 Task: Look for space in Maposeni, Tanzania from 10th July, 2023 to 15th July, 2023 for 7 adults in price range Rs.10000 to Rs.15000. Place can be entire place or shared room with 4 bedrooms having 7 beds and 4 bathrooms. Property type can be house, flat, guest house. Amenities needed are: wifi, TV, free parkinig on premises, gym, breakfast. Booking option can be shelf check-in. Required host language is English.
Action: Mouse moved to (591, 124)
Screenshot: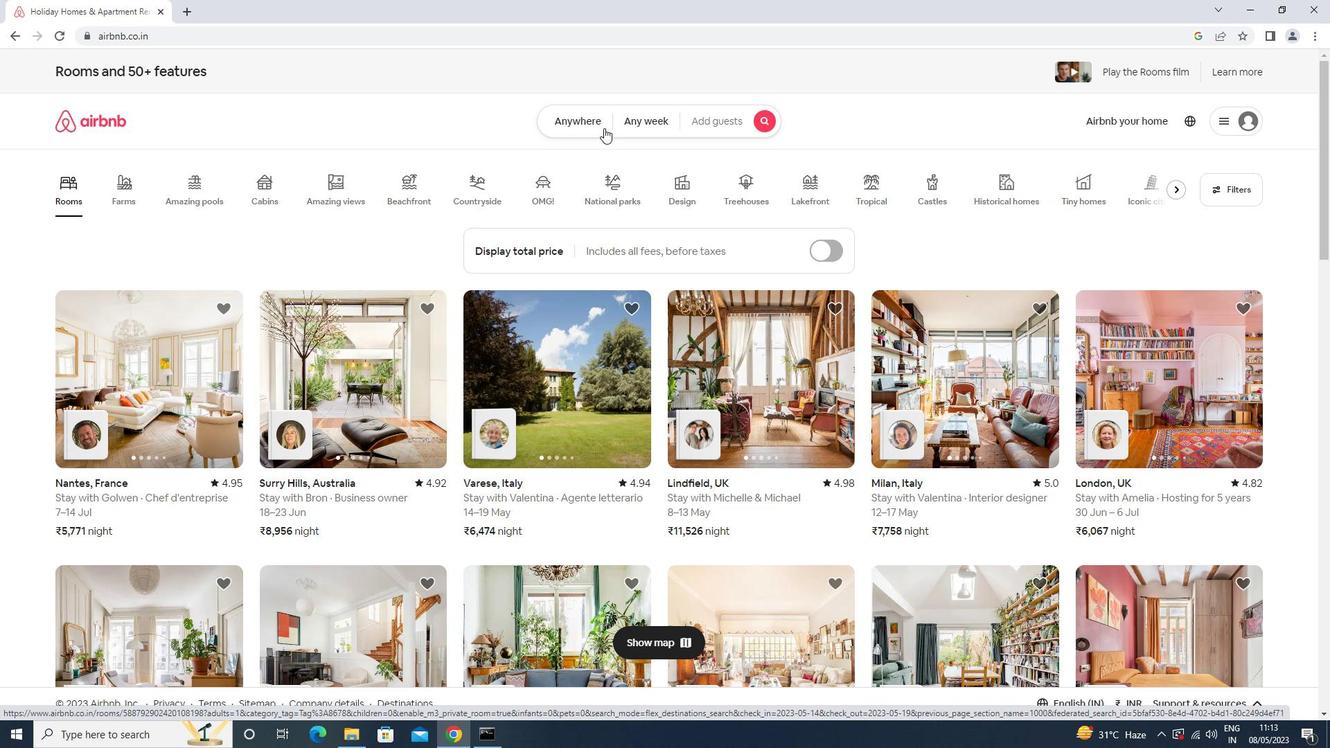 
Action: Mouse pressed left at (591, 124)
Screenshot: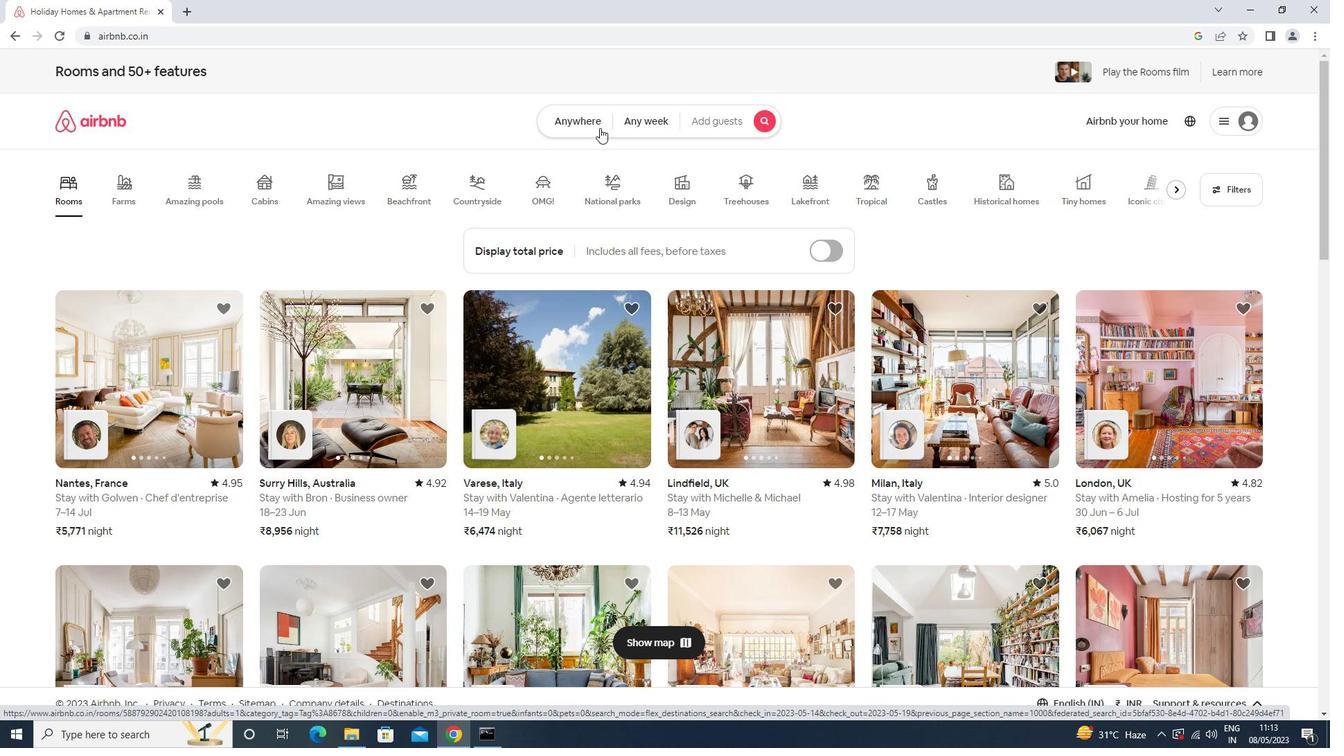 
Action: Mouse moved to (490, 178)
Screenshot: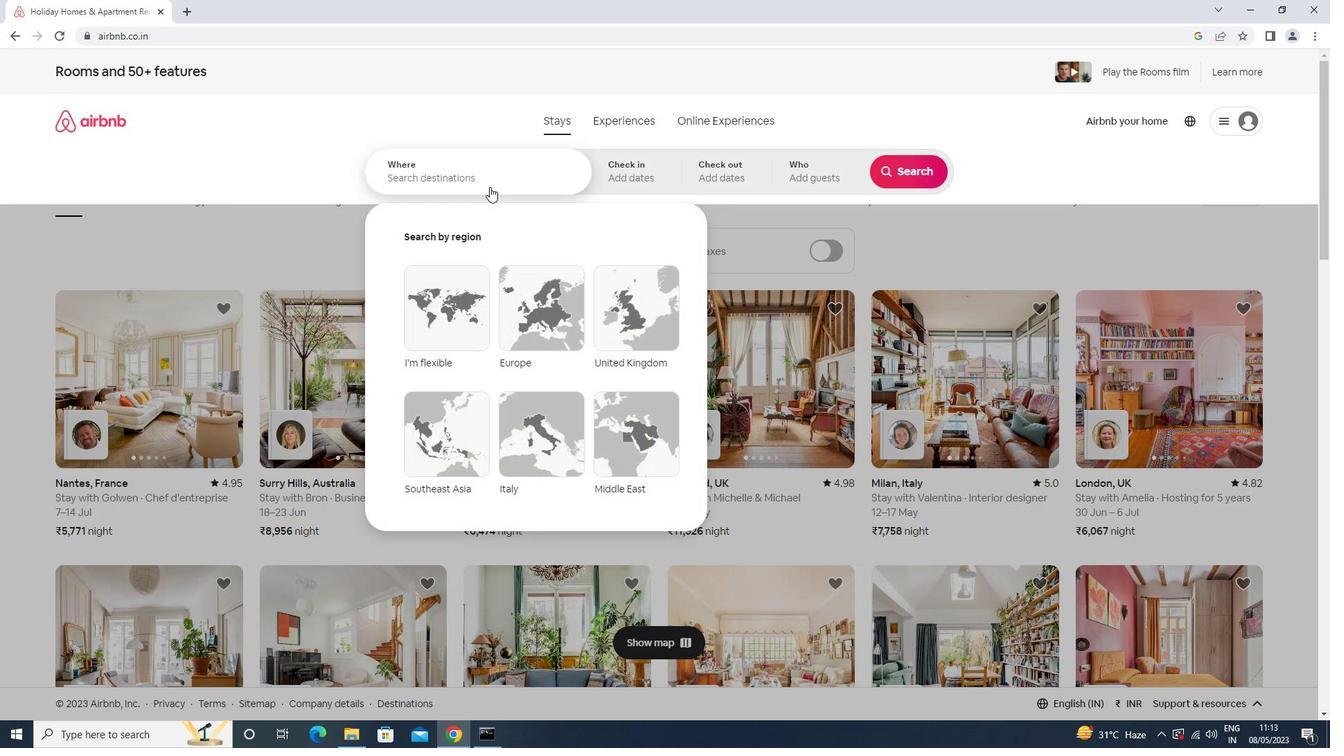 
Action: Mouse pressed left at (490, 178)
Screenshot: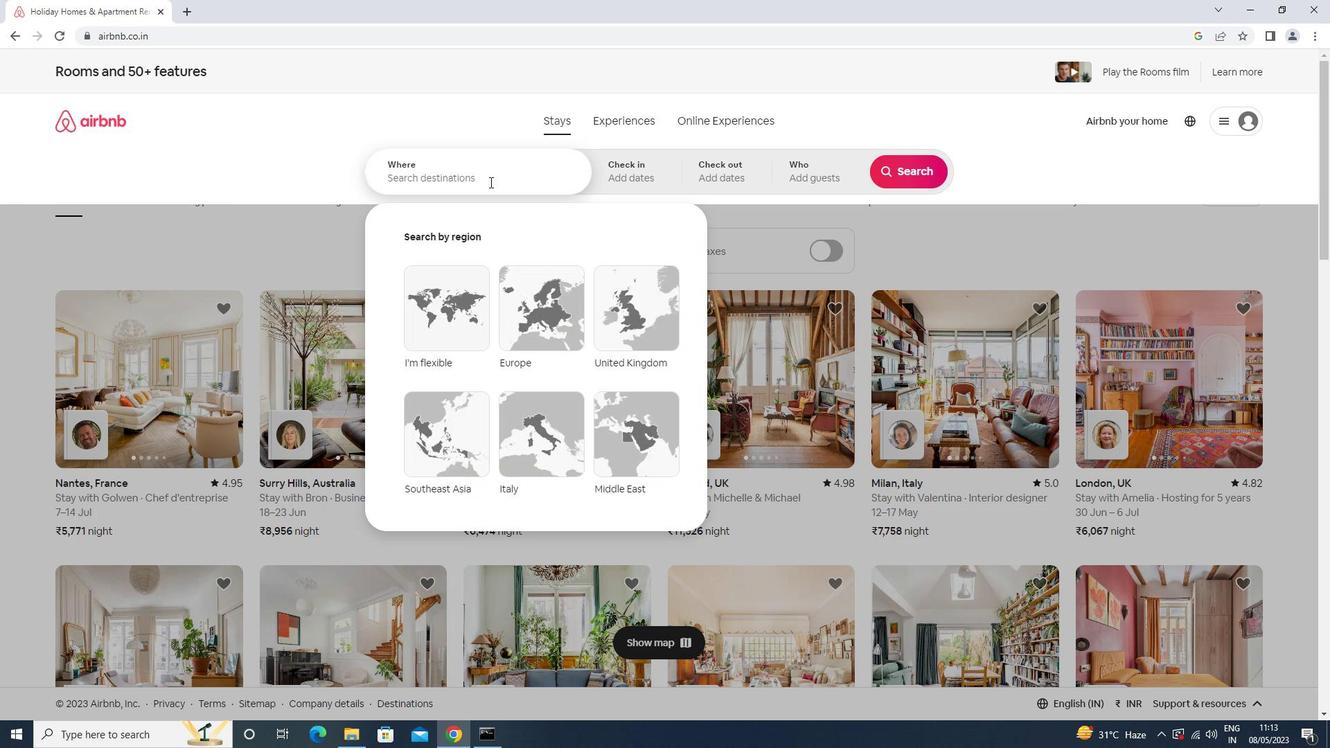 
Action: Key pressed <Key.shift>MAPOSENI<Key.down><Key.enter>
Screenshot: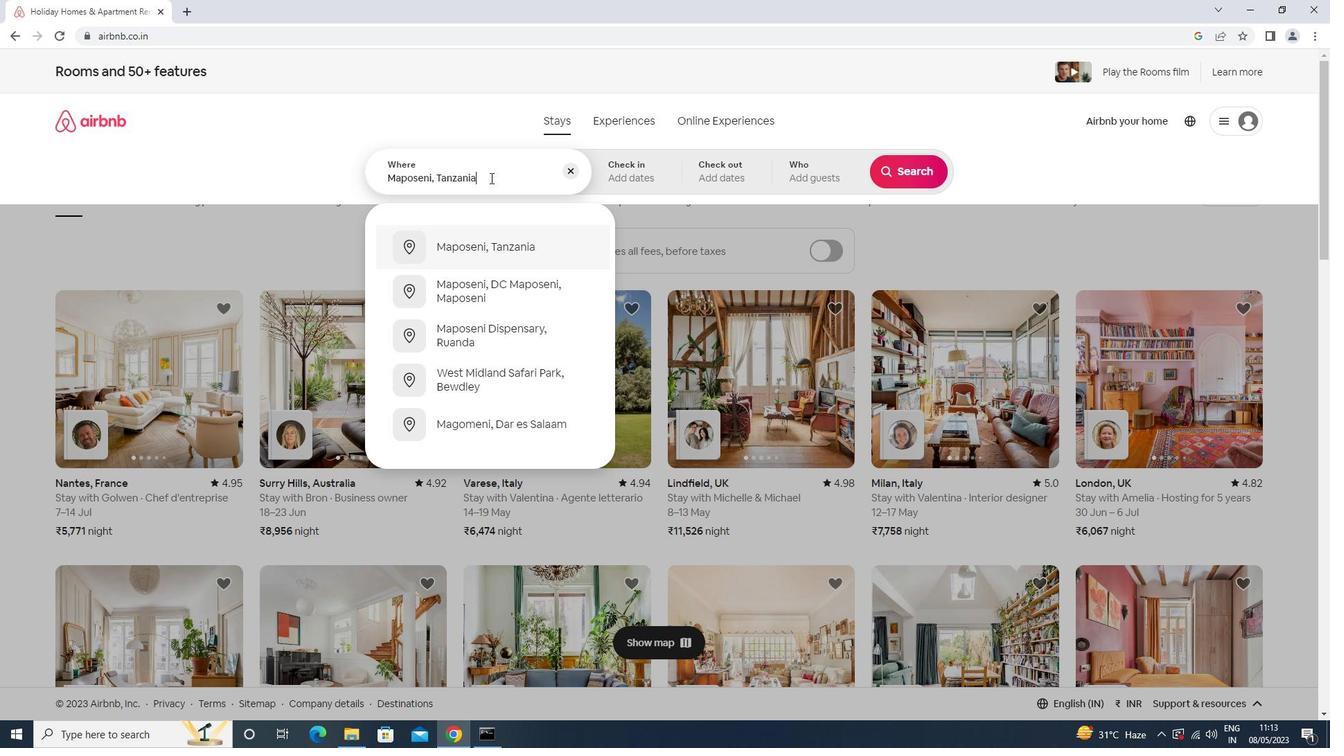 
Action: Mouse moved to (900, 280)
Screenshot: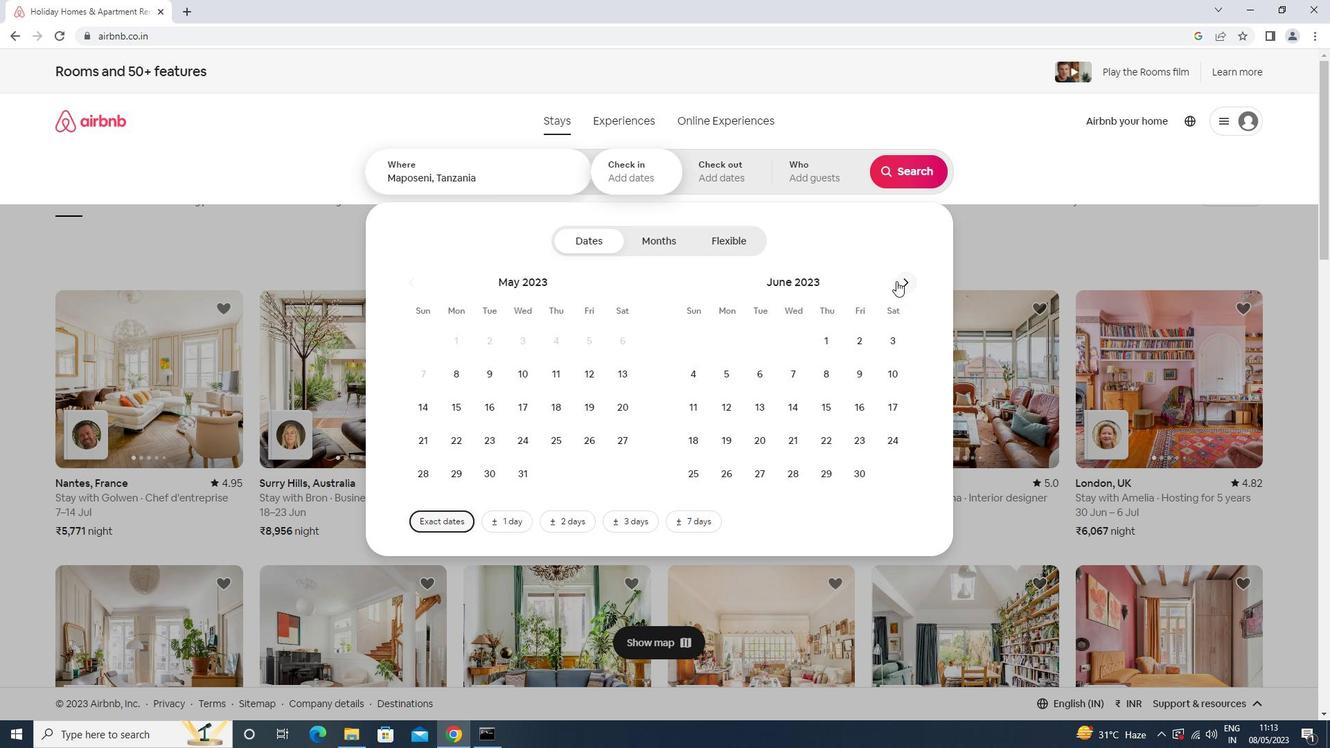 
Action: Mouse pressed left at (900, 280)
Screenshot: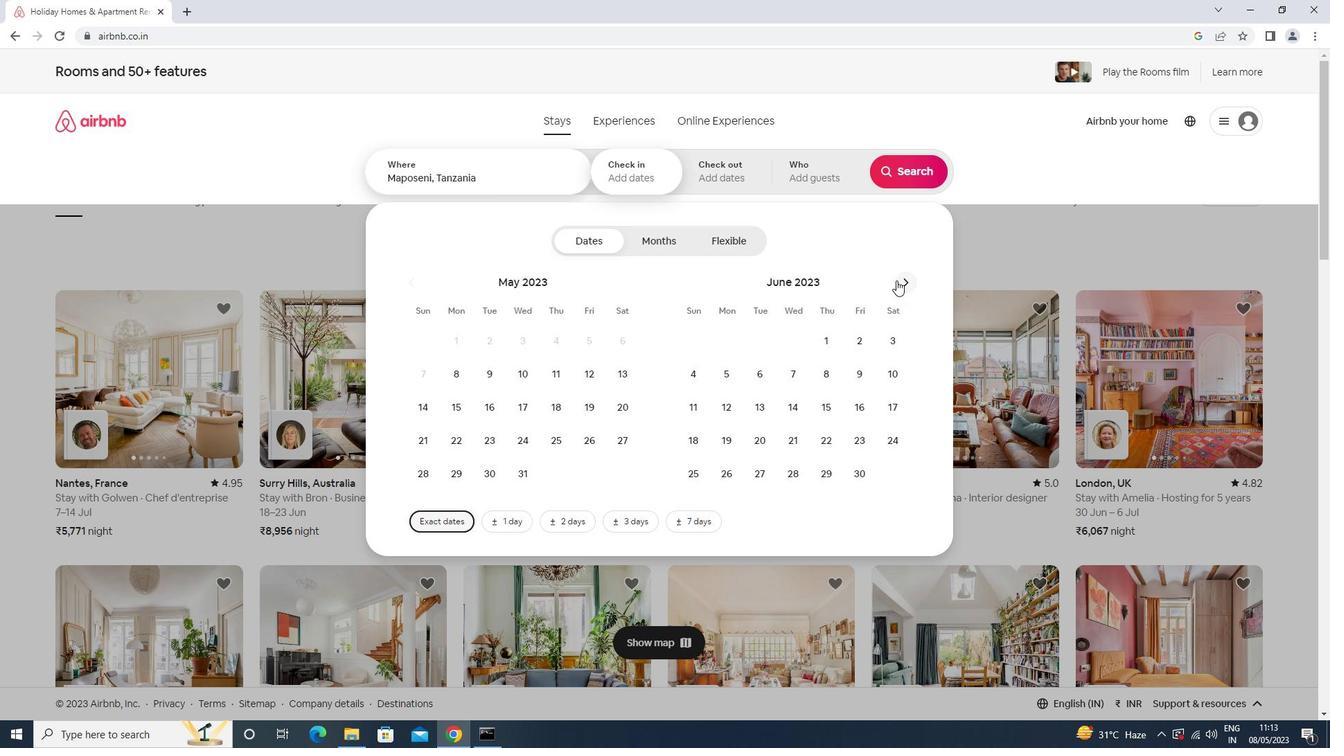 
Action: Mouse moved to (720, 407)
Screenshot: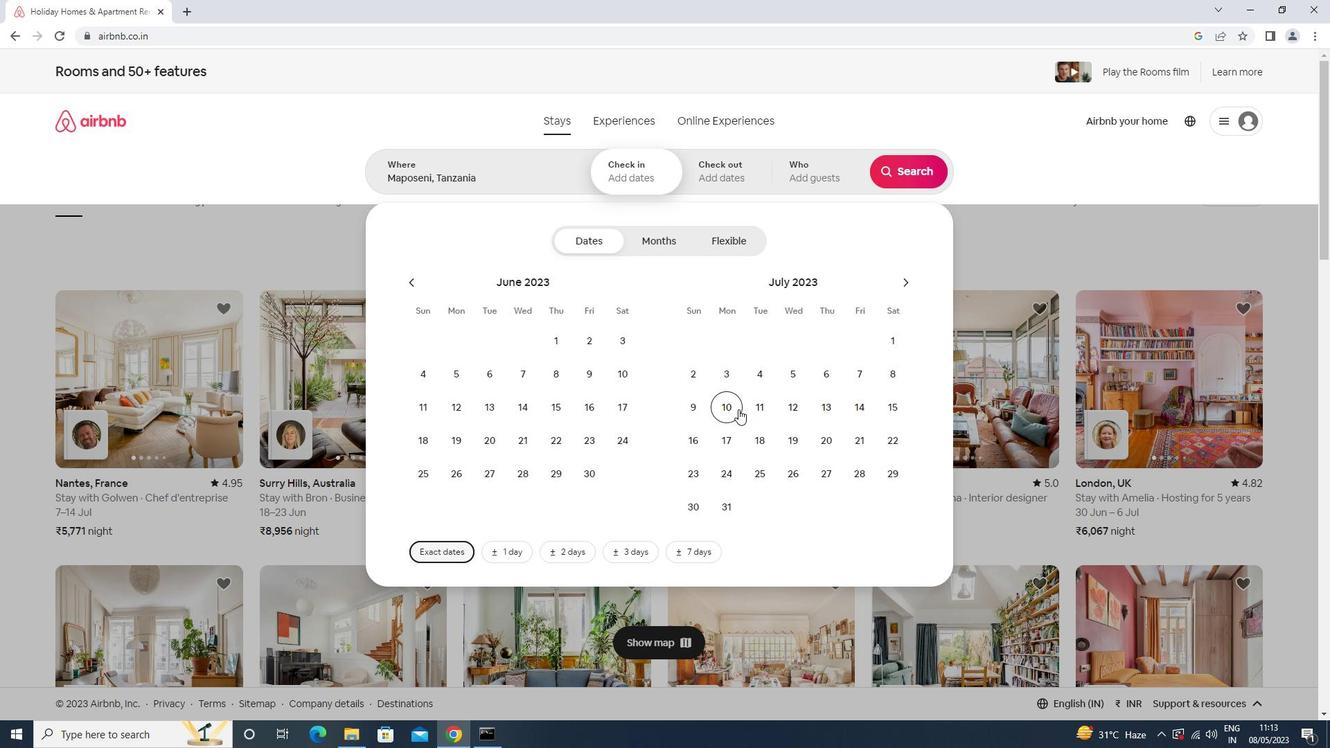 
Action: Mouse pressed left at (720, 407)
Screenshot: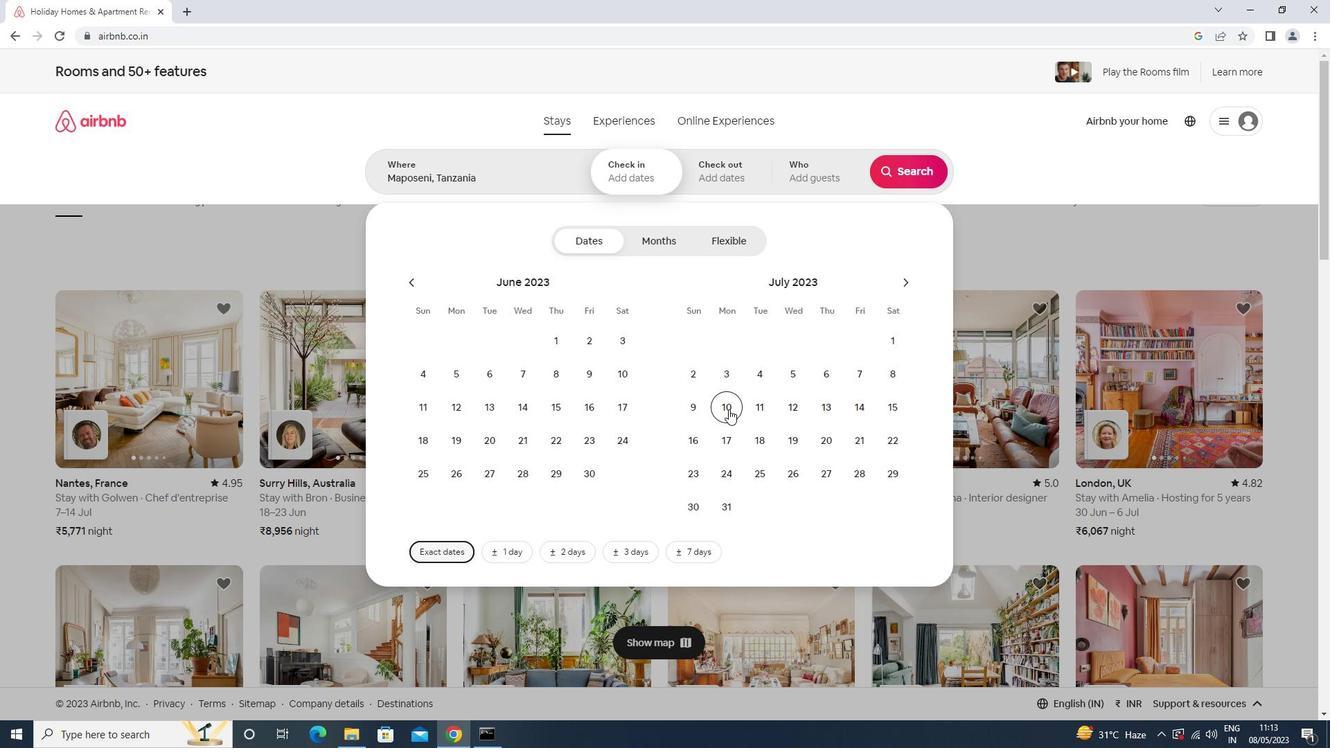
Action: Mouse moved to (882, 415)
Screenshot: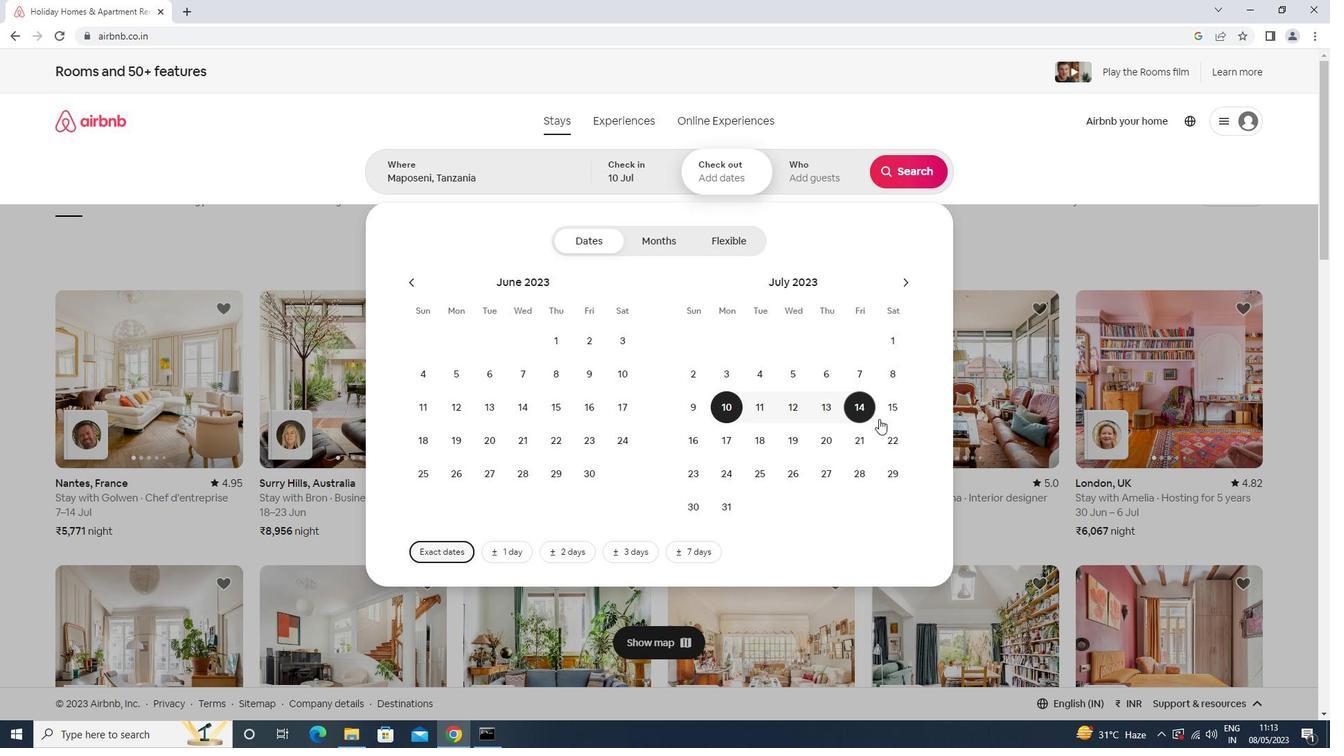 
Action: Mouse pressed left at (882, 415)
Screenshot: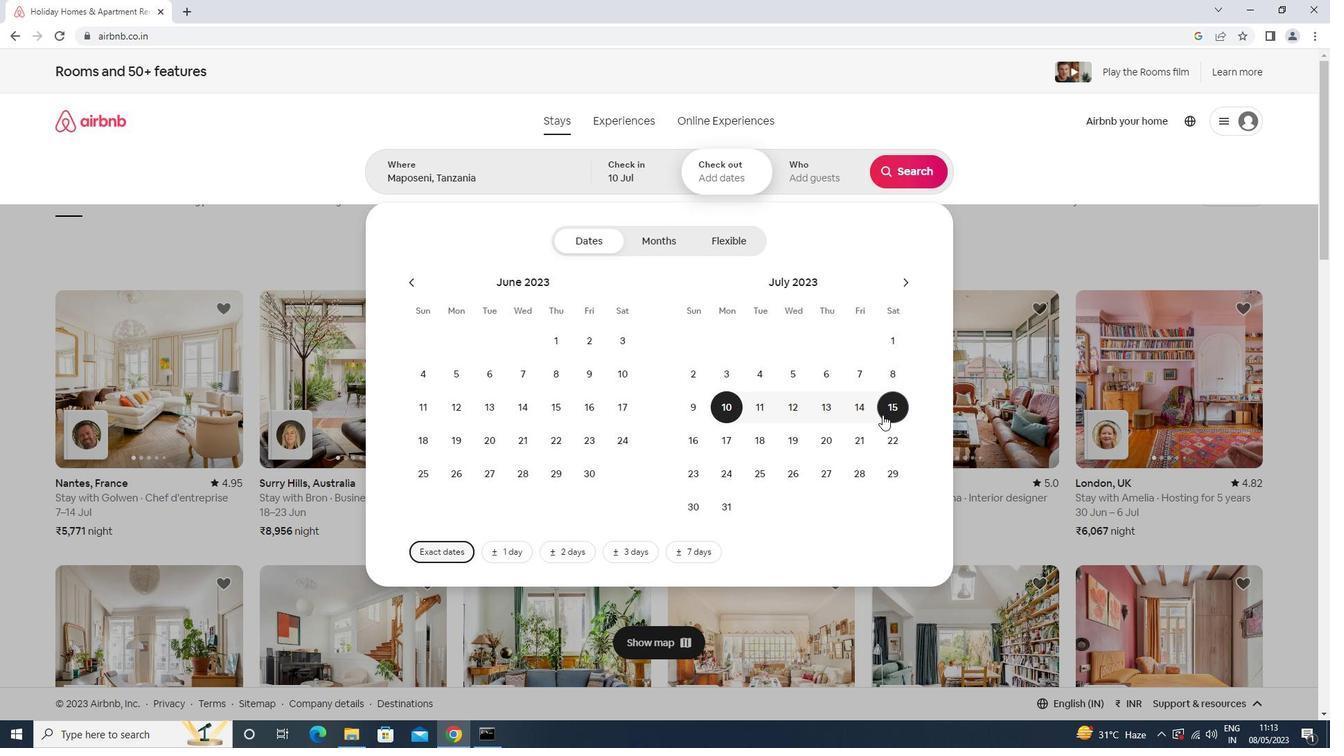 
Action: Mouse moved to (803, 179)
Screenshot: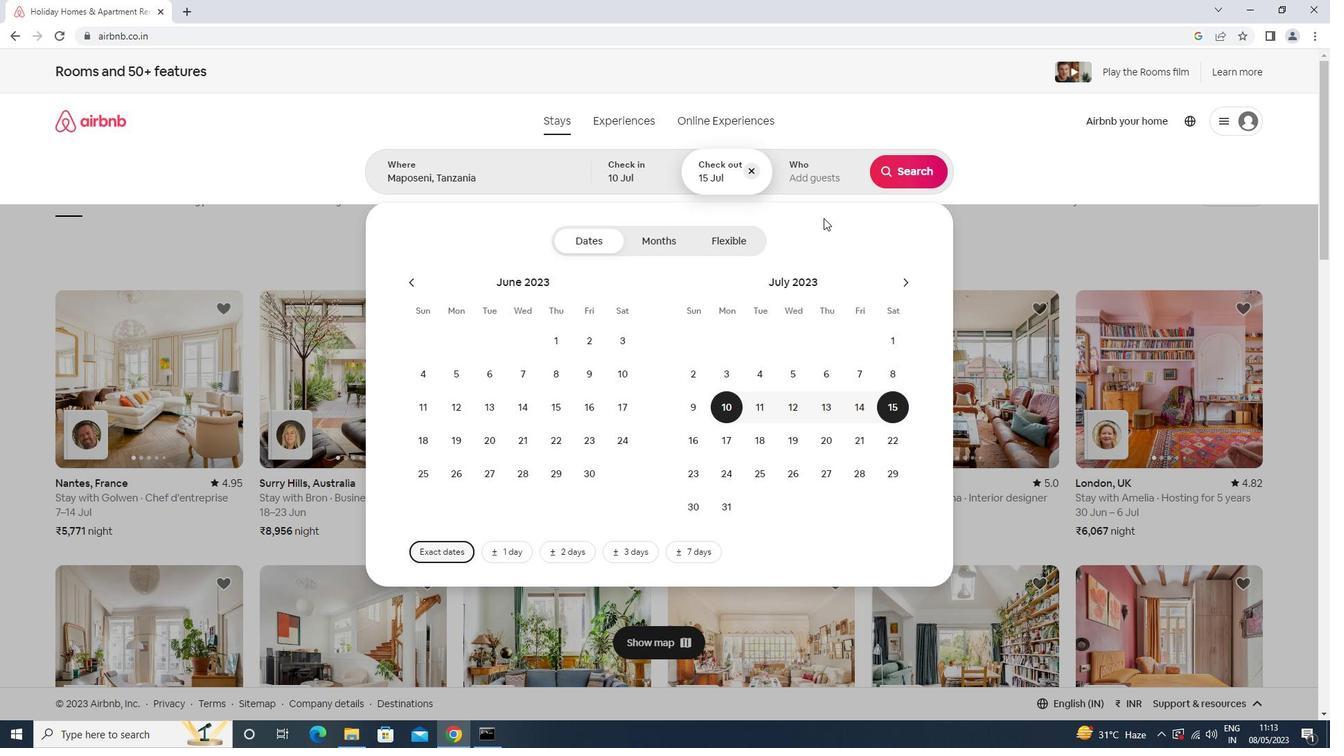 
Action: Mouse pressed left at (803, 179)
Screenshot: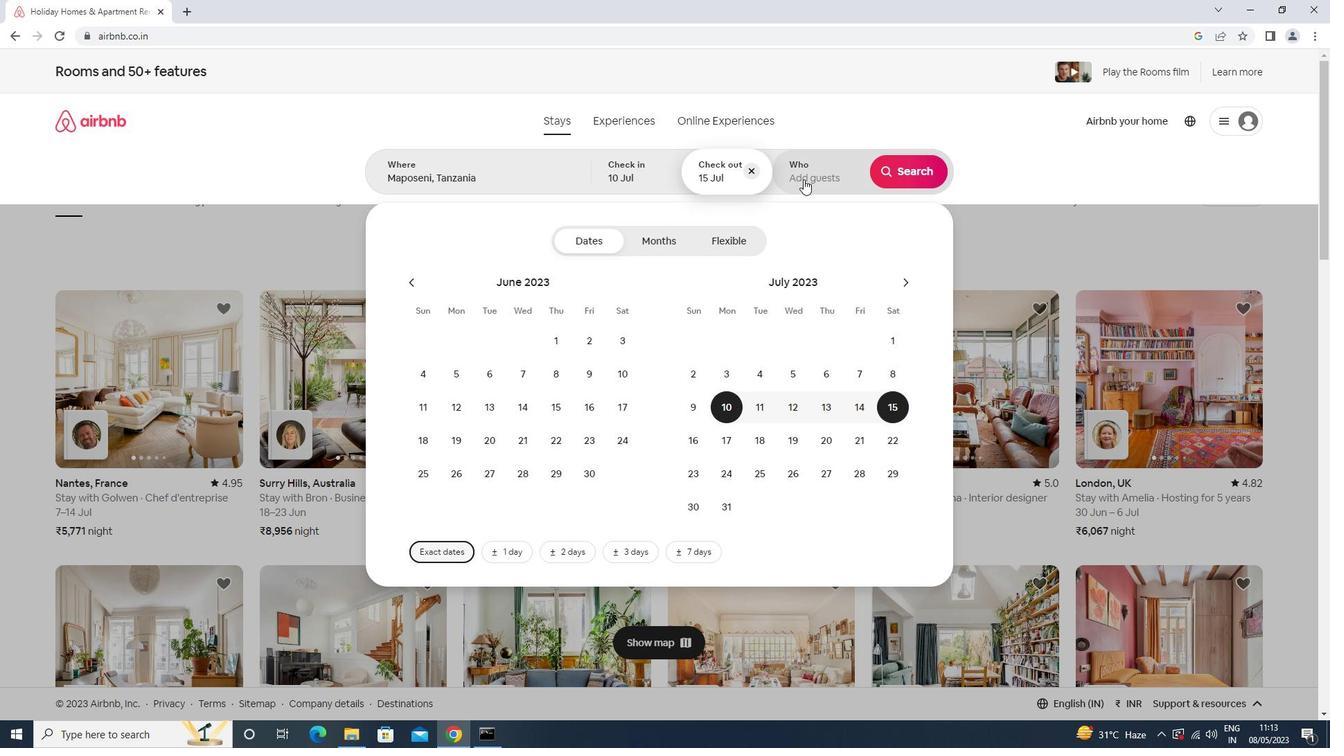 
Action: Mouse moved to (908, 246)
Screenshot: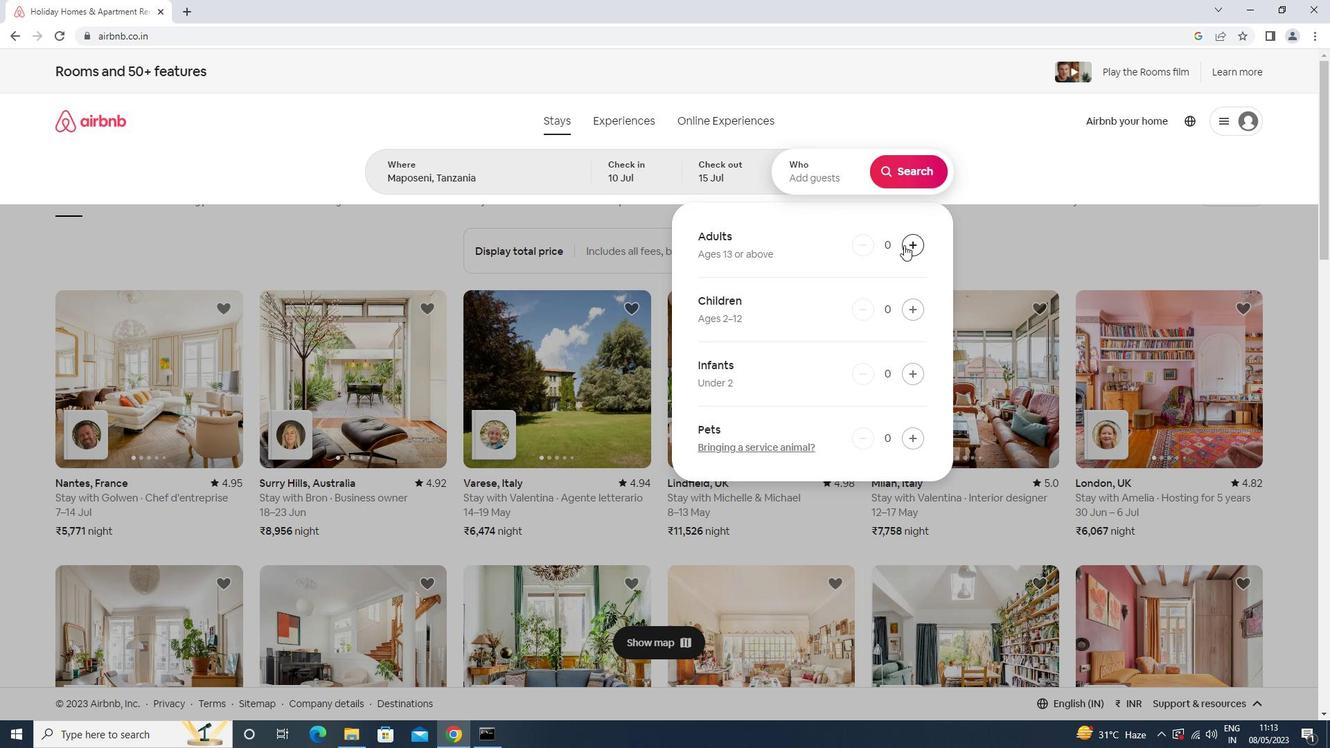 
Action: Mouse pressed left at (908, 246)
Screenshot: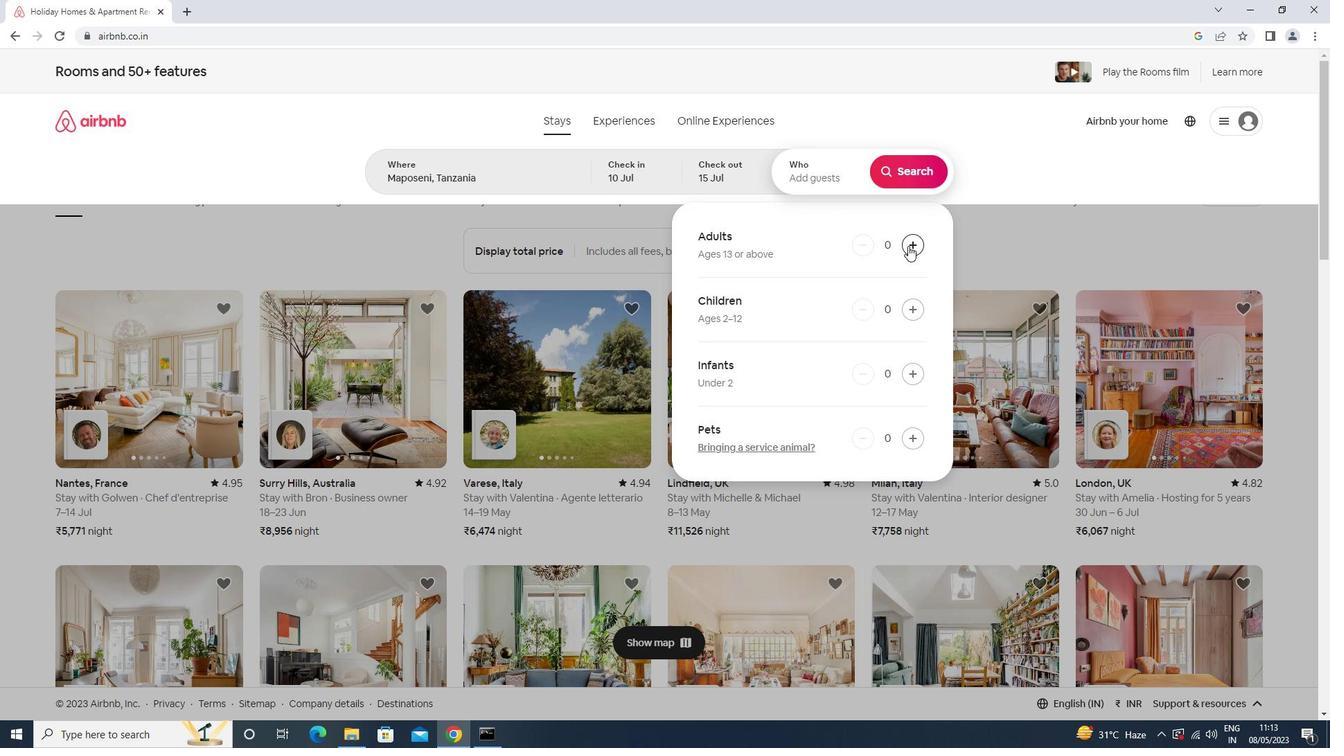 
Action: Mouse pressed left at (908, 246)
Screenshot: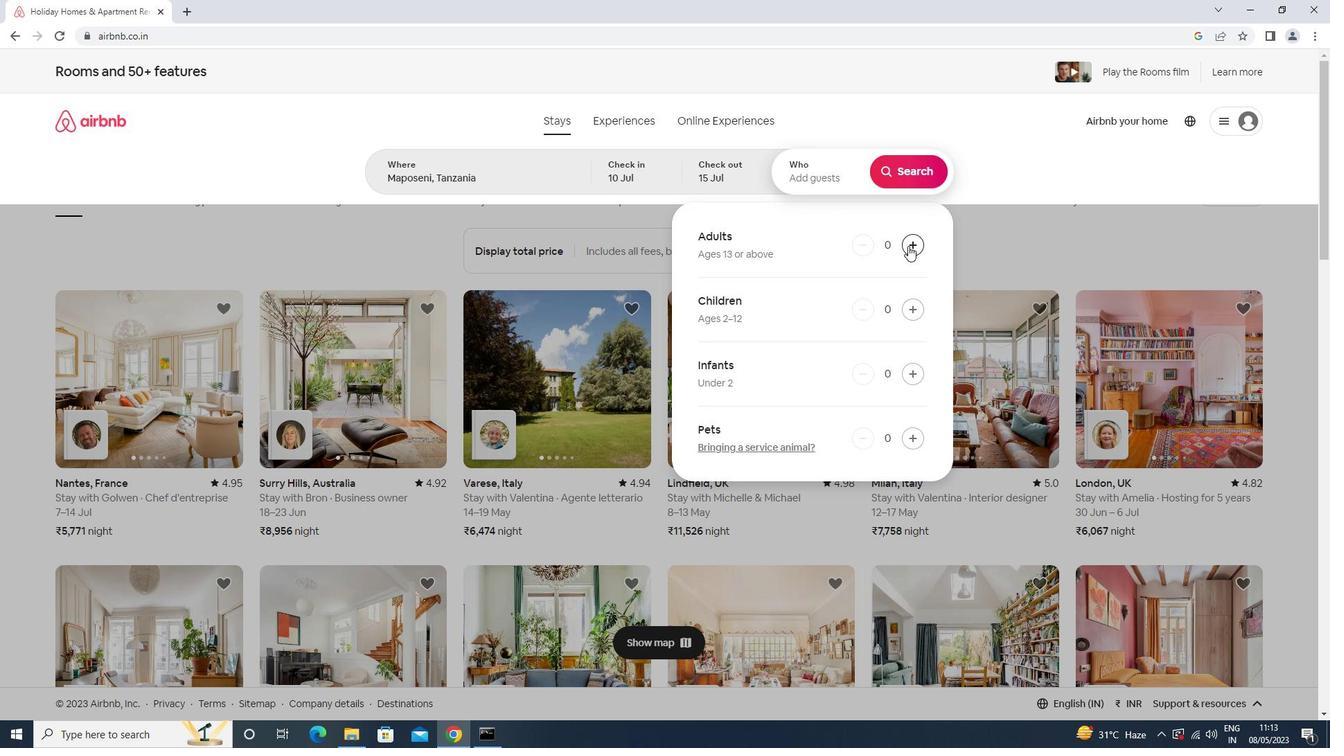
Action: Mouse pressed left at (908, 246)
Screenshot: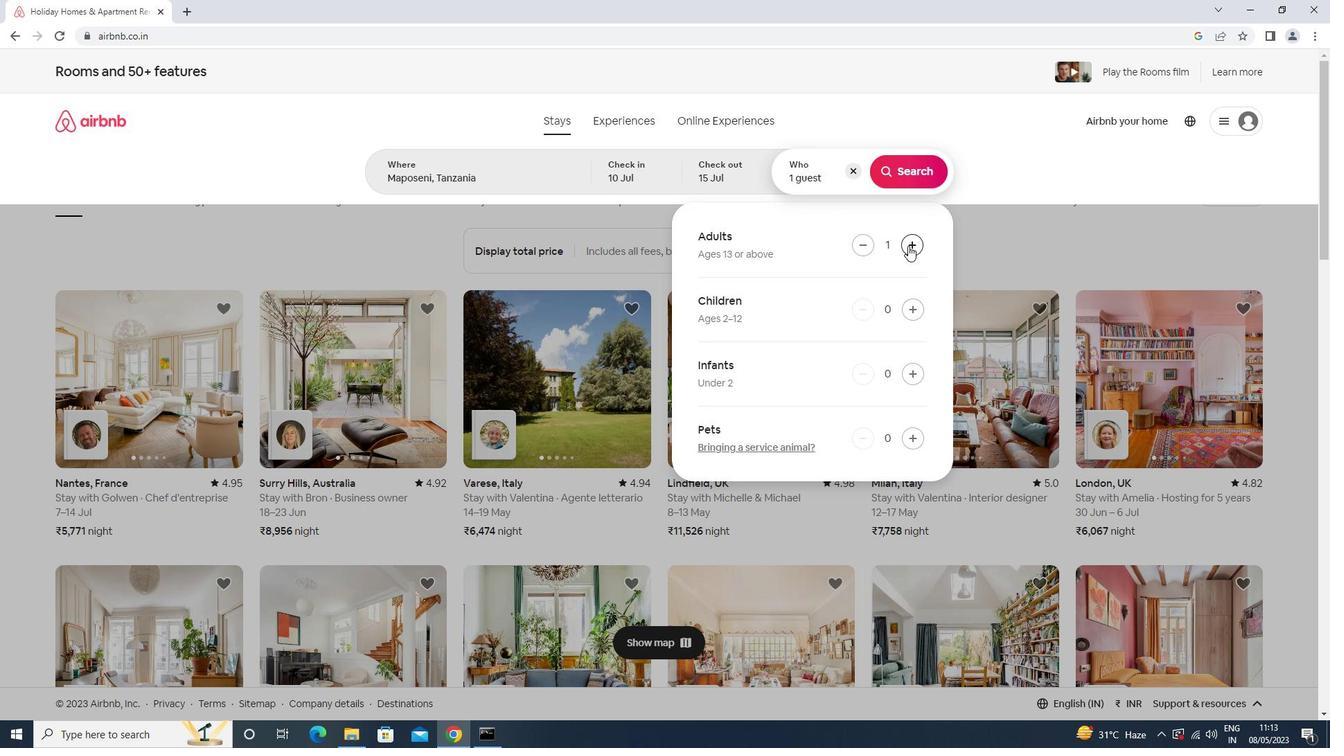 
Action: Mouse pressed left at (908, 246)
Screenshot: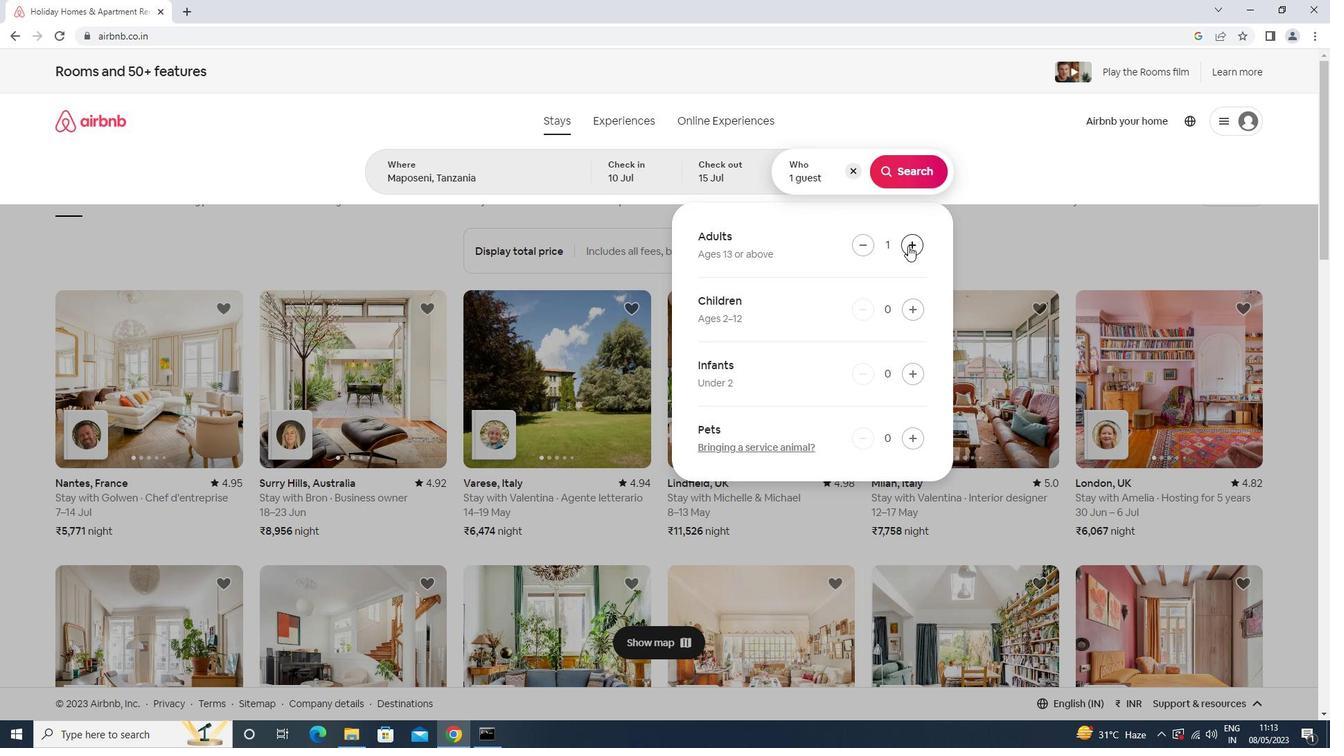 
Action: Mouse pressed left at (908, 246)
Screenshot: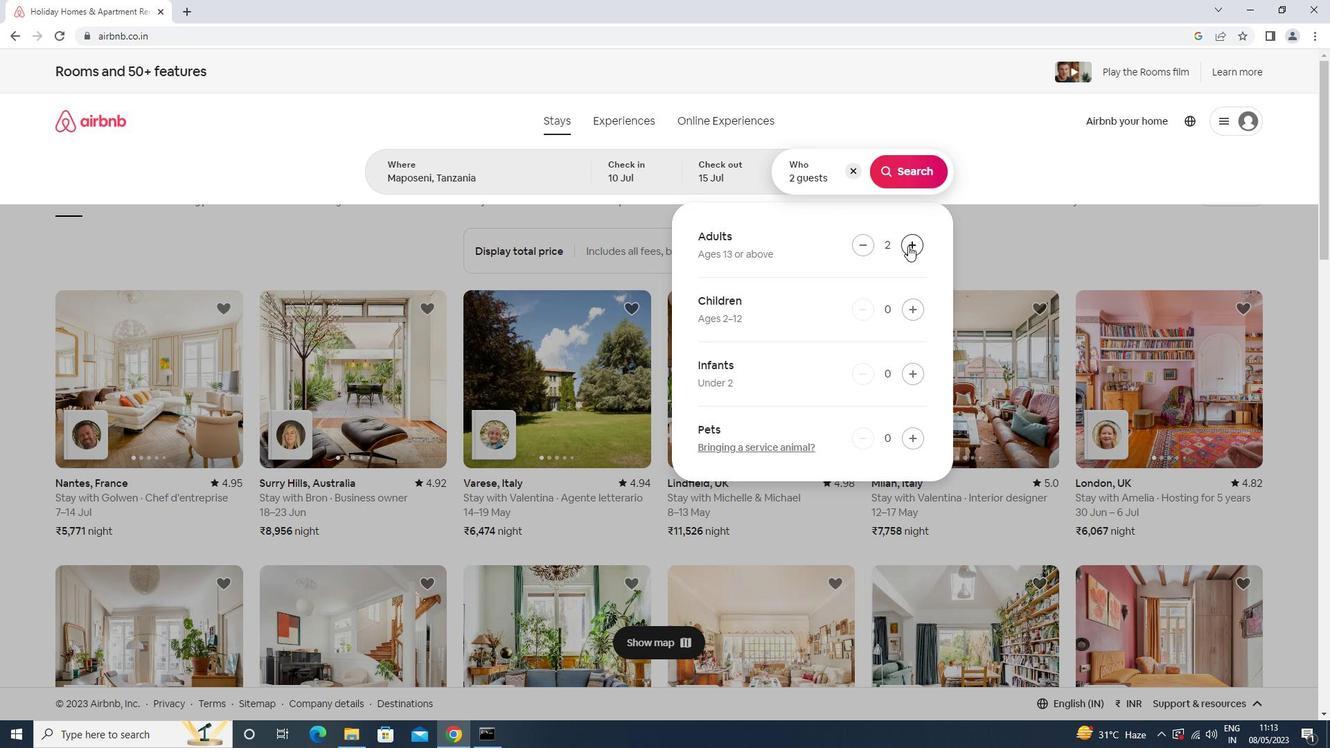 
Action: Mouse moved to (909, 246)
Screenshot: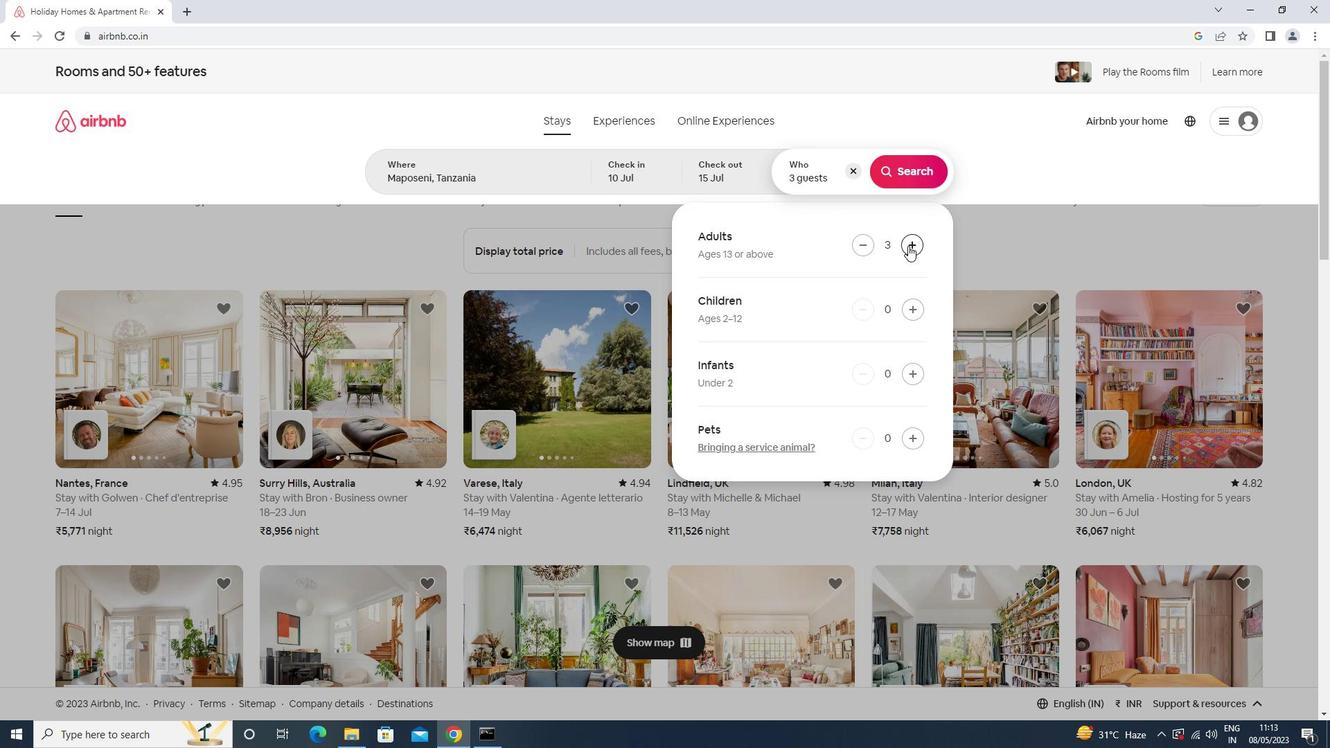 
Action: Mouse pressed left at (909, 246)
Screenshot: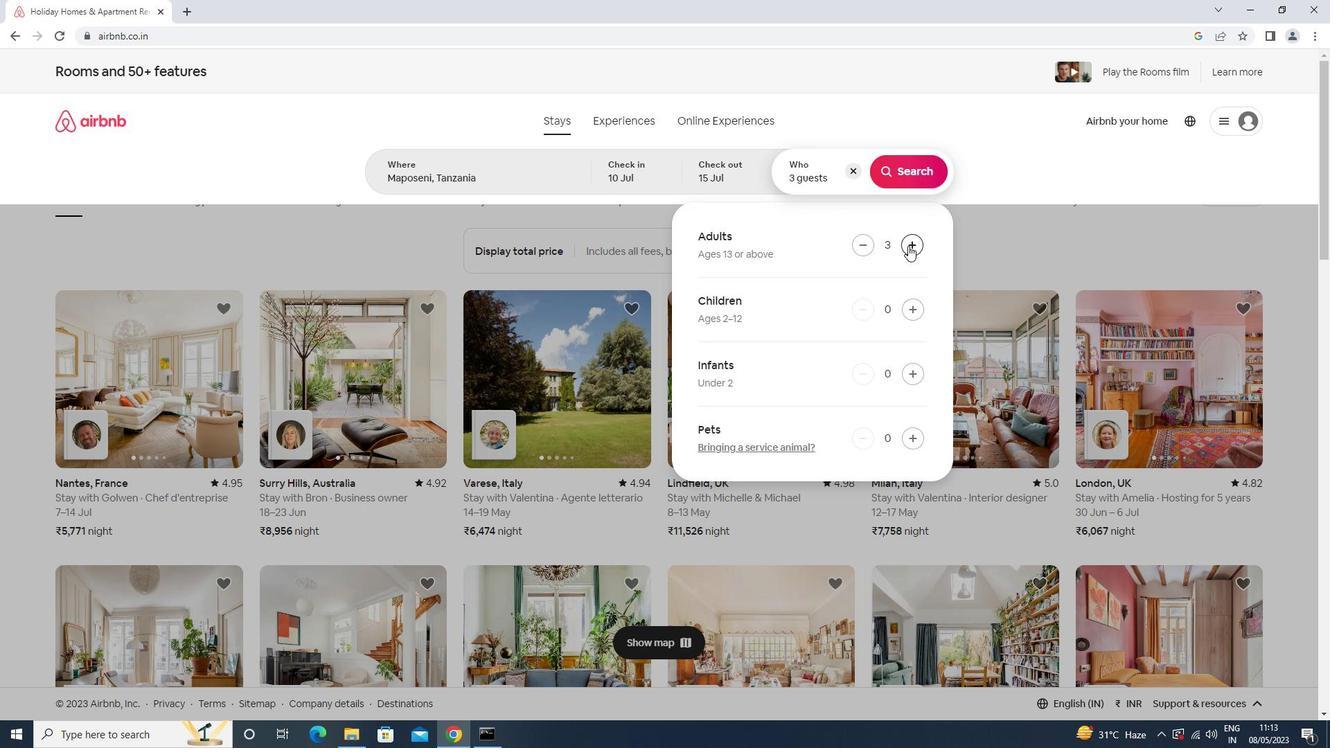 
Action: Mouse pressed left at (909, 246)
Screenshot: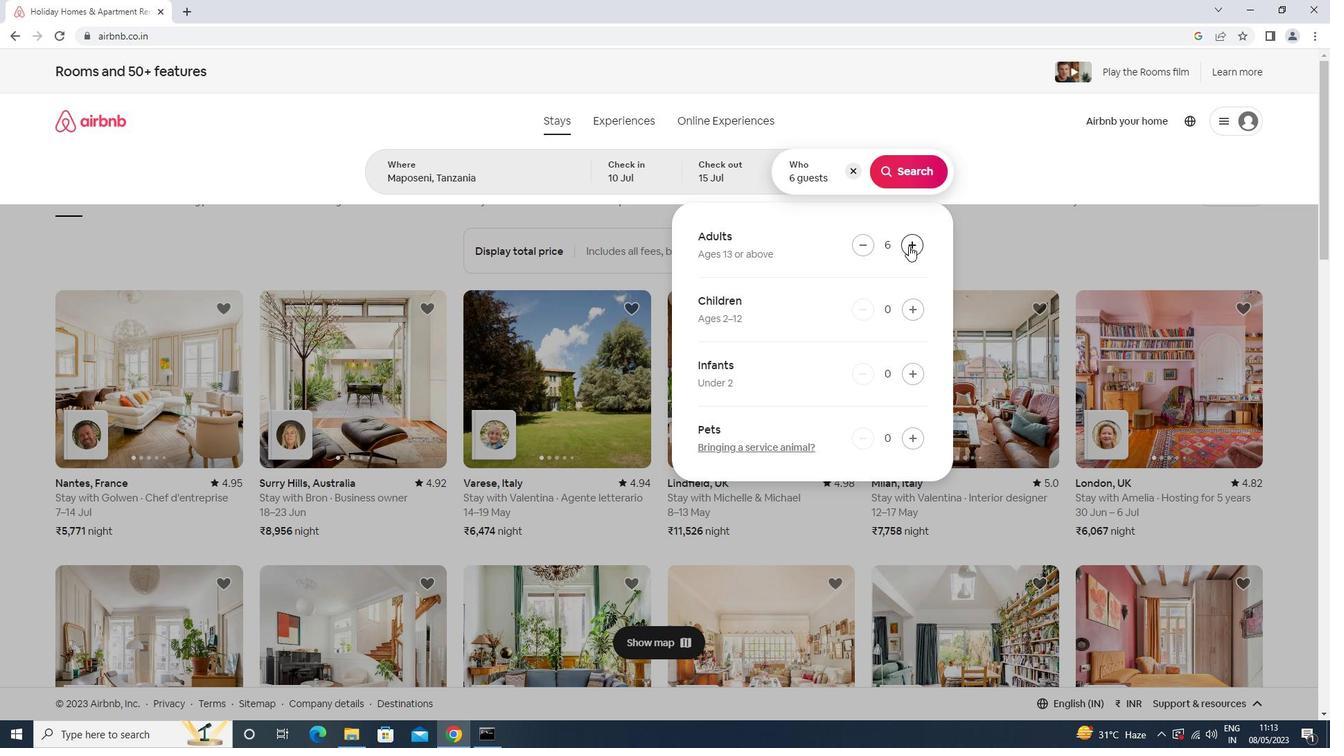 
Action: Mouse moved to (900, 164)
Screenshot: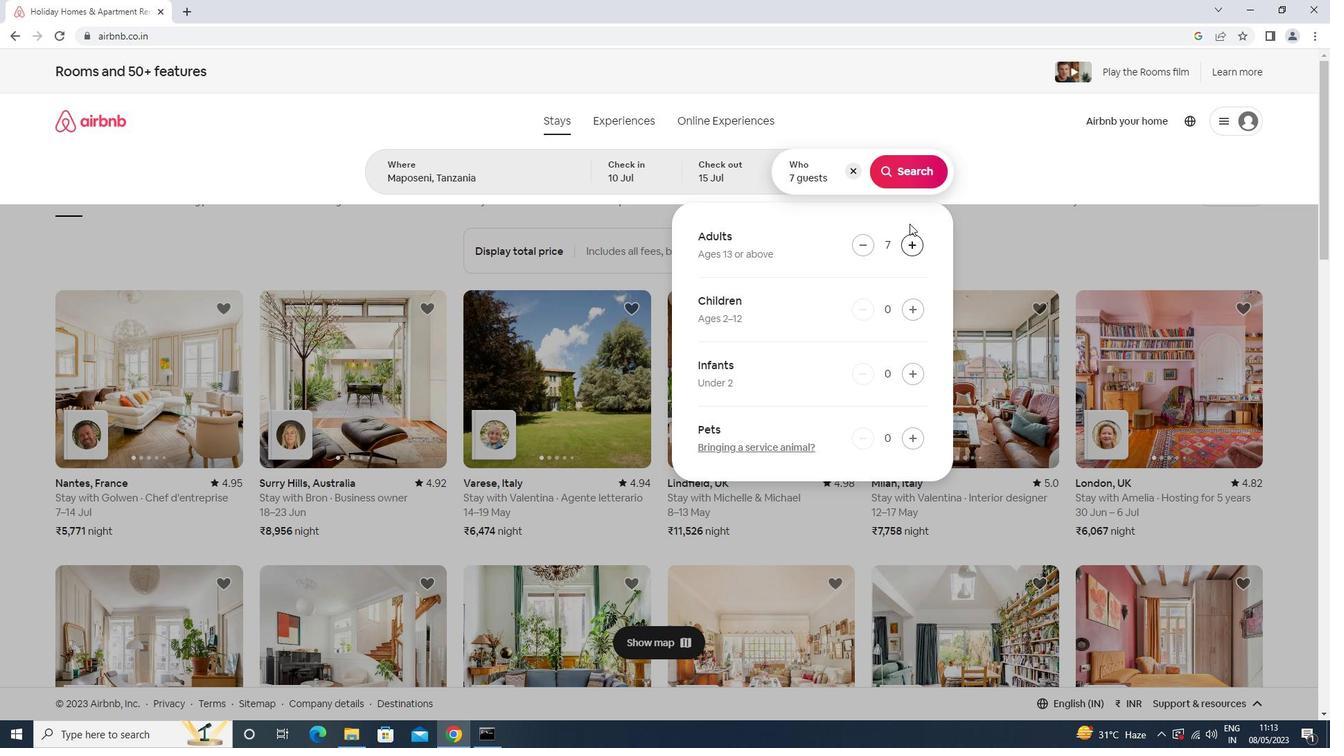 
Action: Mouse pressed left at (900, 164)
Screenshot: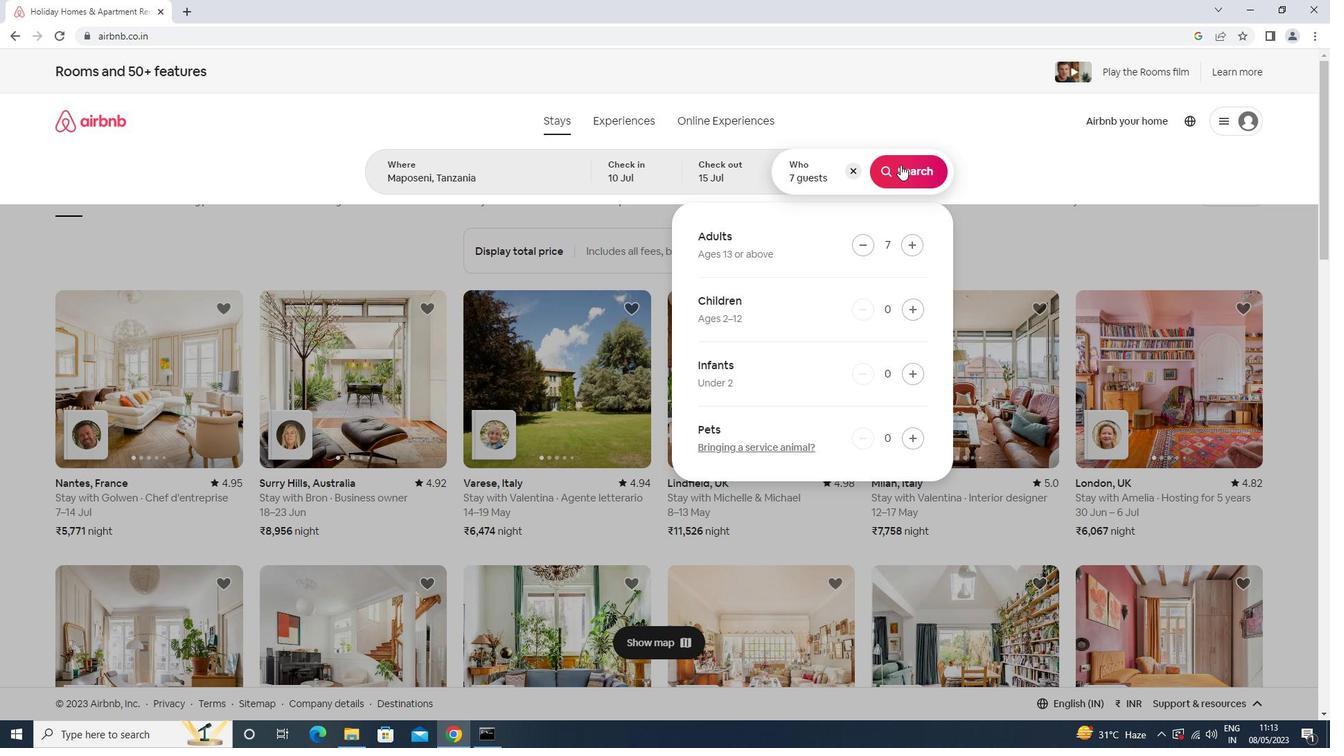 
Action: Mouse moved to (1273, 133)
Screenshot: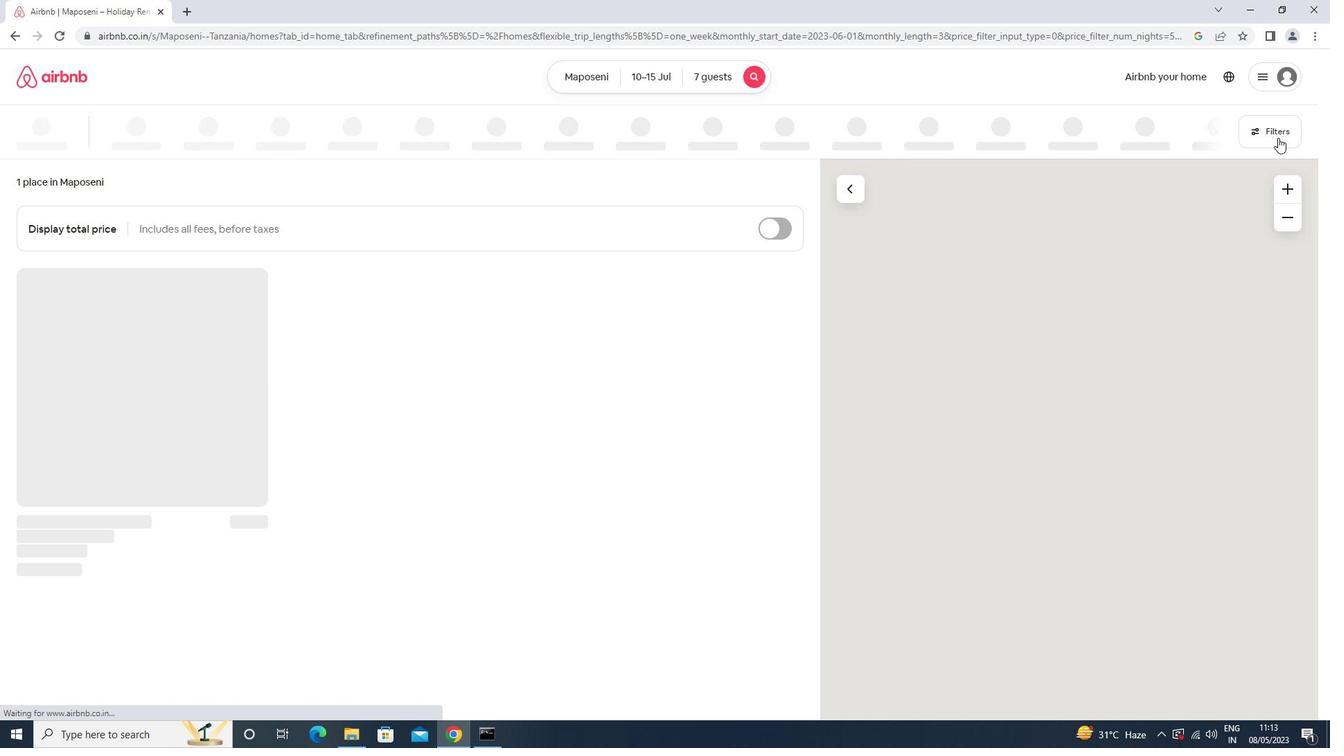 
Action: Mouse pressed left at (1273, 133)
Screenshot: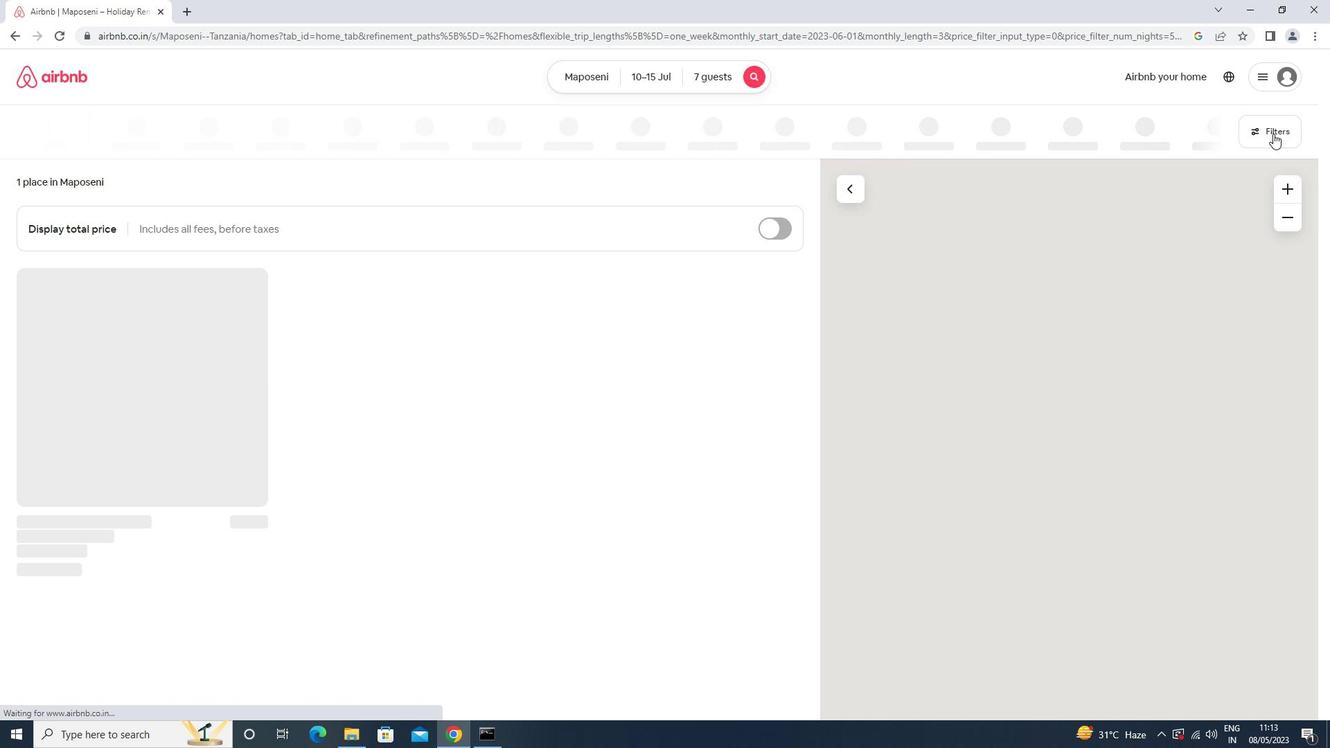 
Action: Mouse moved to (548, 461)
Screenshot: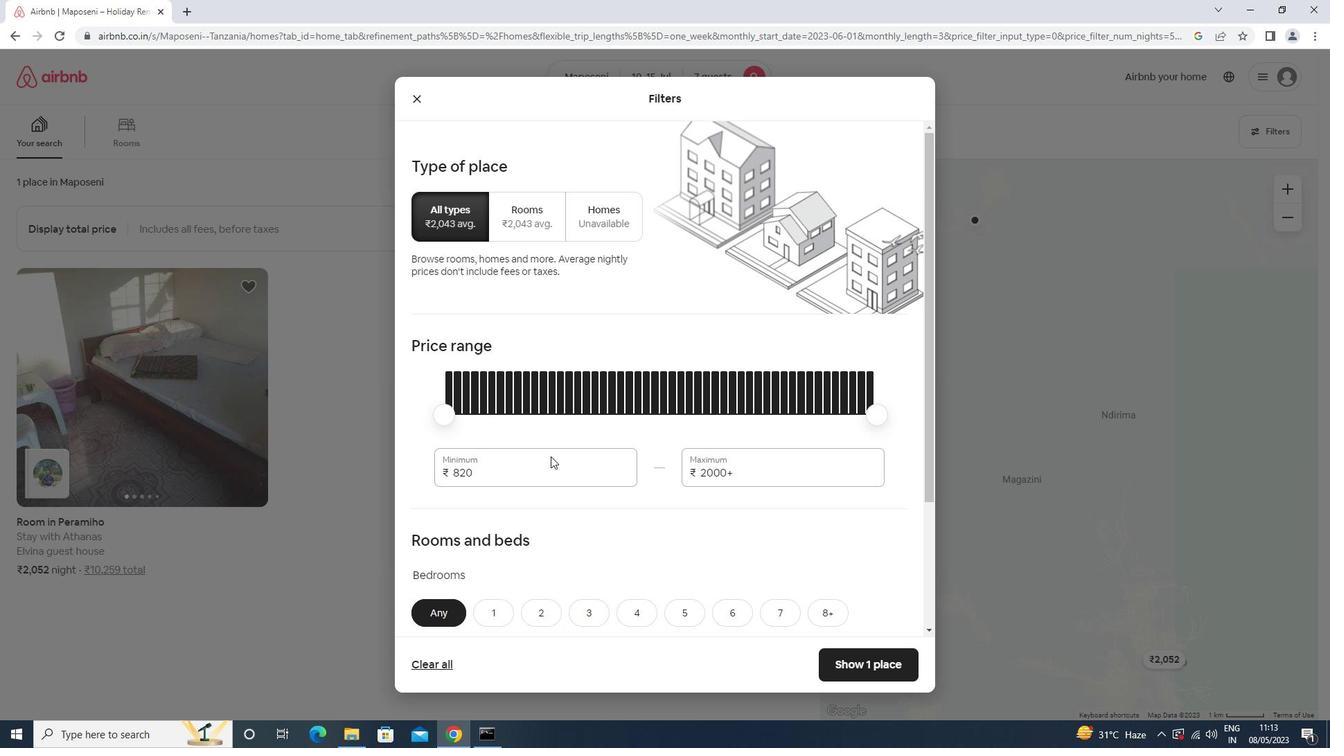 
Action: Mouse pressed left at (548, 461)
Screenshot: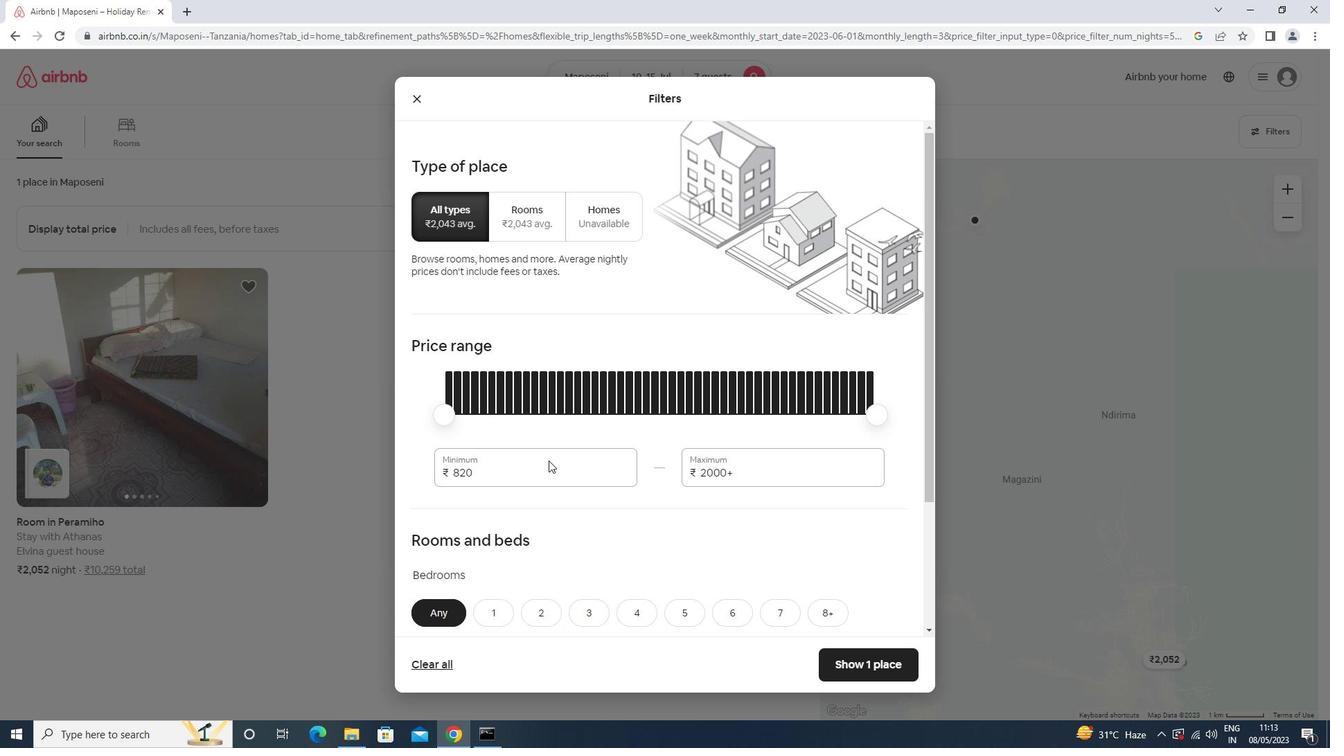 
Action: Mouse moved to (541, 456)
Screenshot: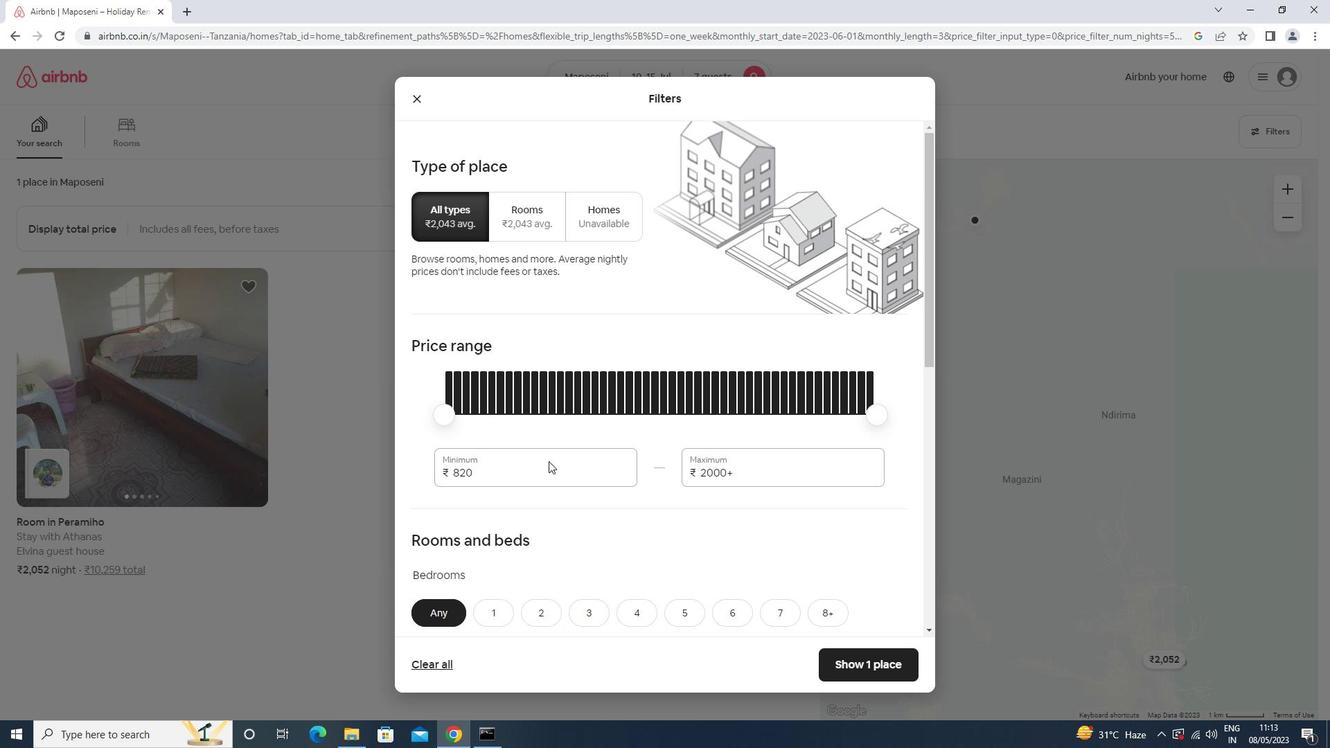 
Action: Key pressed <Key.backspace><Key.backspace><Key.backspace>10000<Key.tab>15000
Screenshot: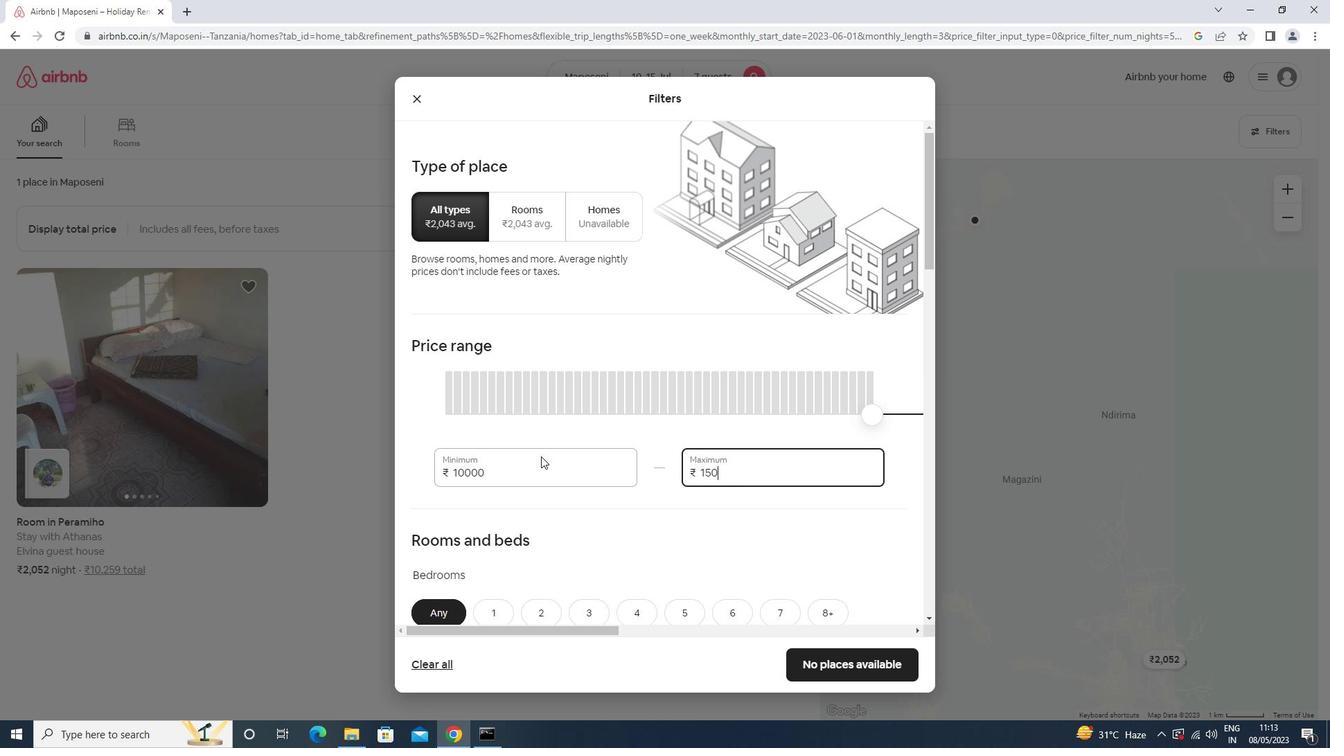 
Action: Mouse moved to (772, 348)
Screenshot: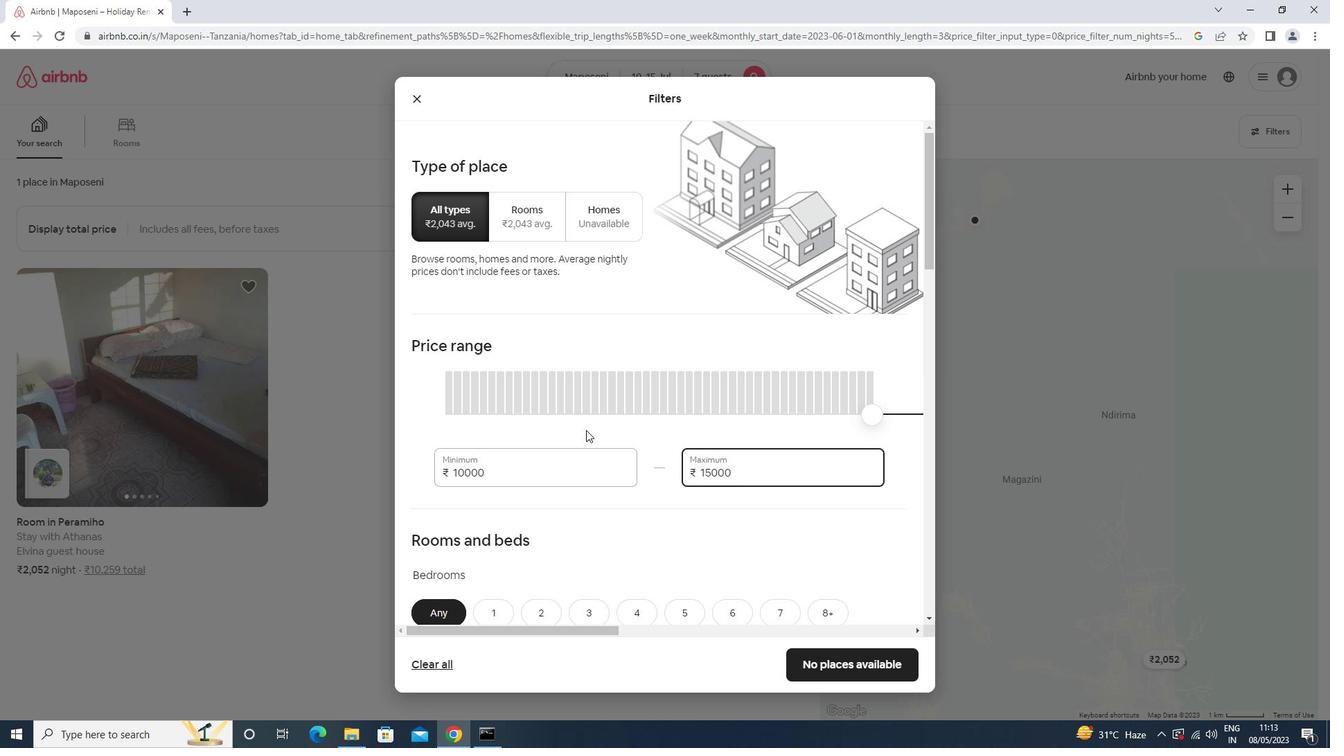 
Action: Mouse scrolled (772, 347) with delta (0, 0)
Screenshot: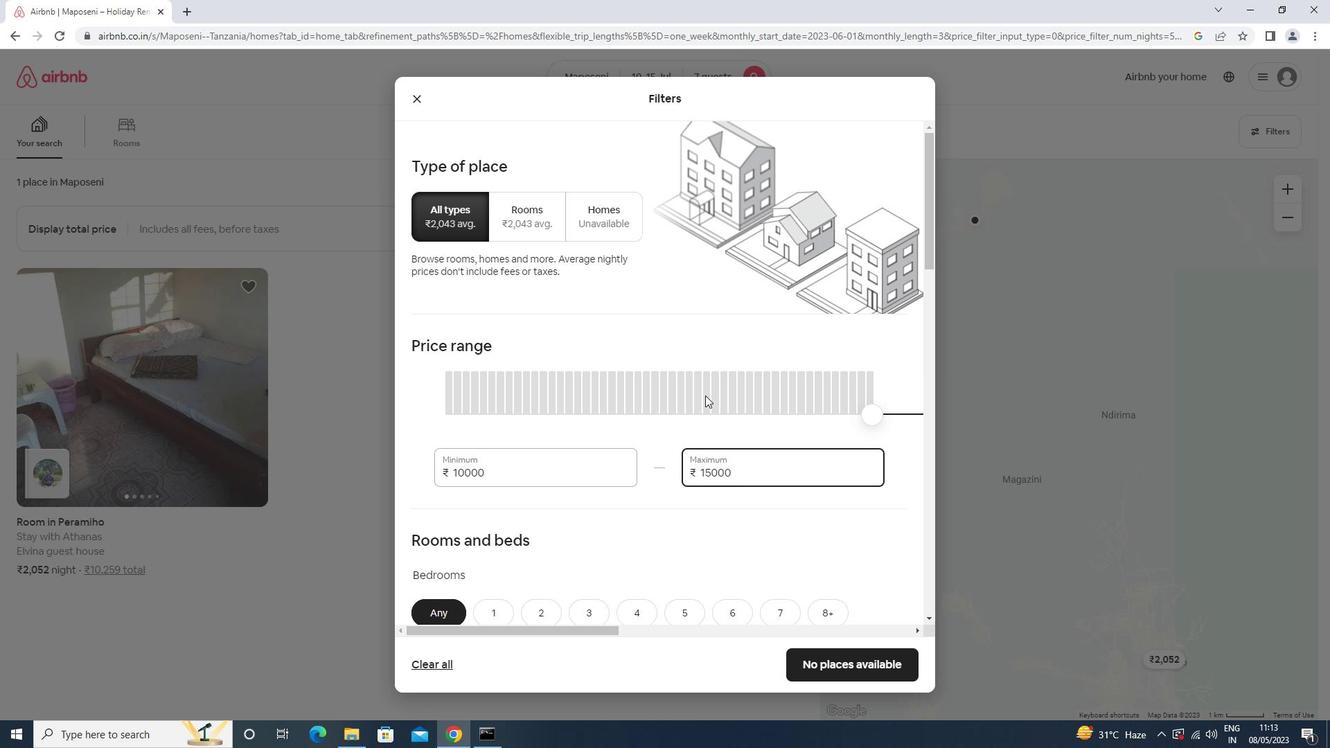 
Action: Mouse scrolled (772, 347) with delta (0, 0)
Screenshot: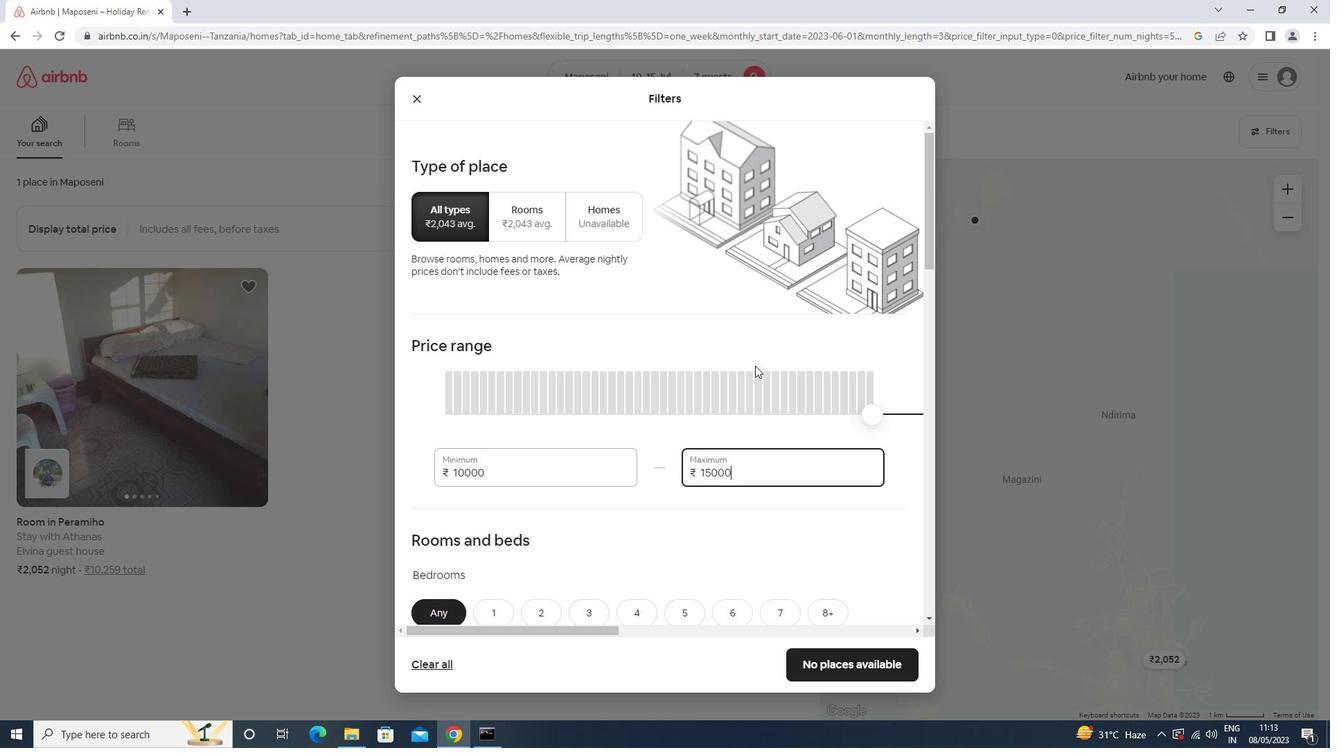 
Action: Mouse scrolled (772, 347) with delta (0, 0)
Screenshot: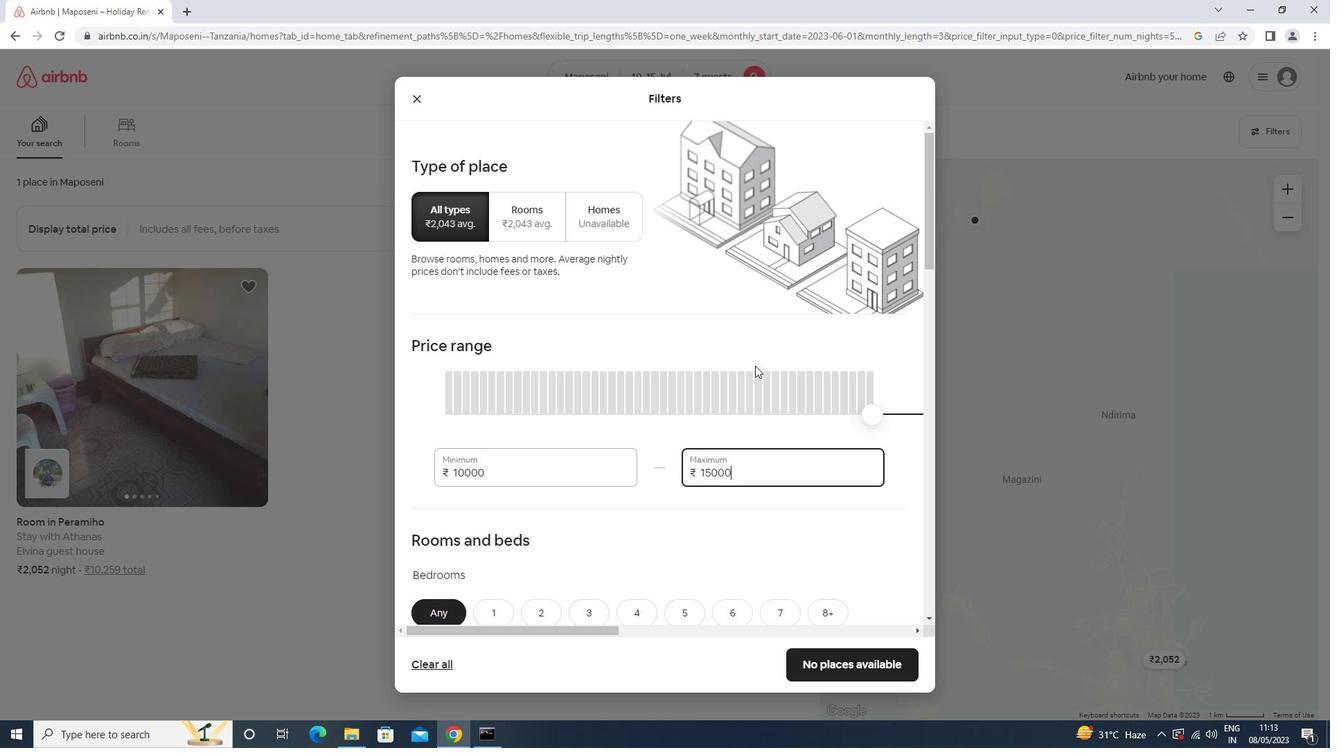 
Action: Mouse scrolled (772, 347) with delta (0, 0)
Screenshot: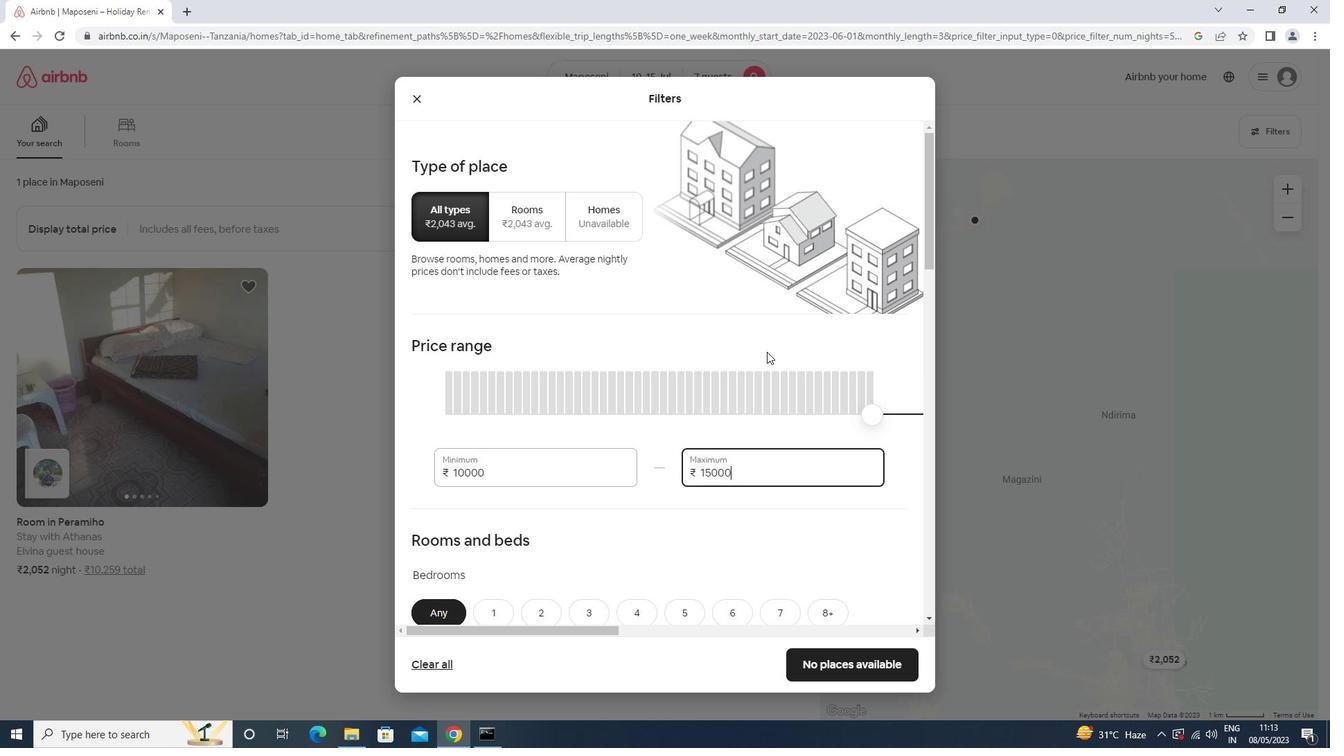 
Action: Mouse scrolled (772, 347) with delta (0, 0)
Screenshot: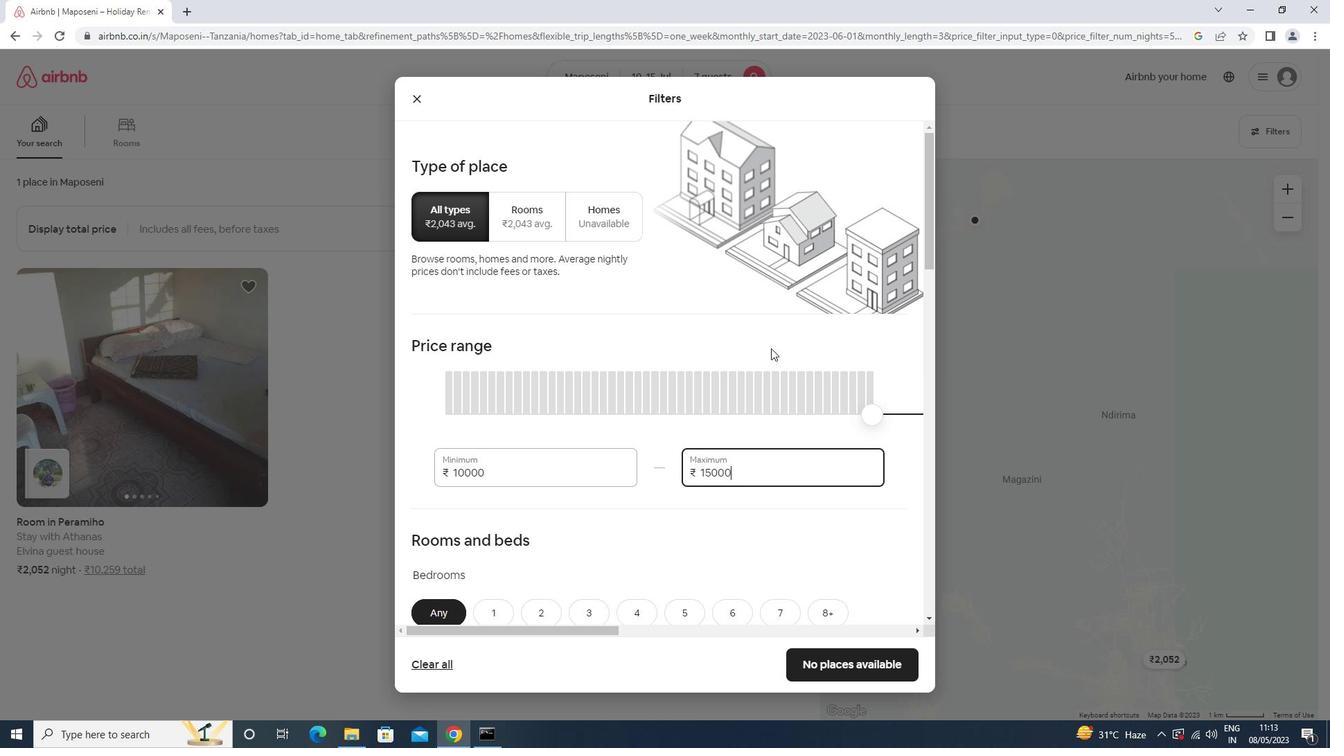 
Action: Mouse moved to (640, 273)
Screenshot: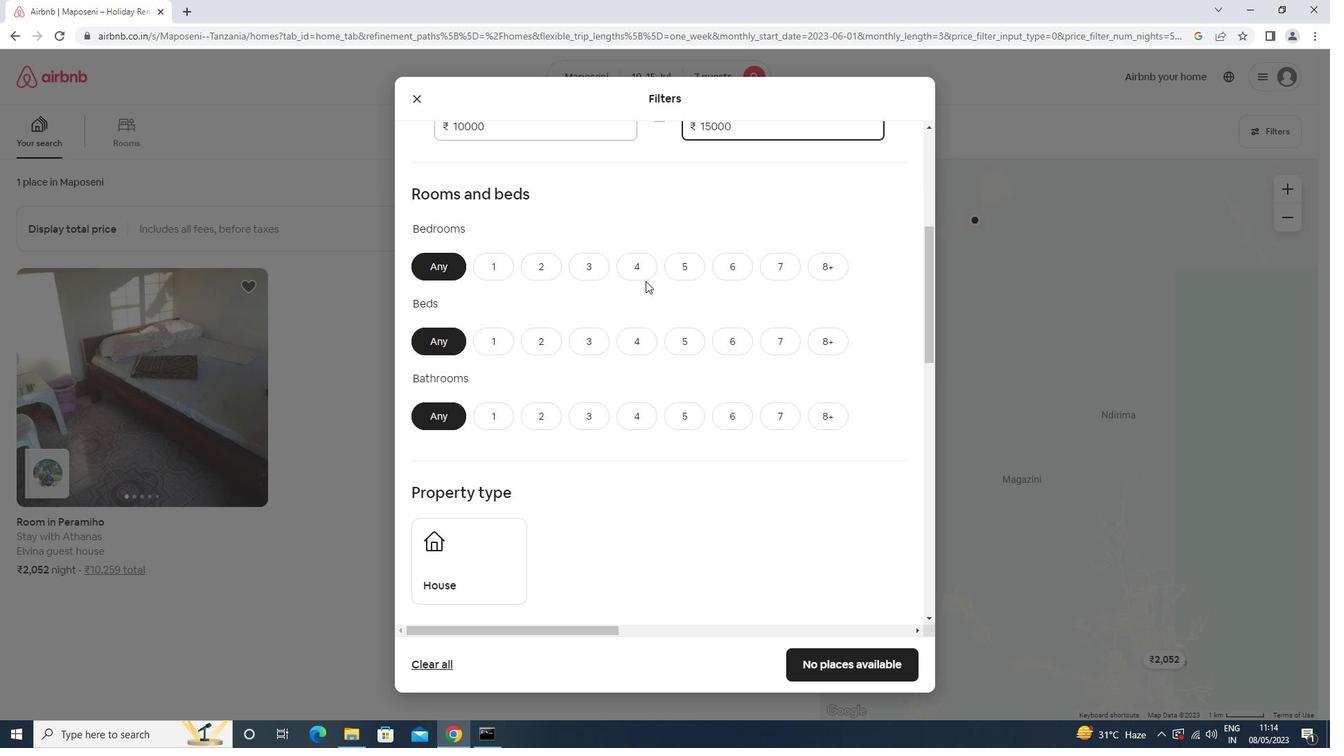 
Action: Mouse pressed left at (640, 273)
Screenshot: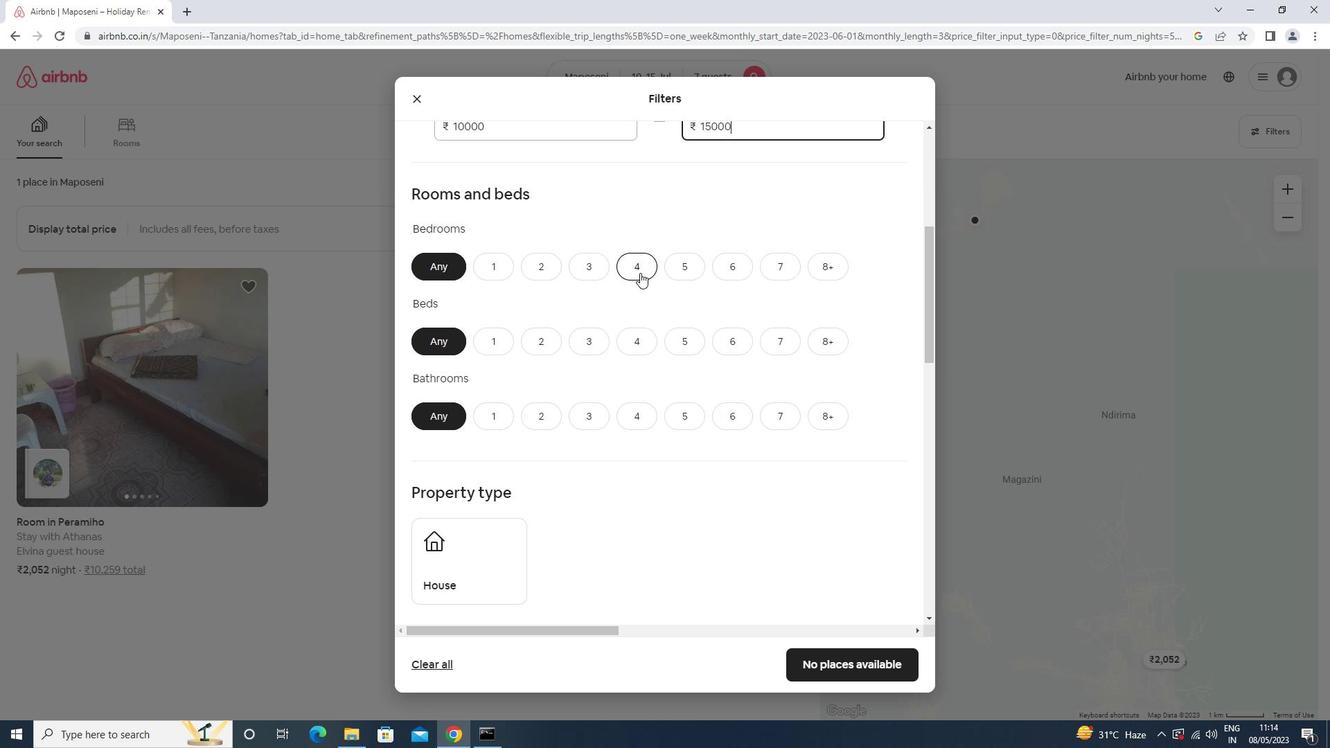 
Action: Mouse moved to (784, 336)
Screenshot: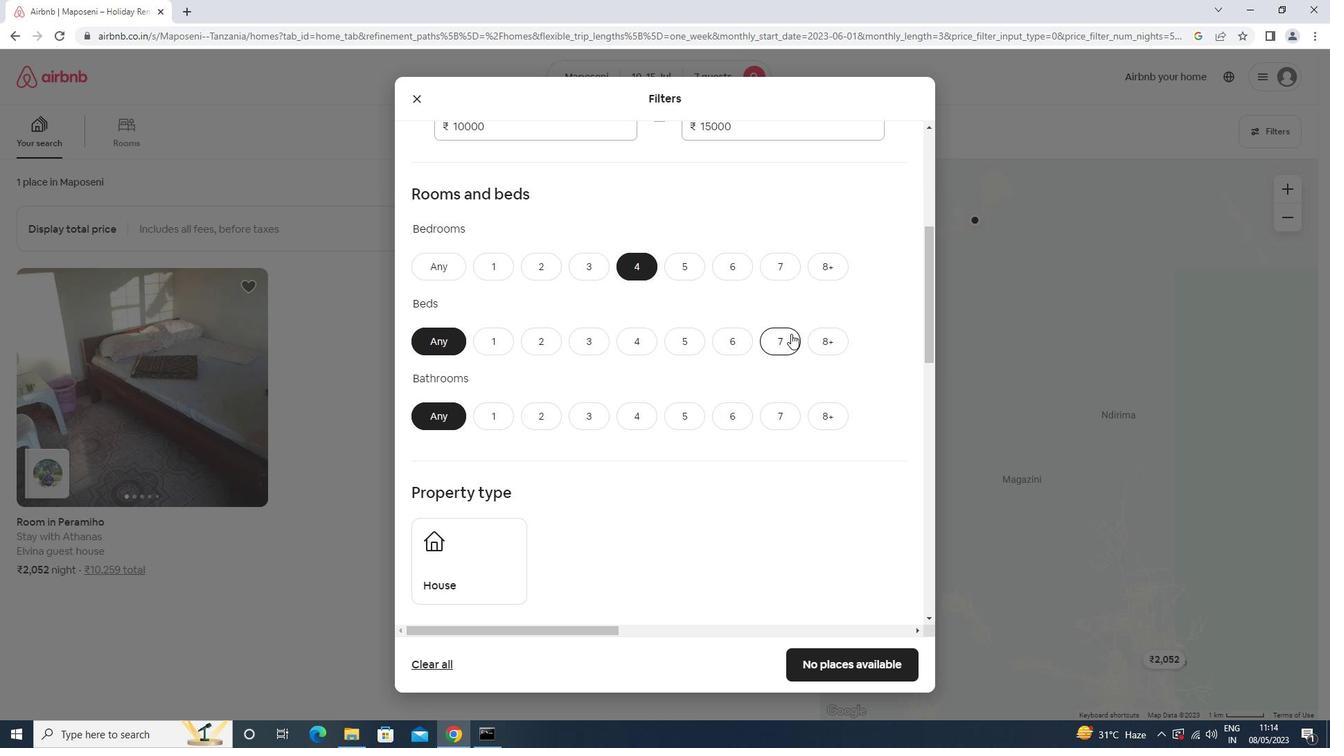 
Action: Mouse pressed left at (784, 336)
Screenshot: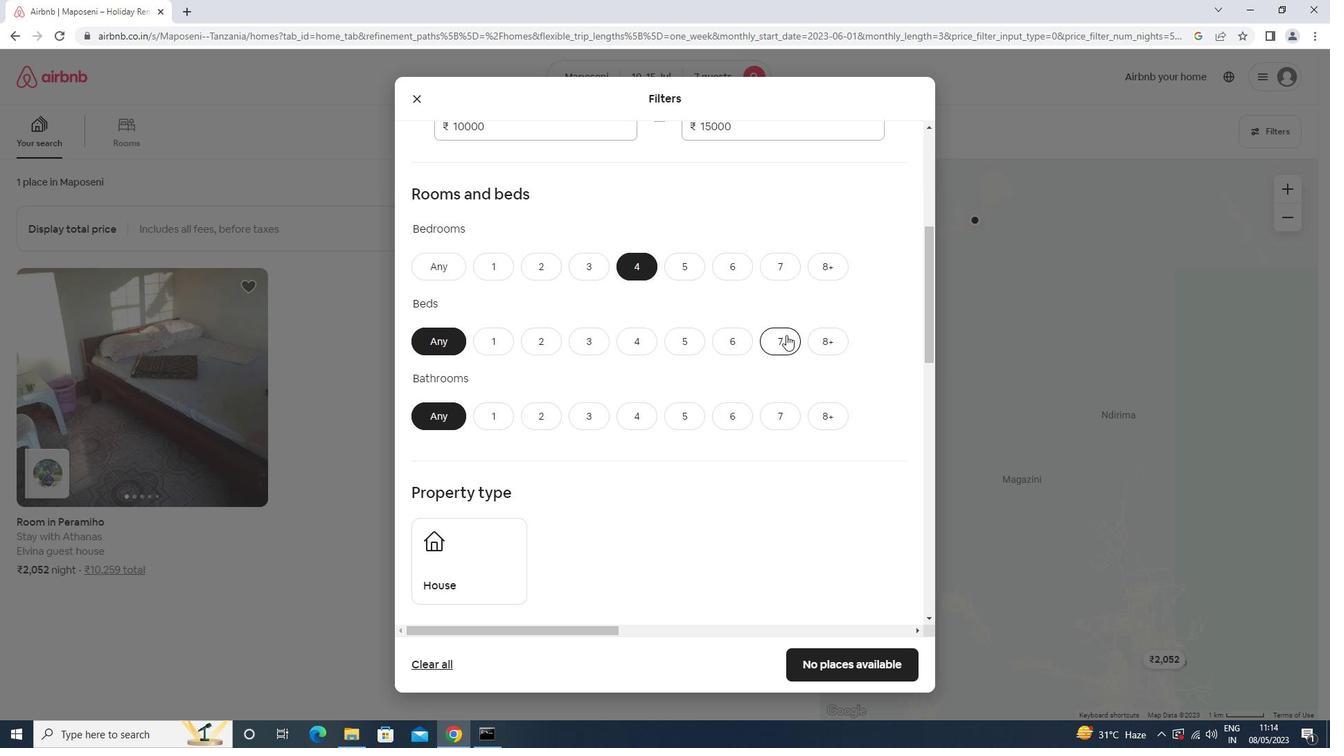 
Action: Mouse moved to (609, 409)
Screenshot: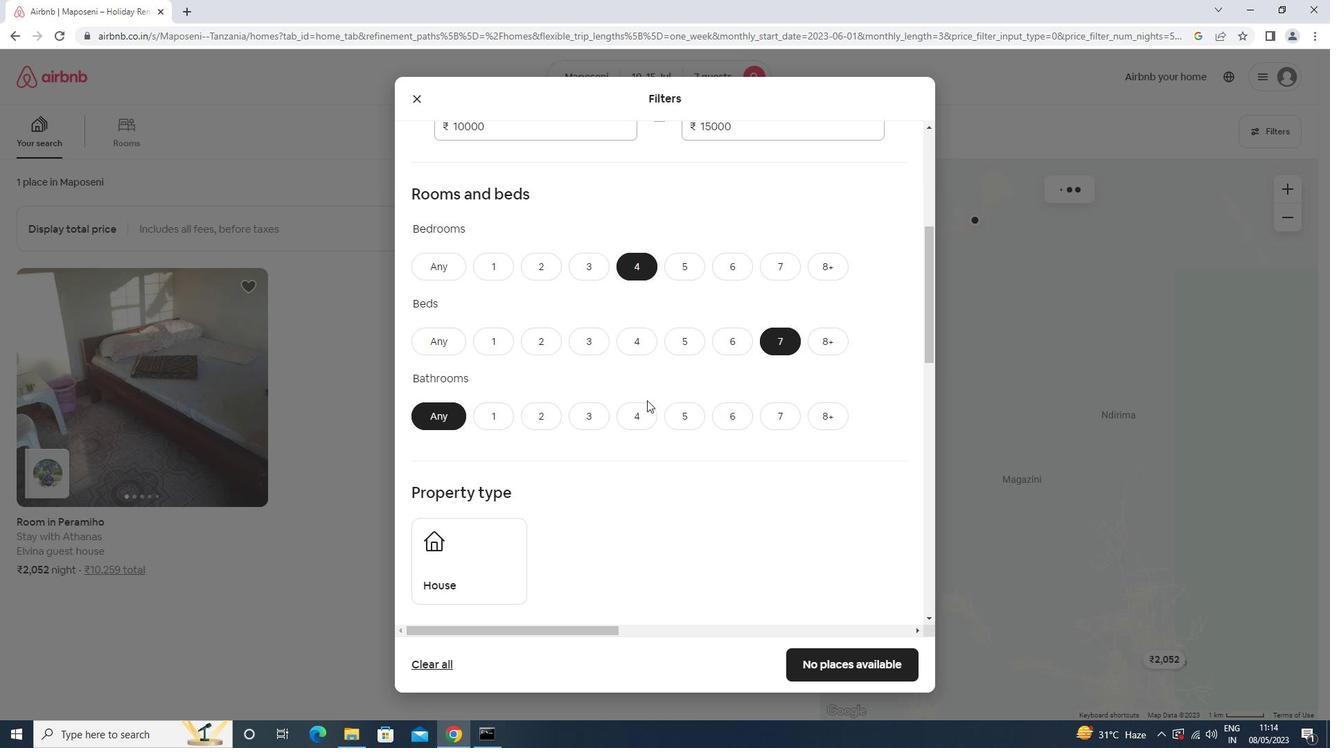 
Action: Mouse pressed left at (609, 409)
Screenshot: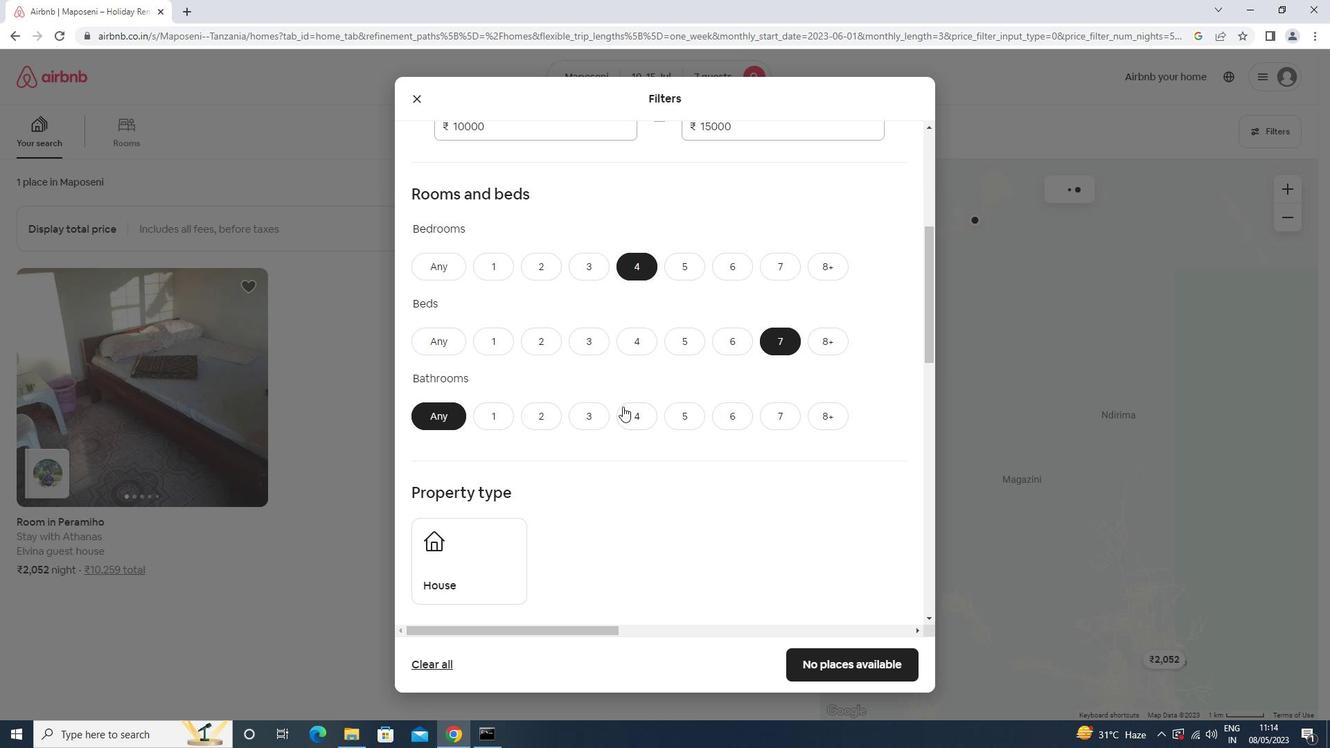 
Action: Mouse moved to (633, 408)
Screenshot: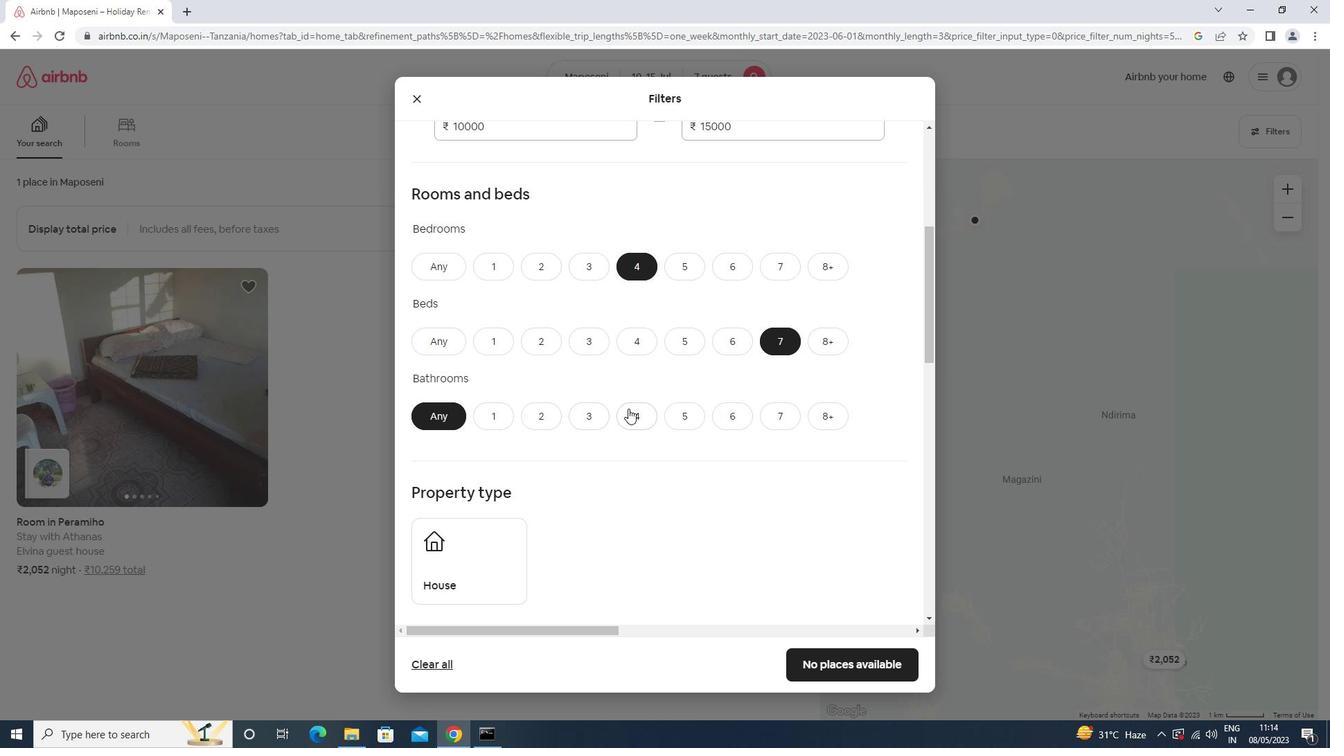 
Action: Mouse pressed left at (633, 408)
Screenshot: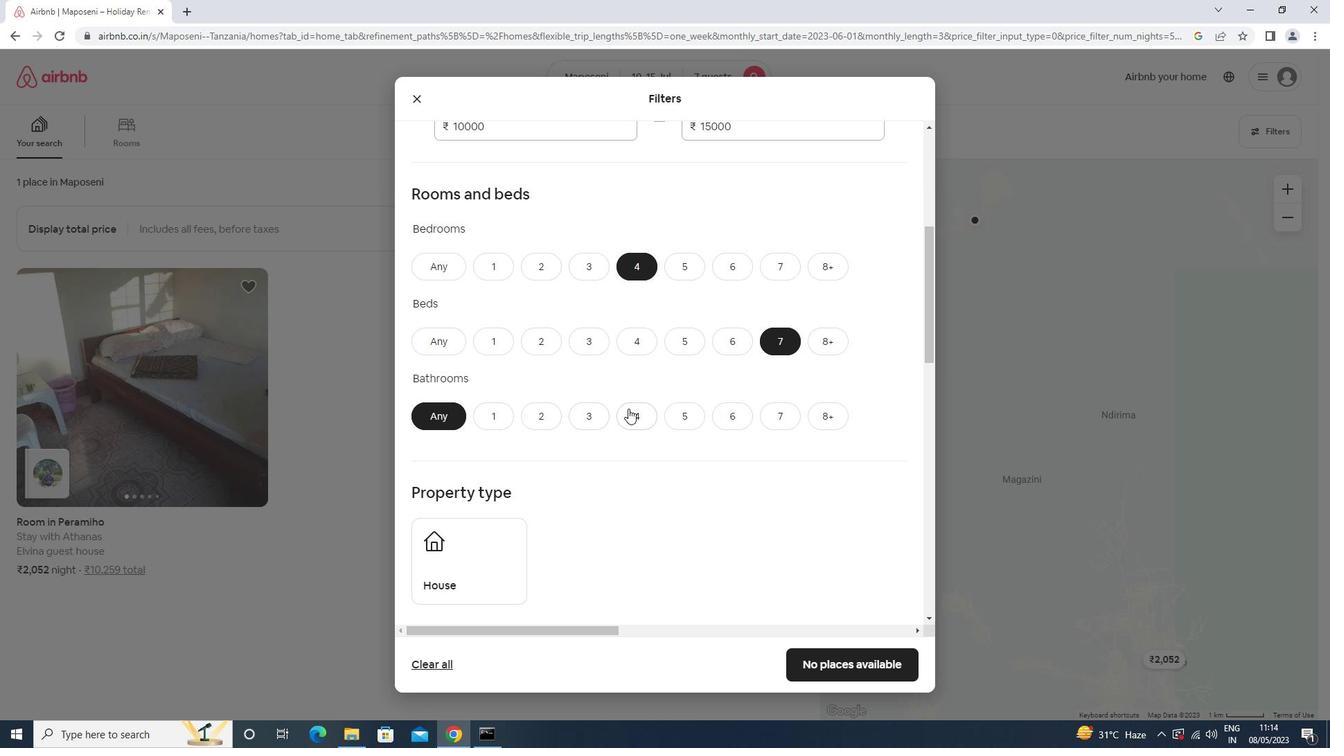
Action: Mouse moved to (597, 323)
Screenshot: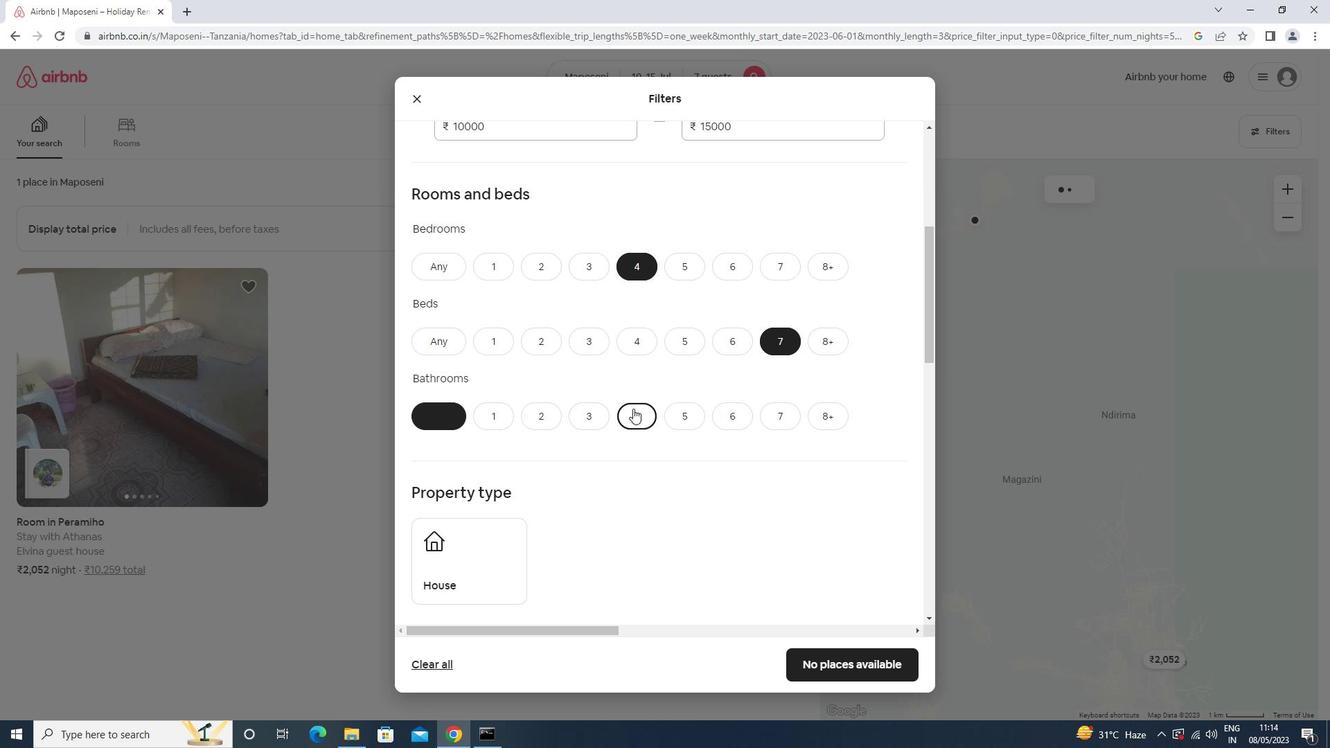 
Action: Mouse scrolled (597, 322) with delta (0, 0)
Screenshot: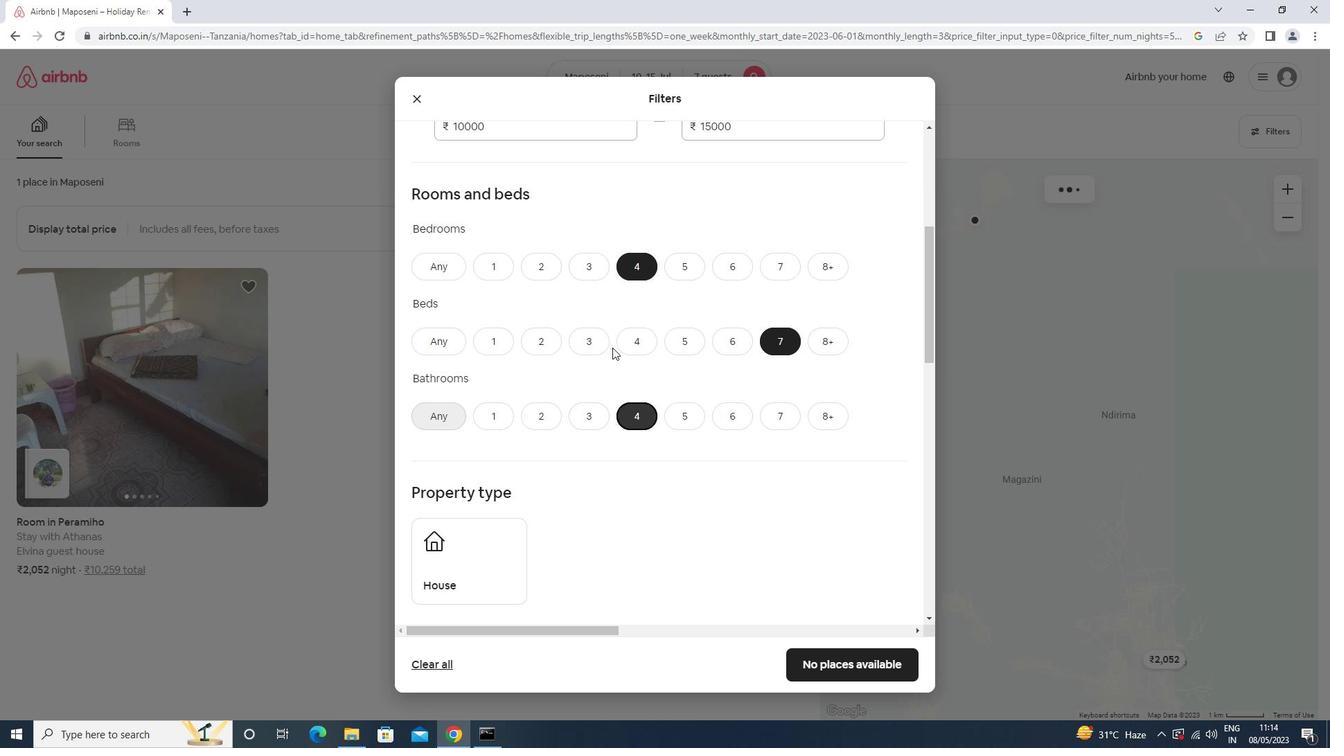 
Action: Mouse moved to (596, 324)
Screenshot: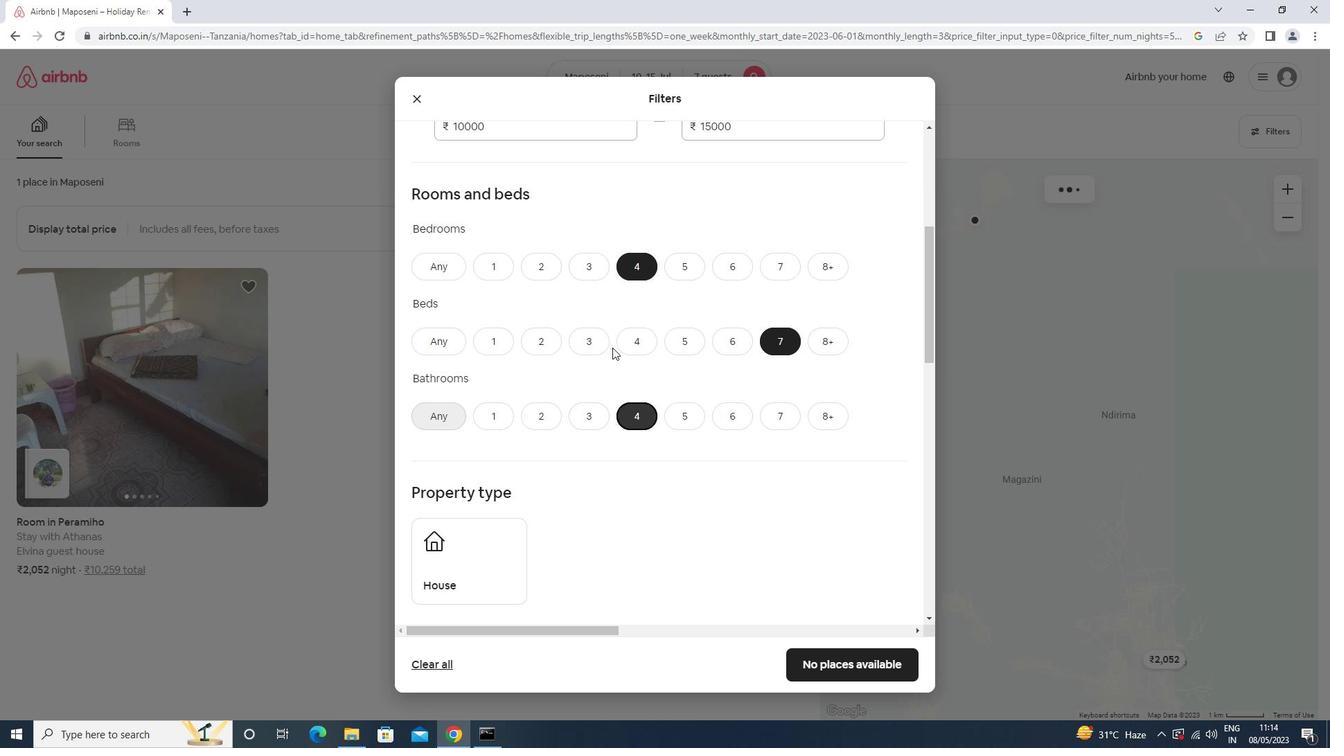 
Action: Mouse scrolled (596, 323) with delta (0, 0)
Screenshot: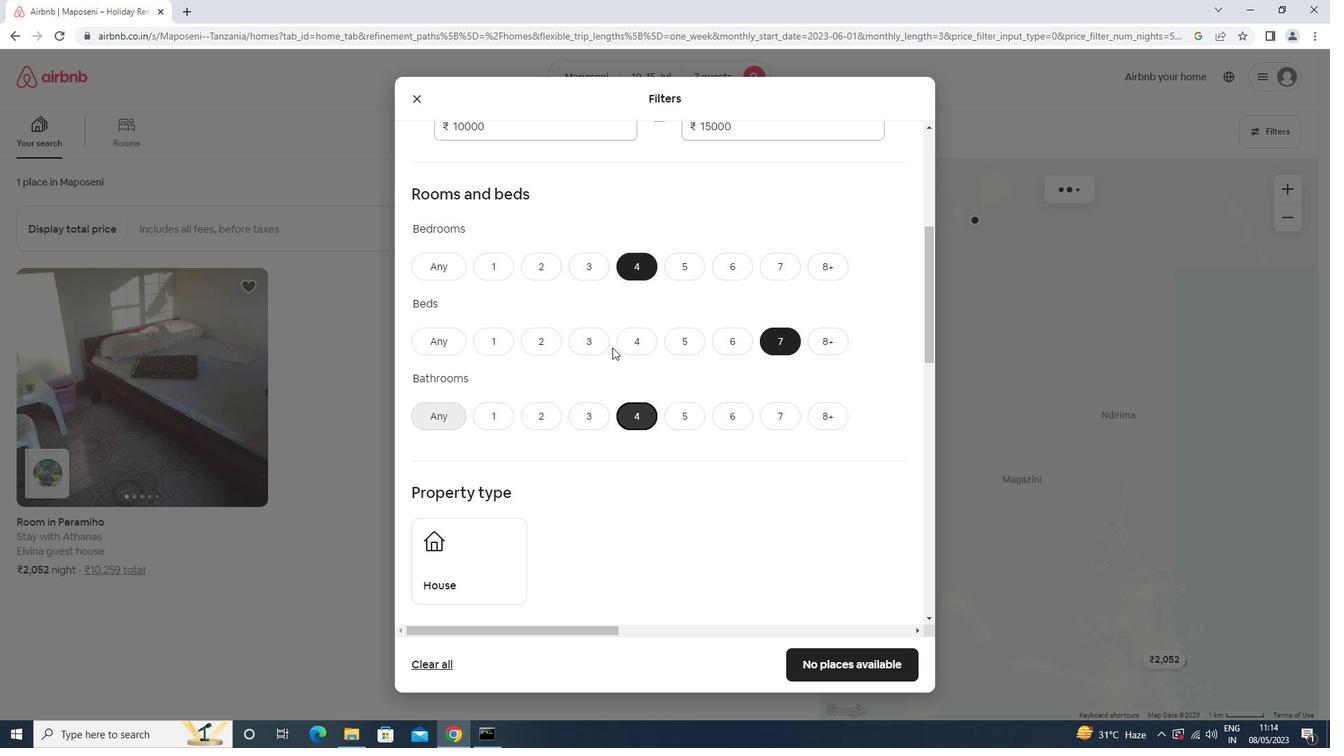 
Action: Mouse scrolled (596, 323) with delta (0, 0)
Screenshot: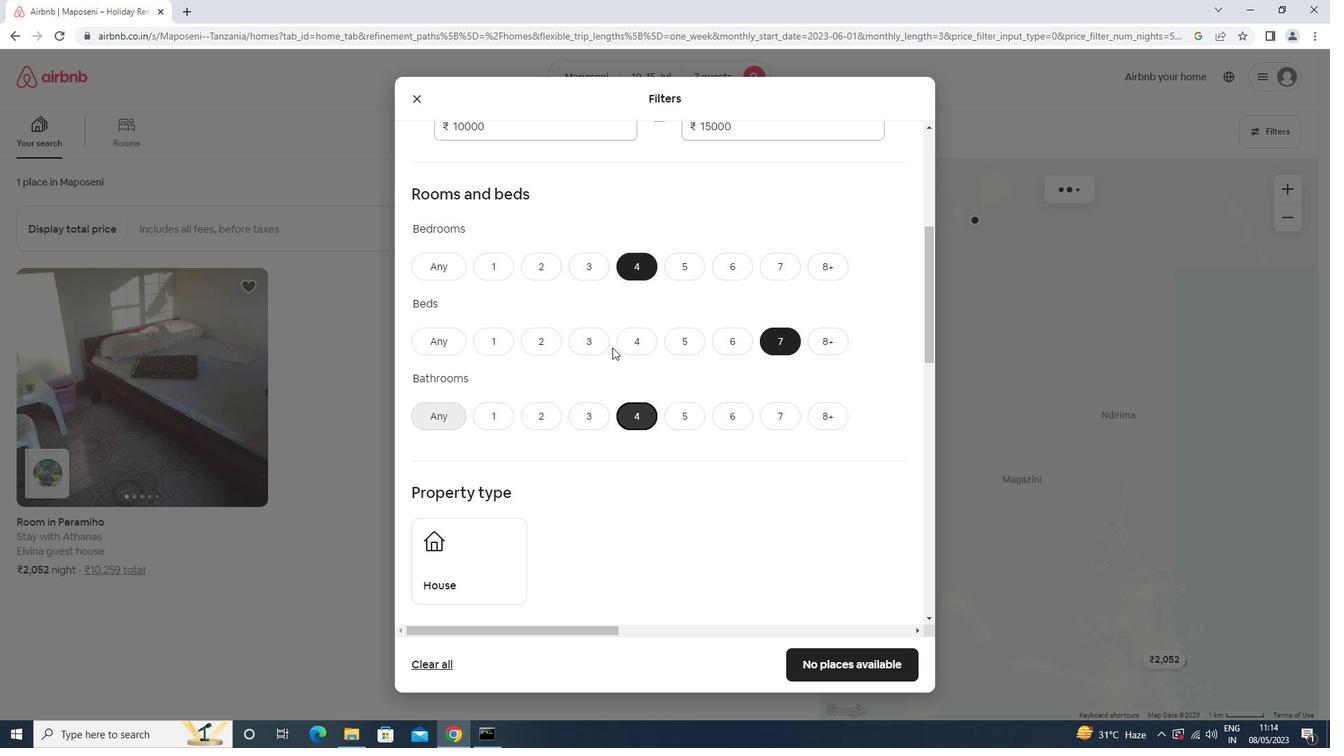 
Action: Mouse moved to (596, 324)
Screenshot: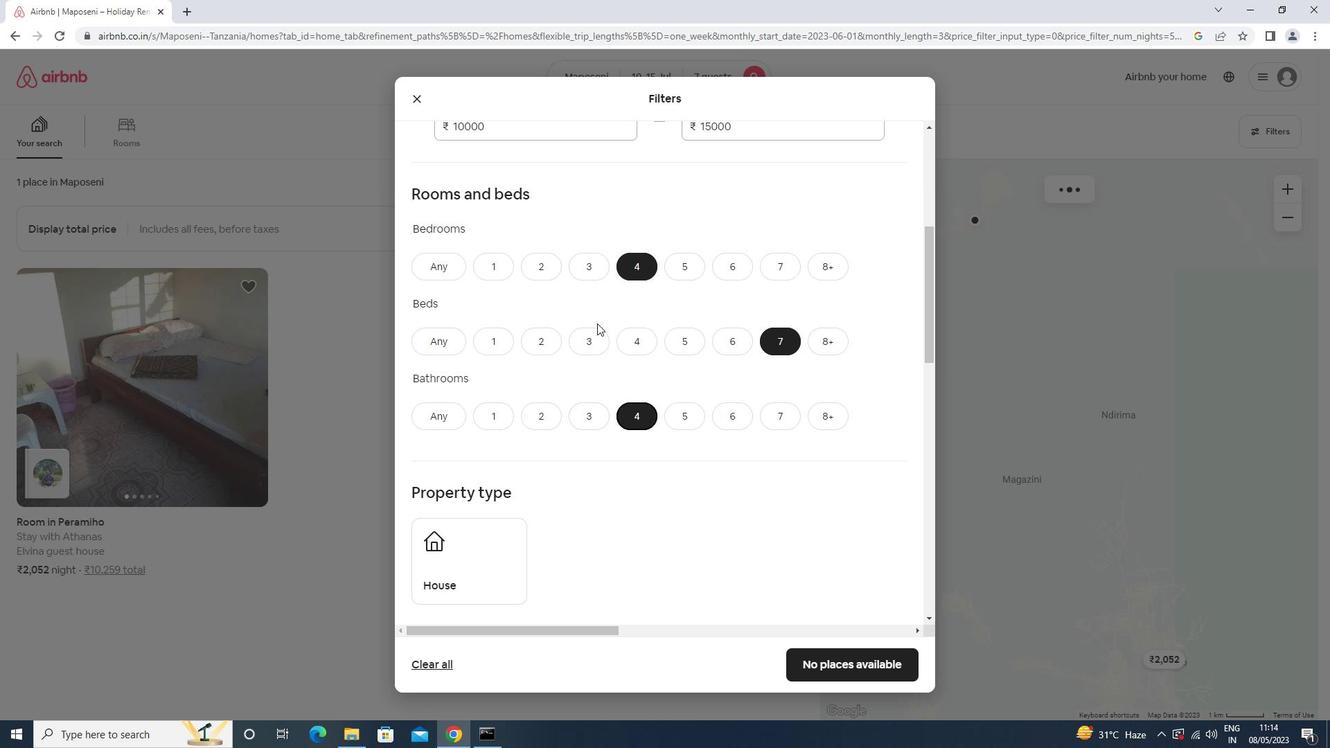 
Action: Mouse scrolled (596, 323) with delta (0, 0)
Screenshot: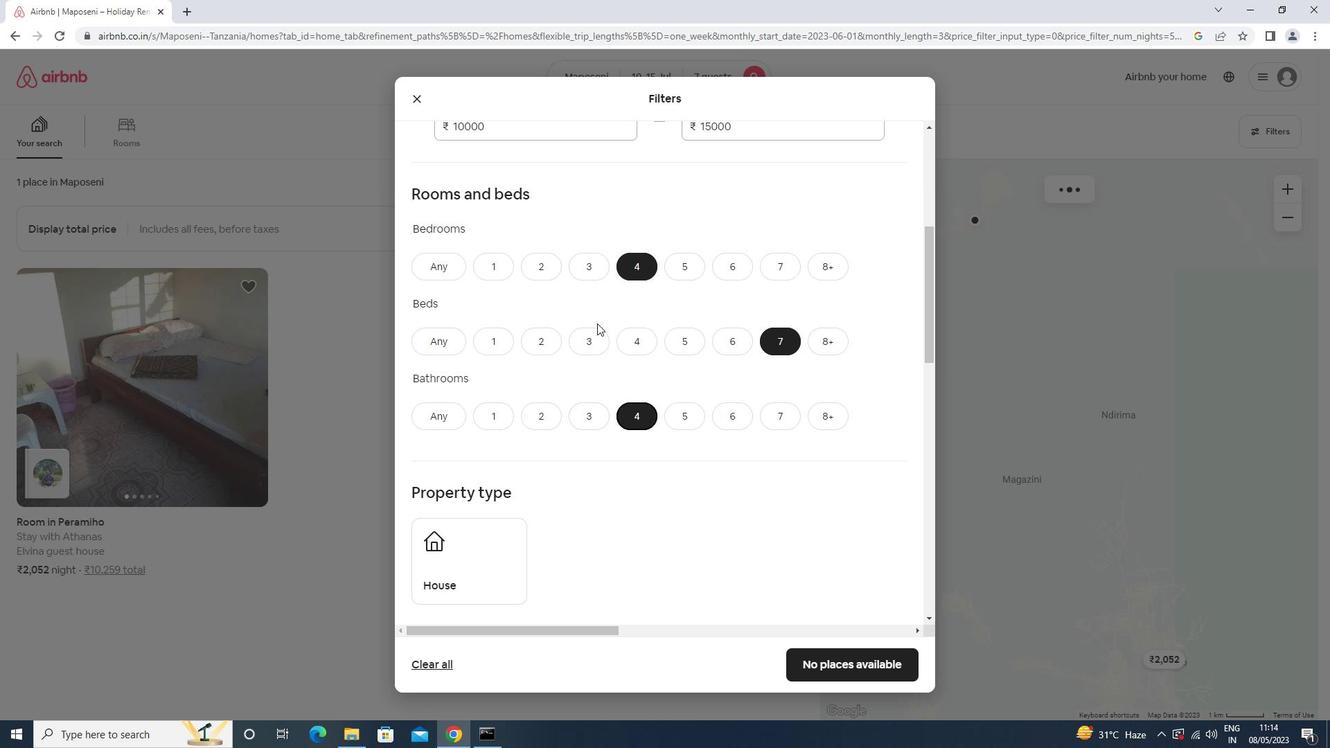 
Action: Mouse moved to (468, 447)
Screenshot: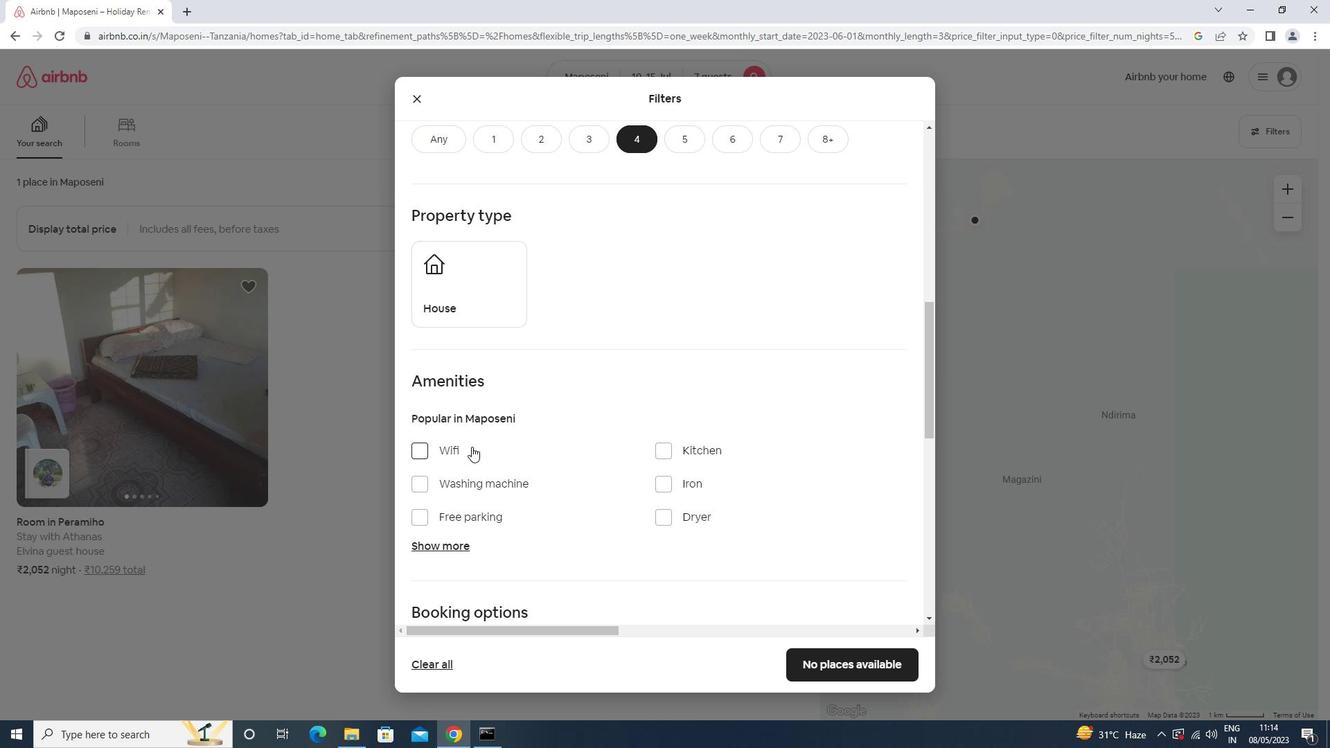 
Action: Mouse pressed left at (468, 447)
Screenshot: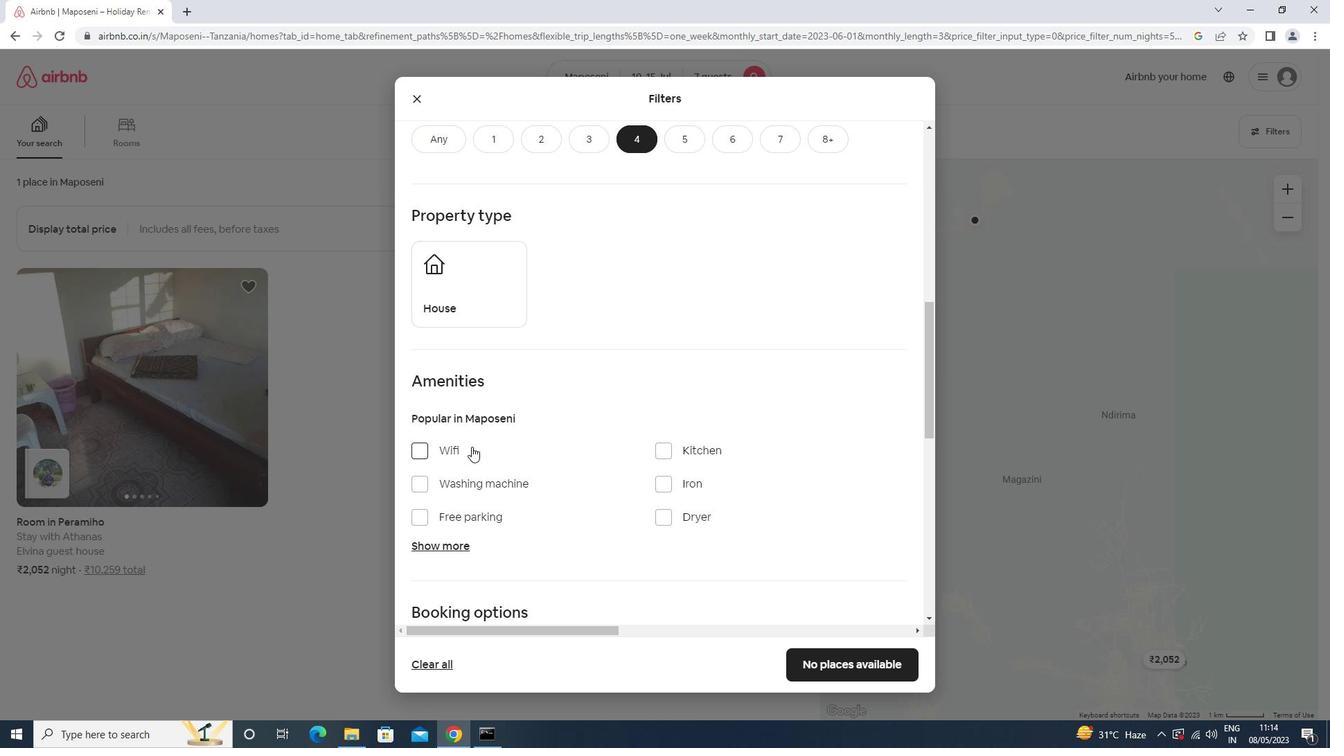 
Action: Mouse moved to (489, 510)
Screenshot: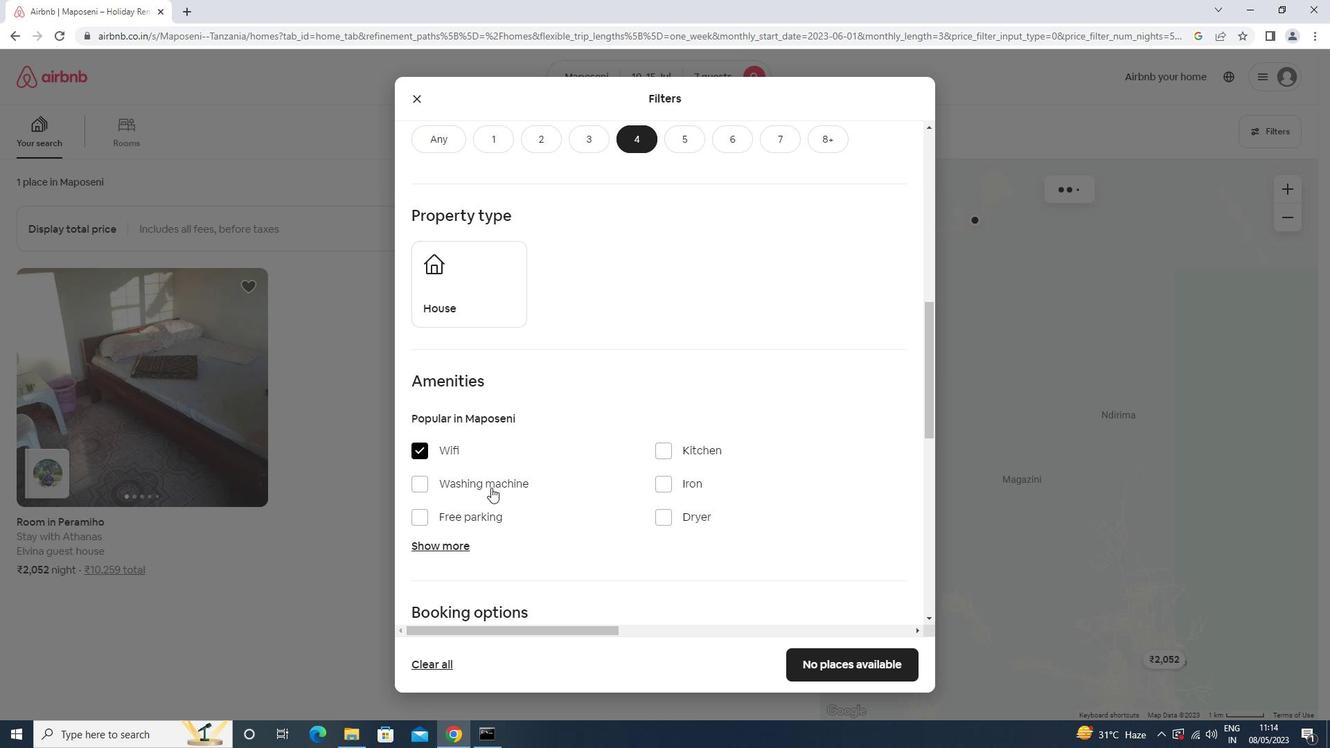 
Action: Mouse pressed left at (489, 510)
Screenshot: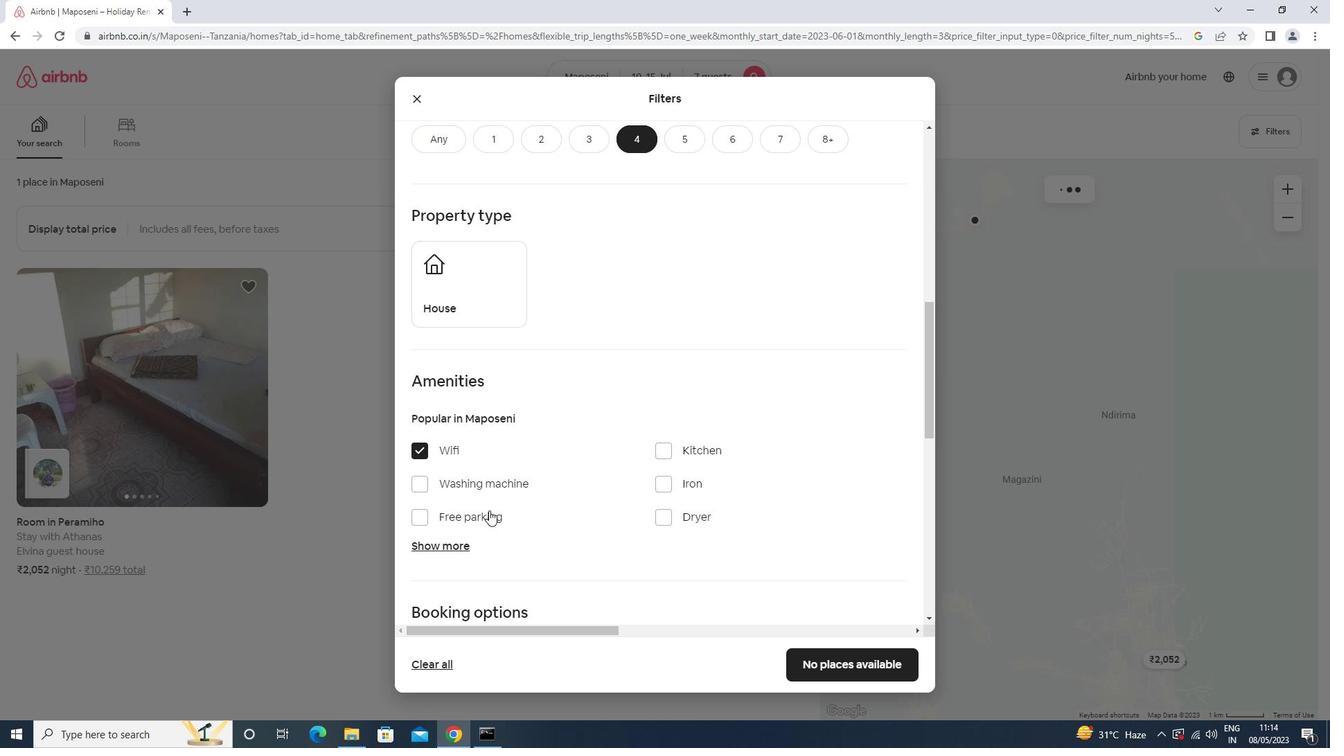 
Action: Mouse moved to (512, 432)
Screenshot: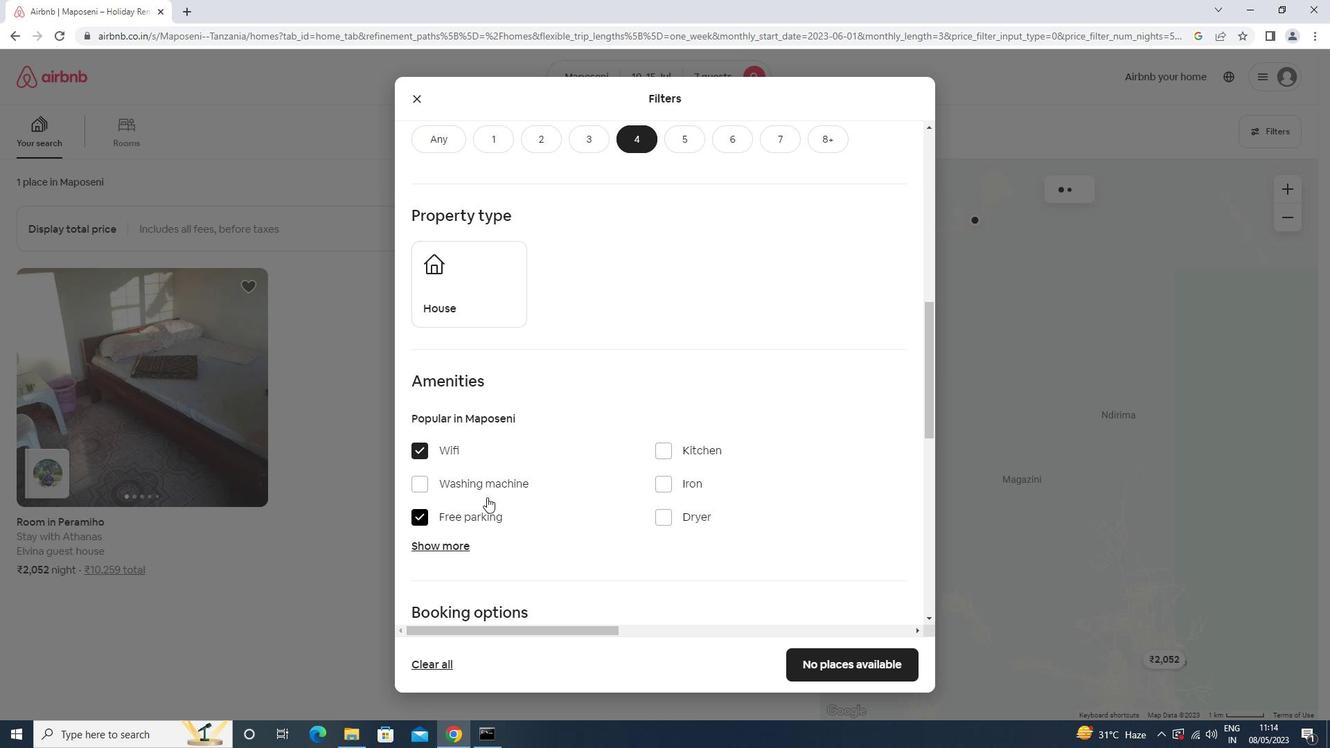
Action: Mouse scrolled (512, 431) with delta (0, 0)
Screenshot: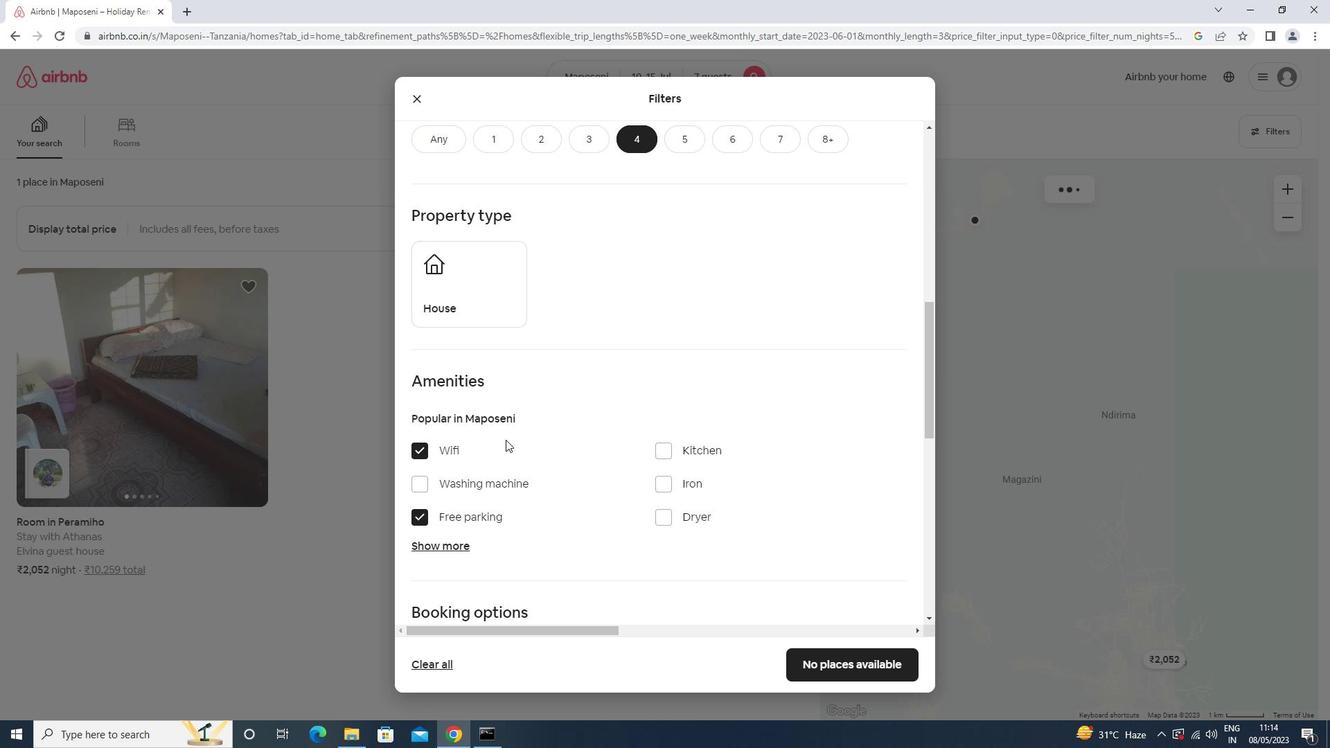 
Action: Mouse scrolled (512, 431) with delta (0, 0)
Screenshot: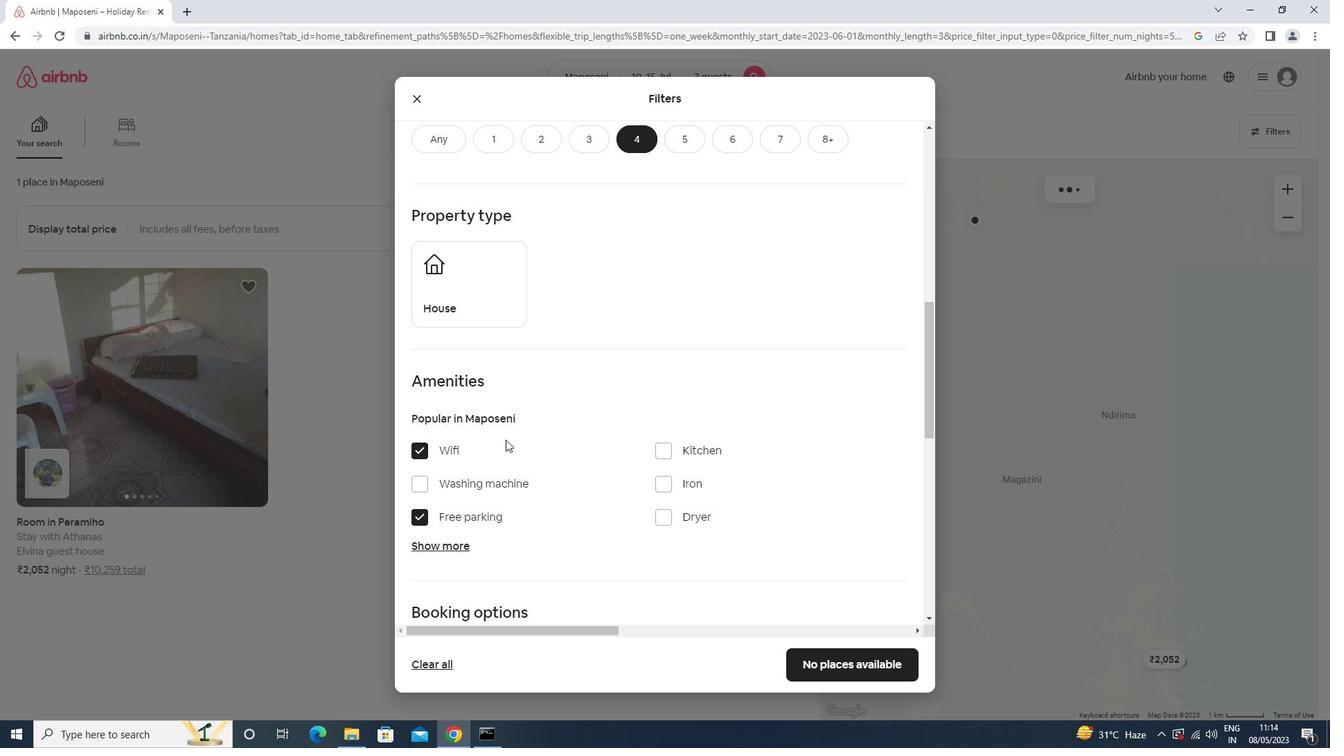 
Action: Mouse scrolled (512, 431) with delta (0, 0)
Screenshot: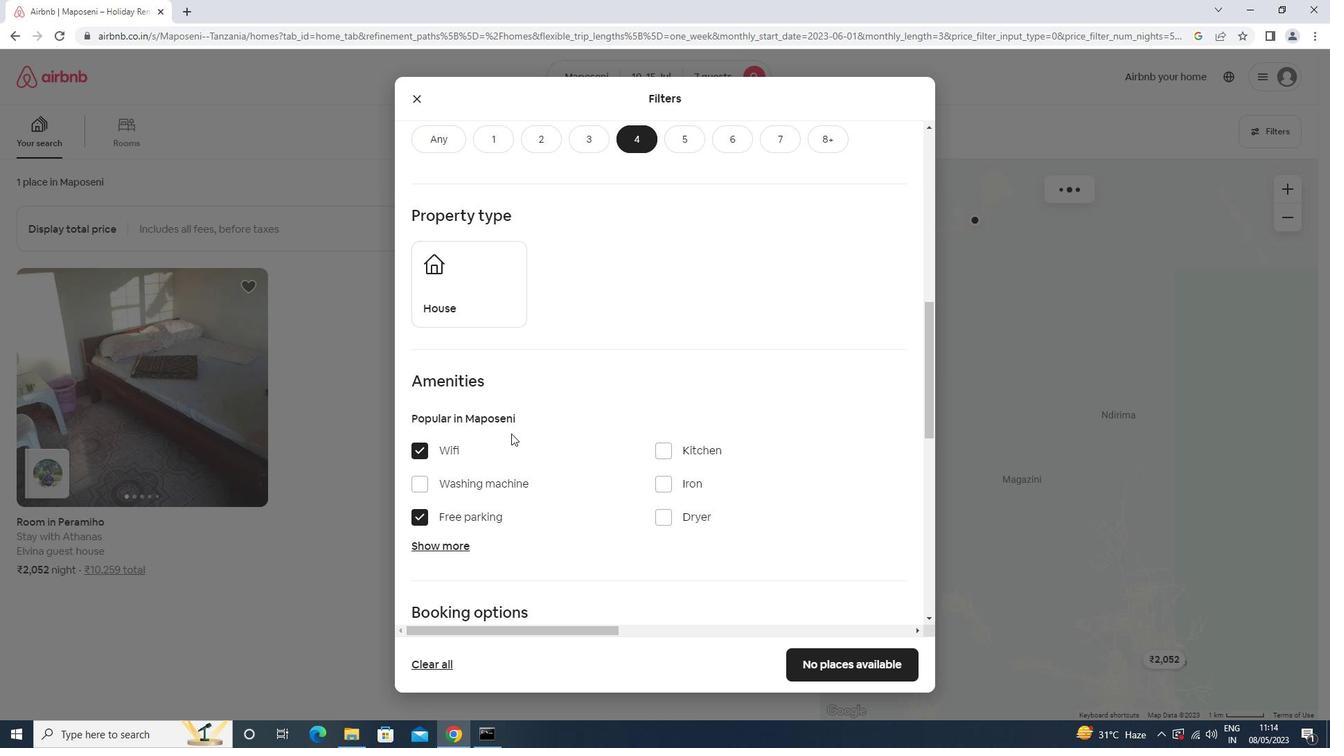 
Action: Mouse moved to (447, 340)
Screenshot: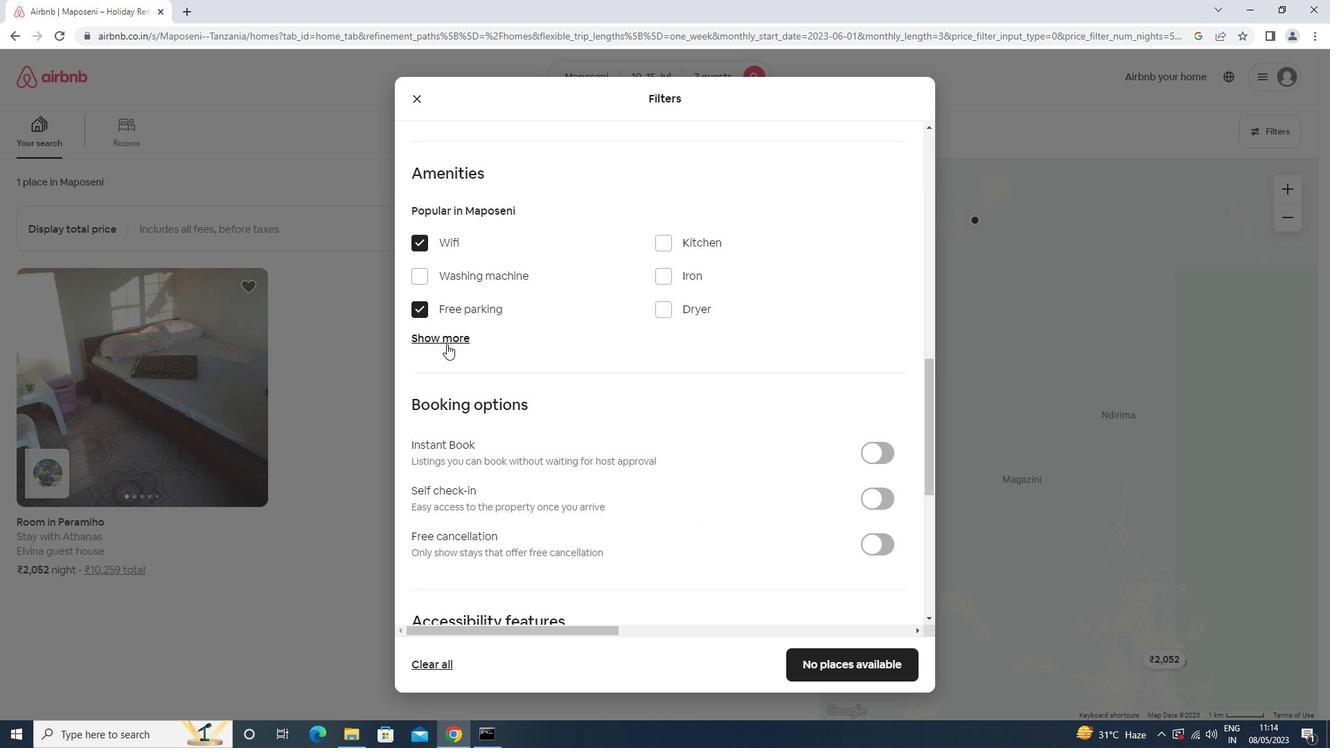 
Action: Mouse pressed left at (447, 340)
Screenshot: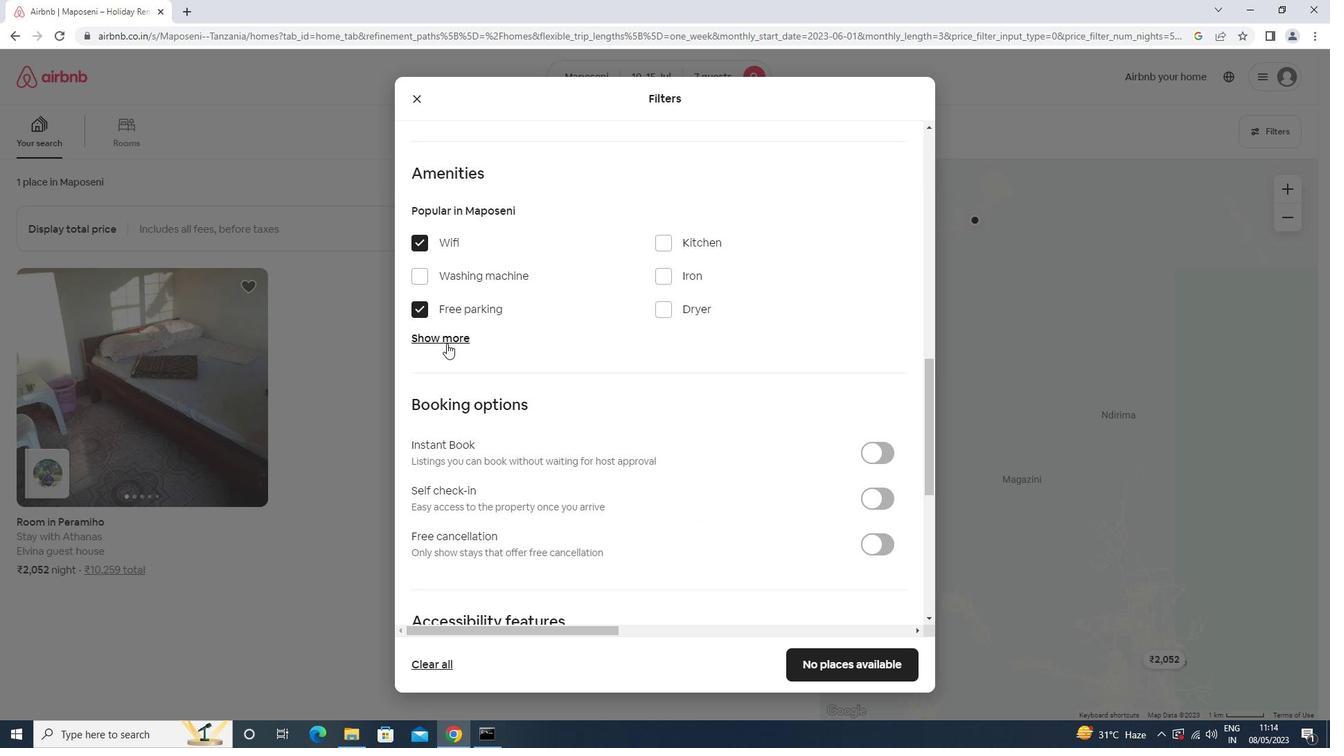 
Action: Mouse moved to (675, 416)
Screenshot: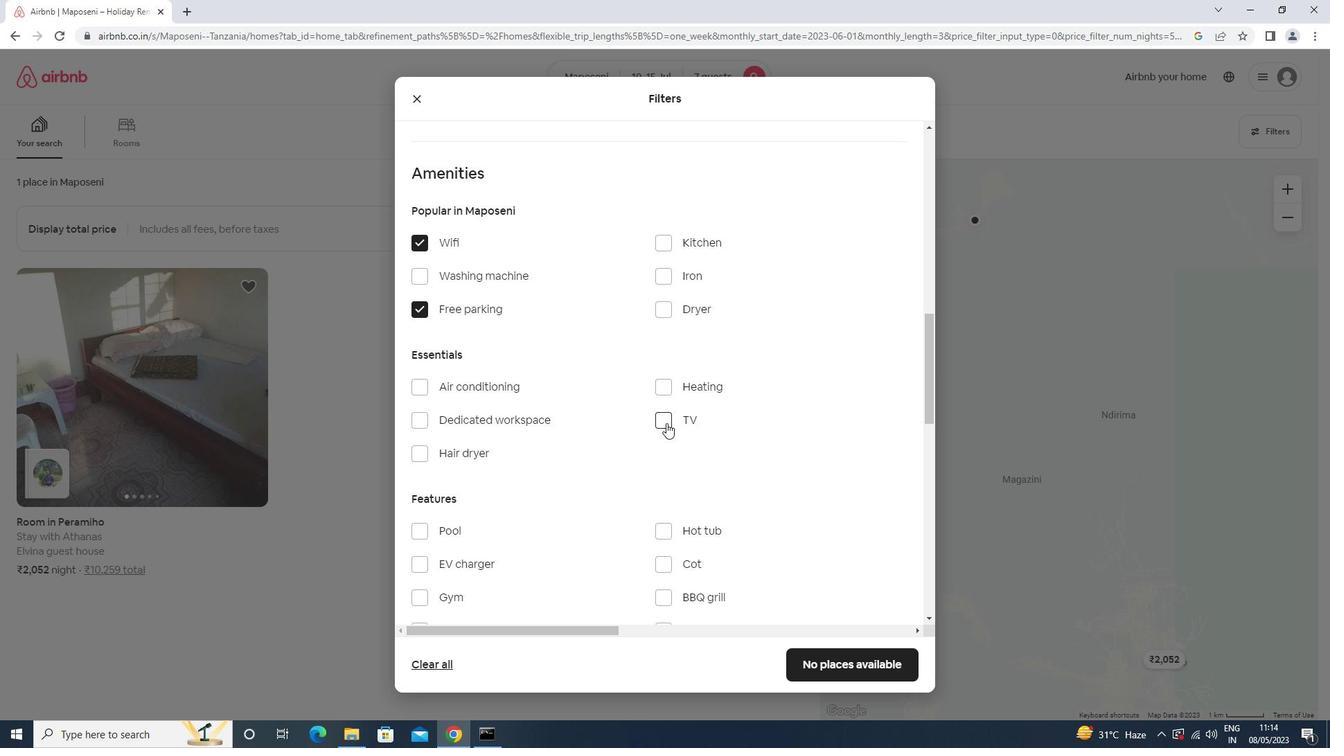 
Action: Mouse pressed left at (675, 416)
Screenshot: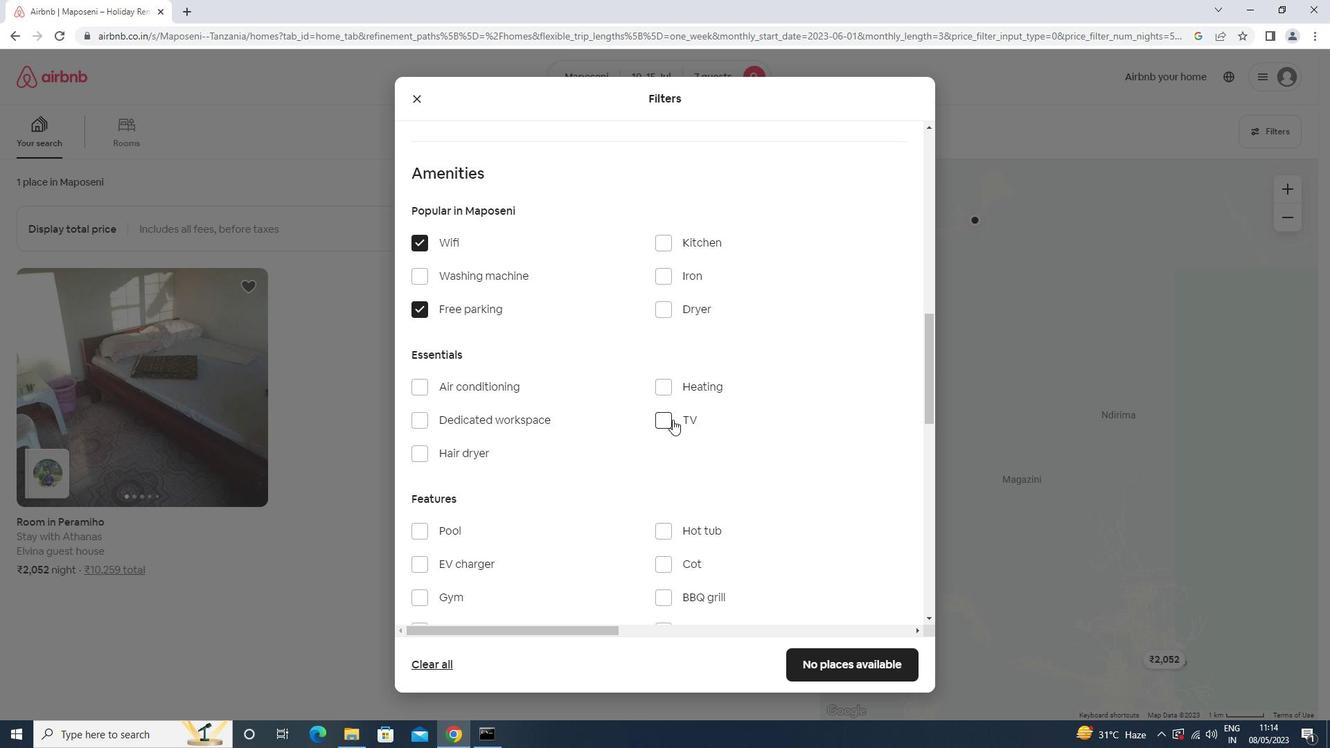 
Action: Mouse moved to (618, 405)
Screenshot: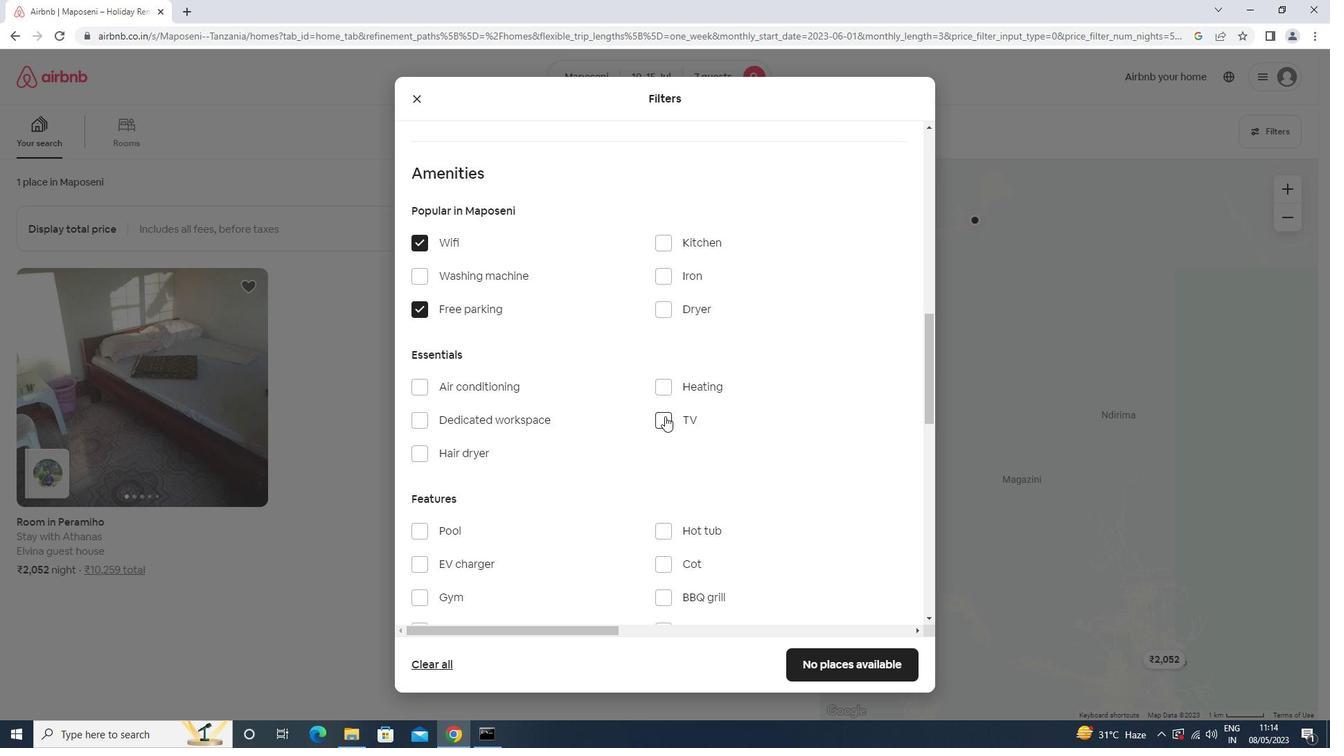
Action: Mouse scrolled (618, 404) with delta (0, 0)
Screenshot: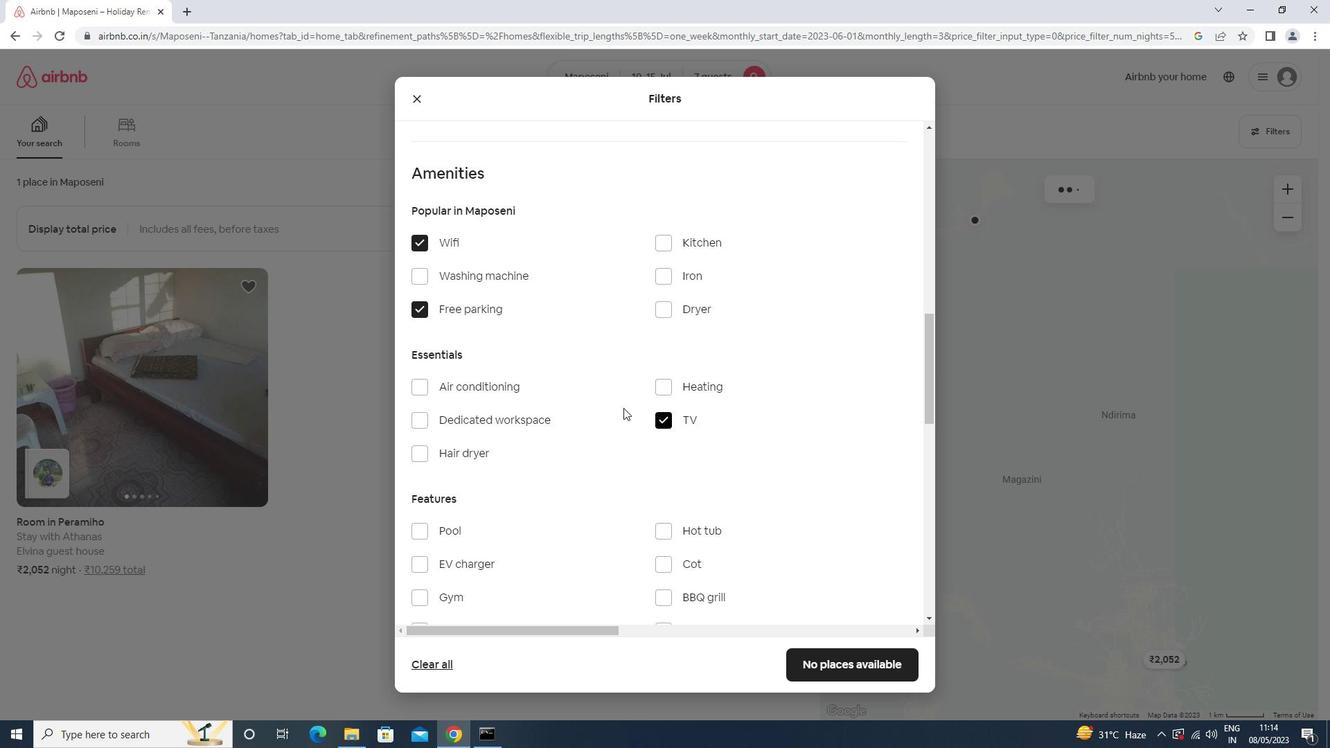 
Action: Mouse scrolled (618, 404) with delta (0, 0)
Screenshot: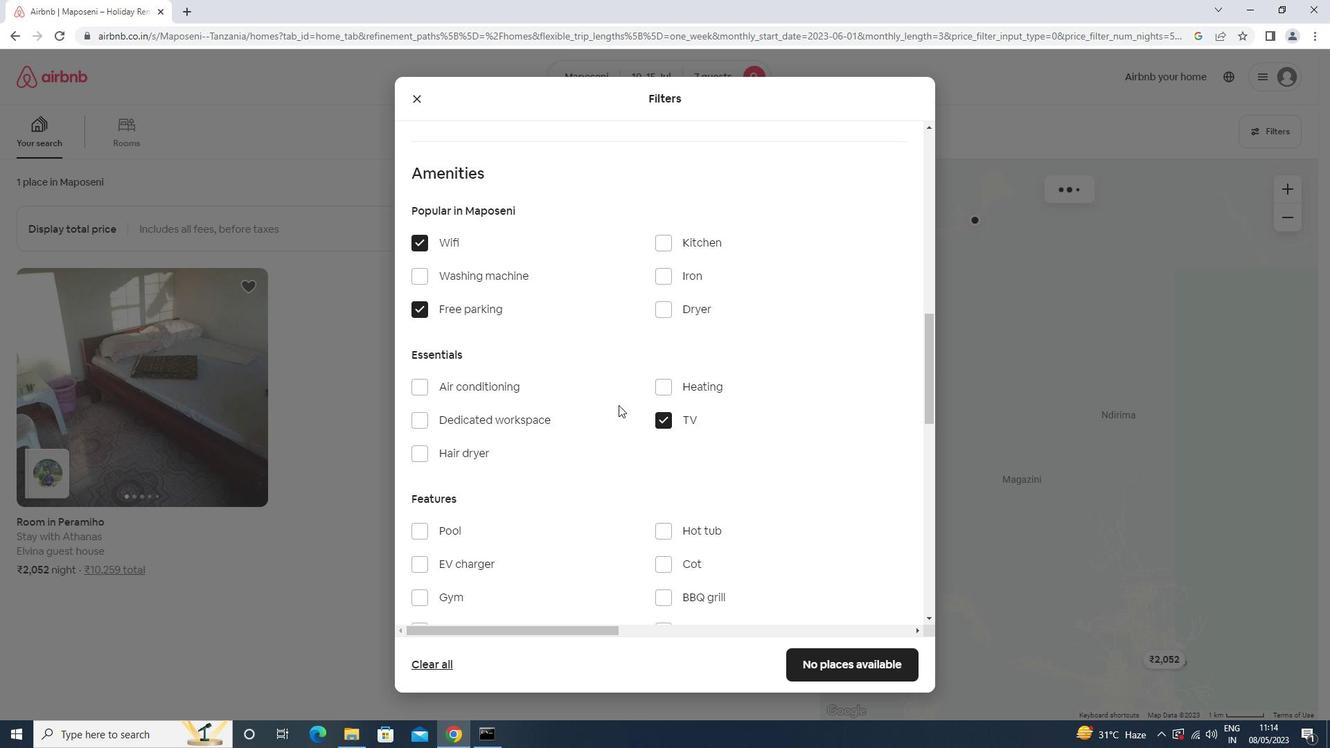 
Action: Mouse scrolled (618, 404) with delta (0, 0)
Screenshot: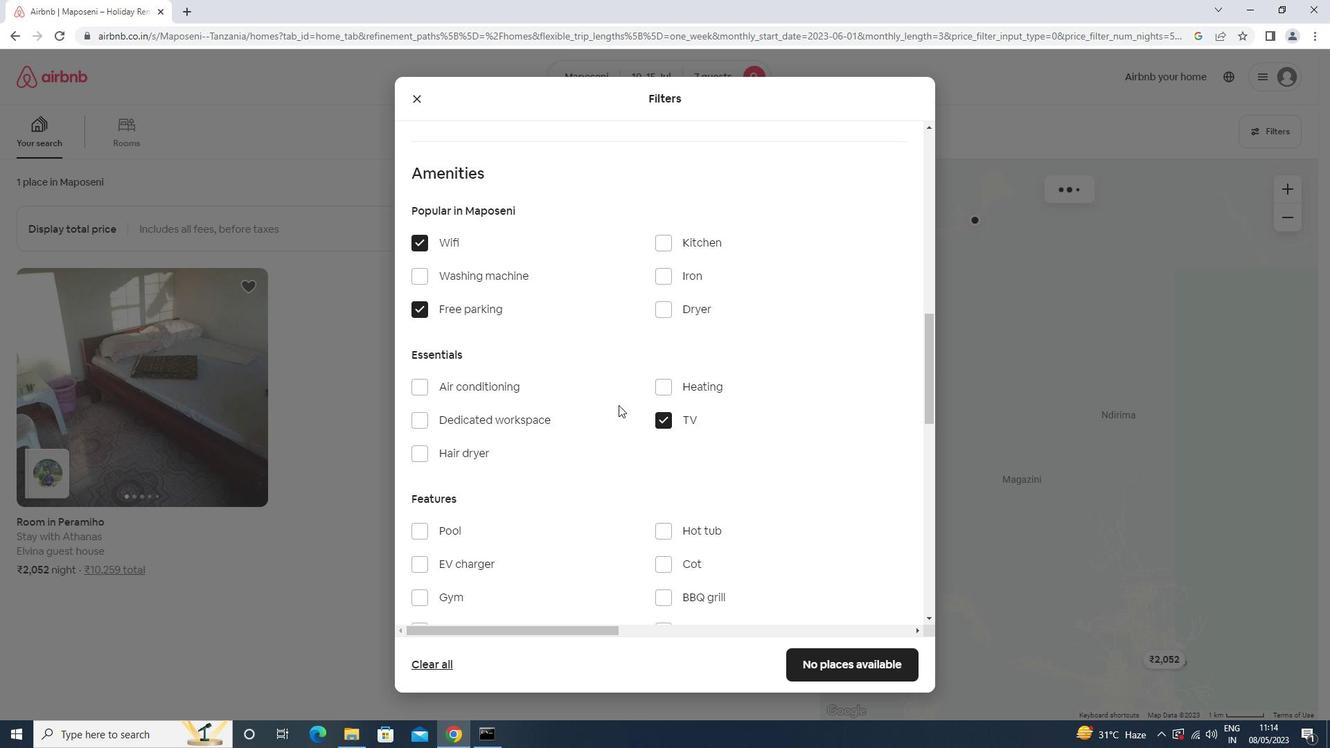 
Action: Mouse scrolled (618, 404) with delta (0, 0)
Screenshot: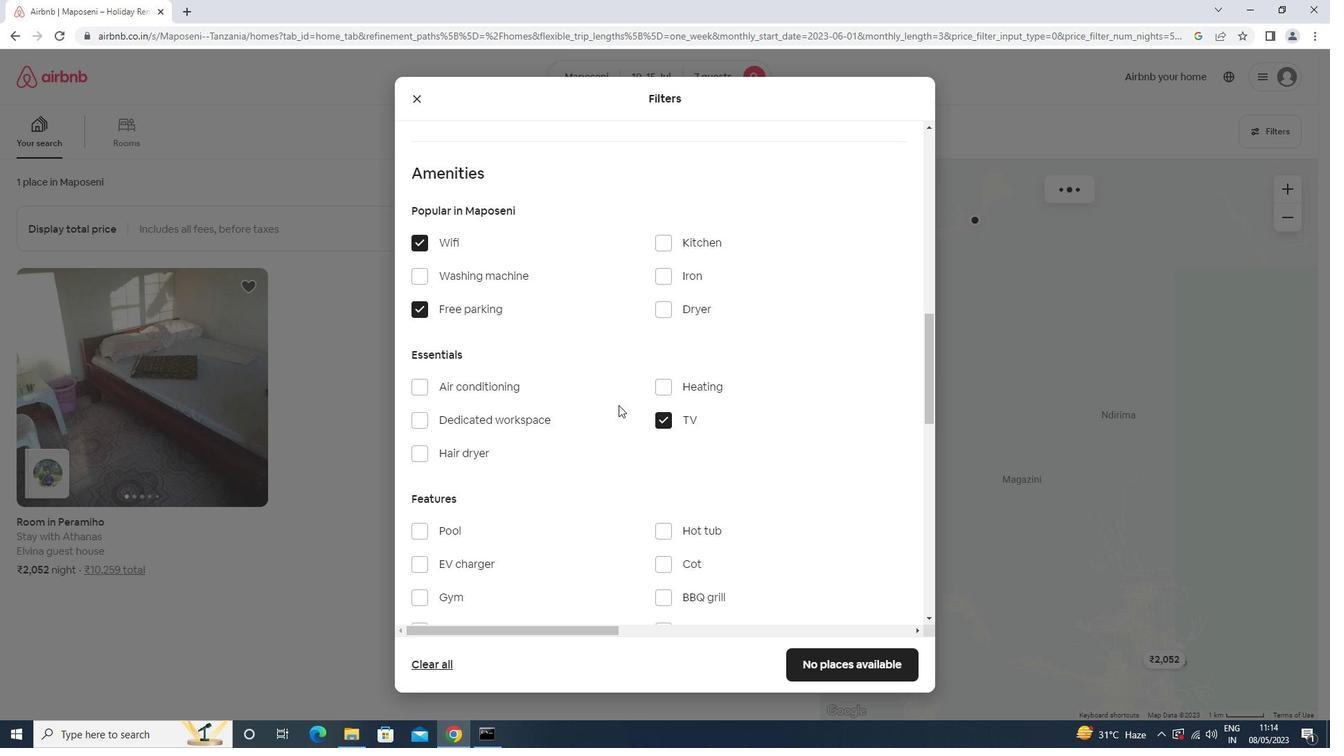 
Action: Mouse moved to (474, 359)
Screenshot: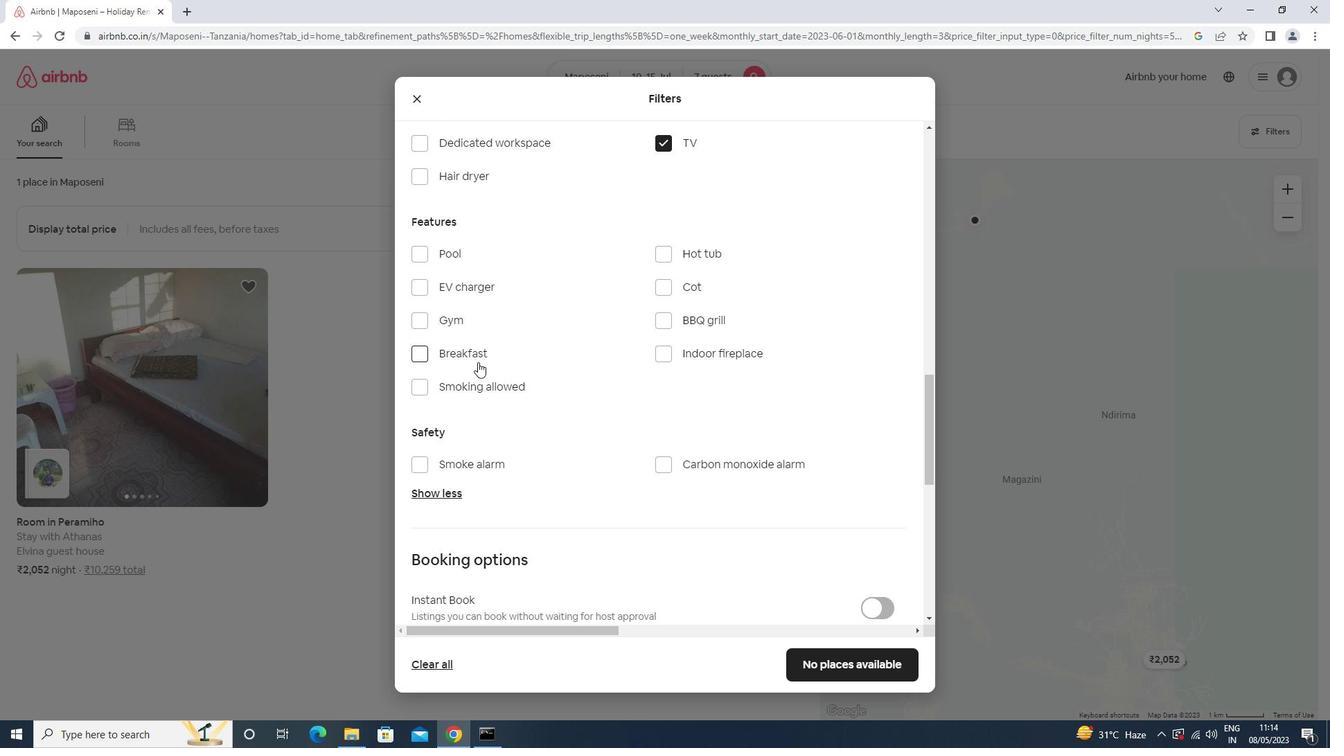 
Action: Mouse pressed left at (474, 359)
Screenshot: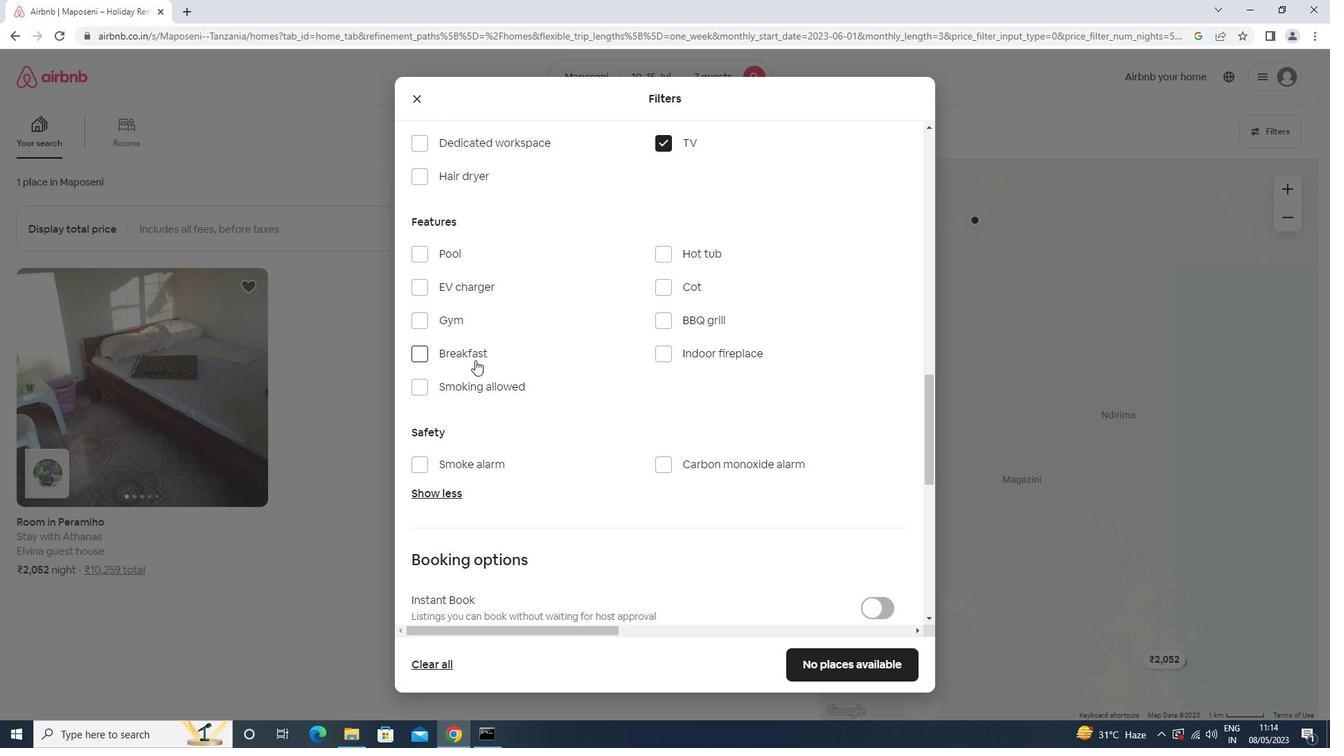 
Action: Mouse moved to (462, 311)
Screenshot: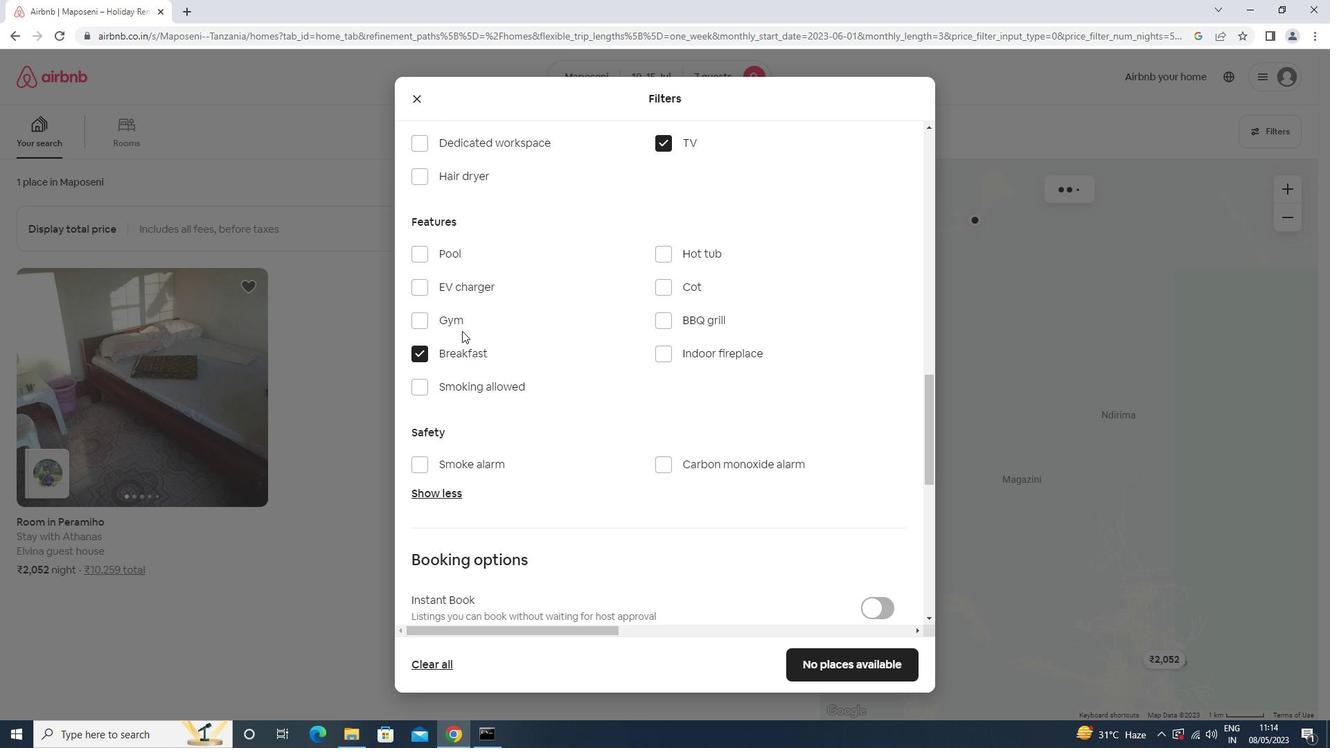 
Action: Mouse pressed left at (462, 311)
Screenshot: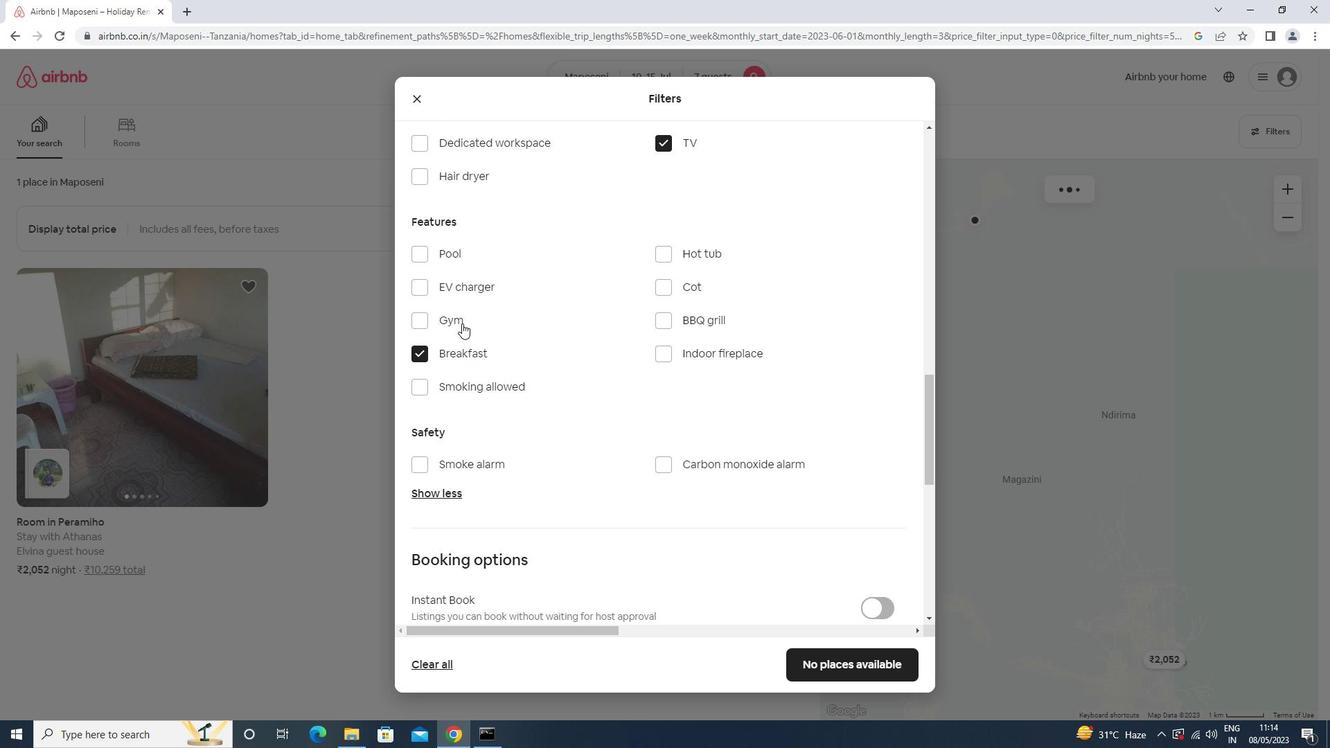 
Action: Mouse moved to (460, 320)
Screenshot: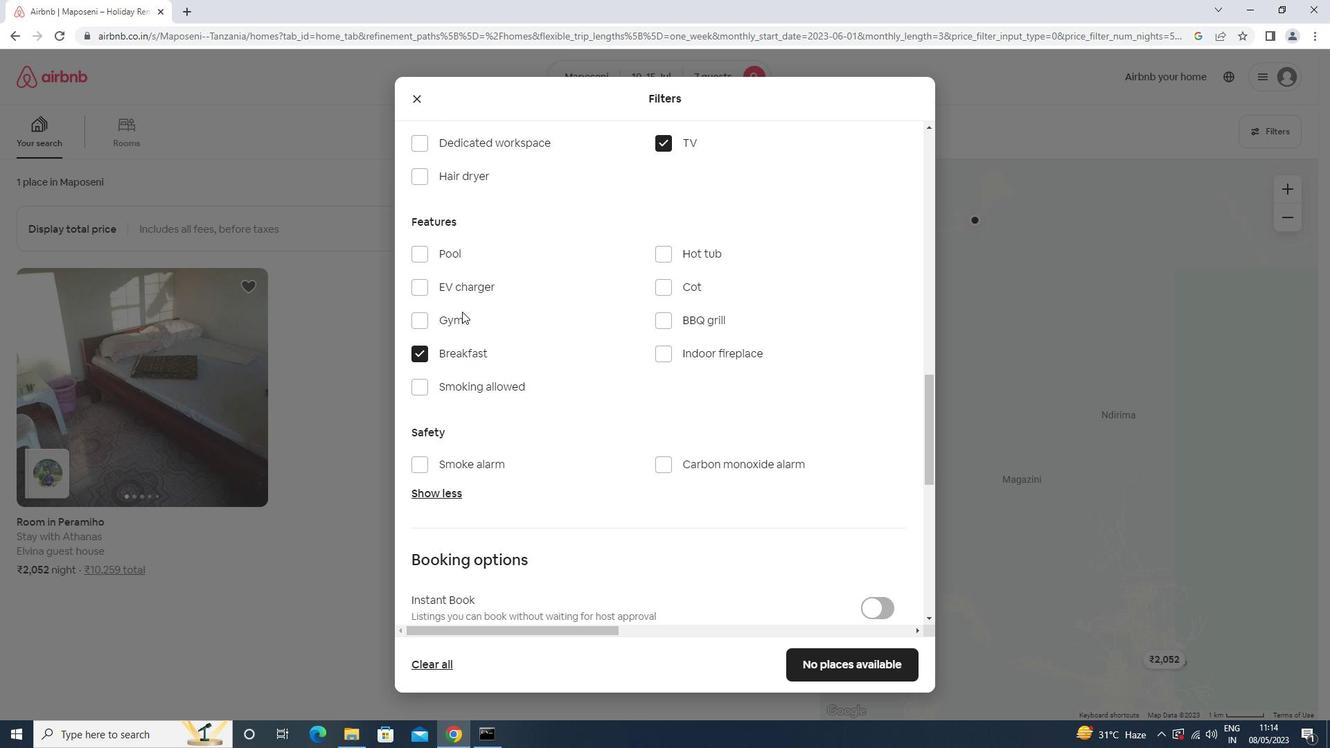 
Action: Mouse pressed left at (460, 320)
Screenshot: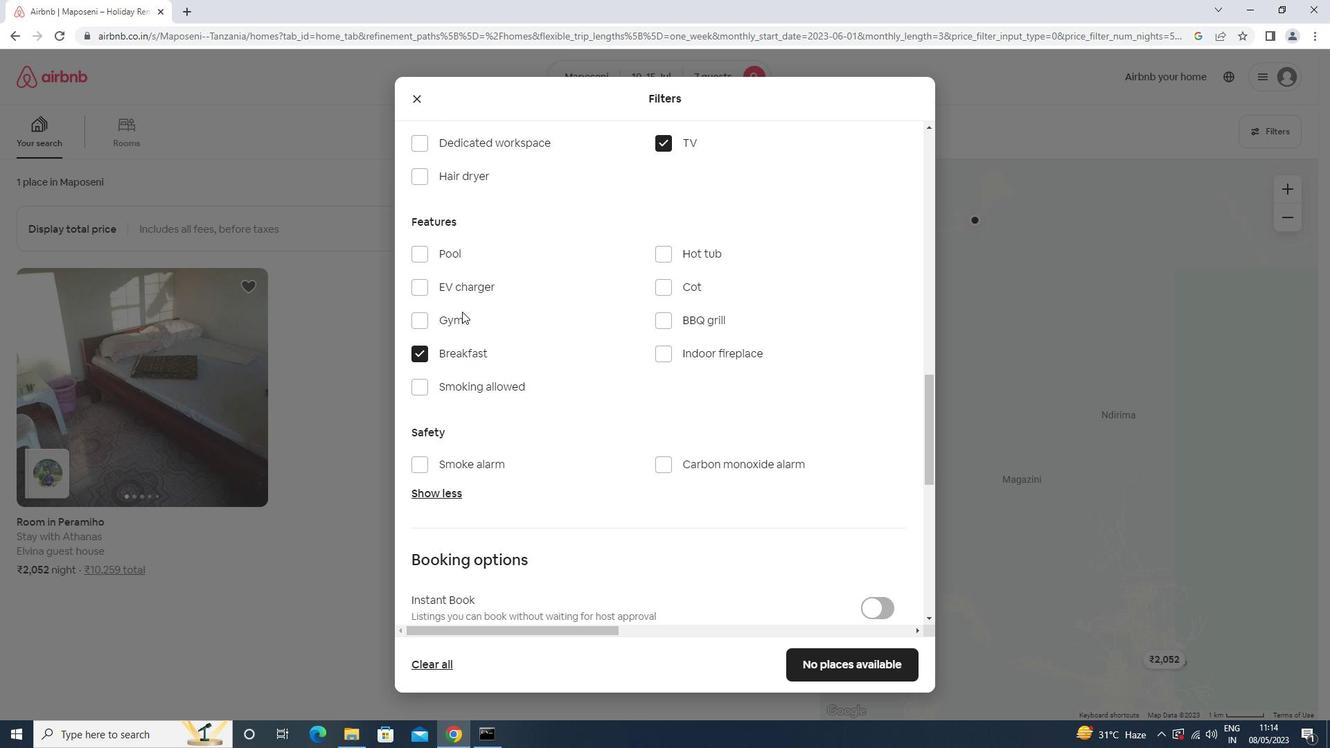 
Action: Mouse moved to (649, 334)
Screenshot: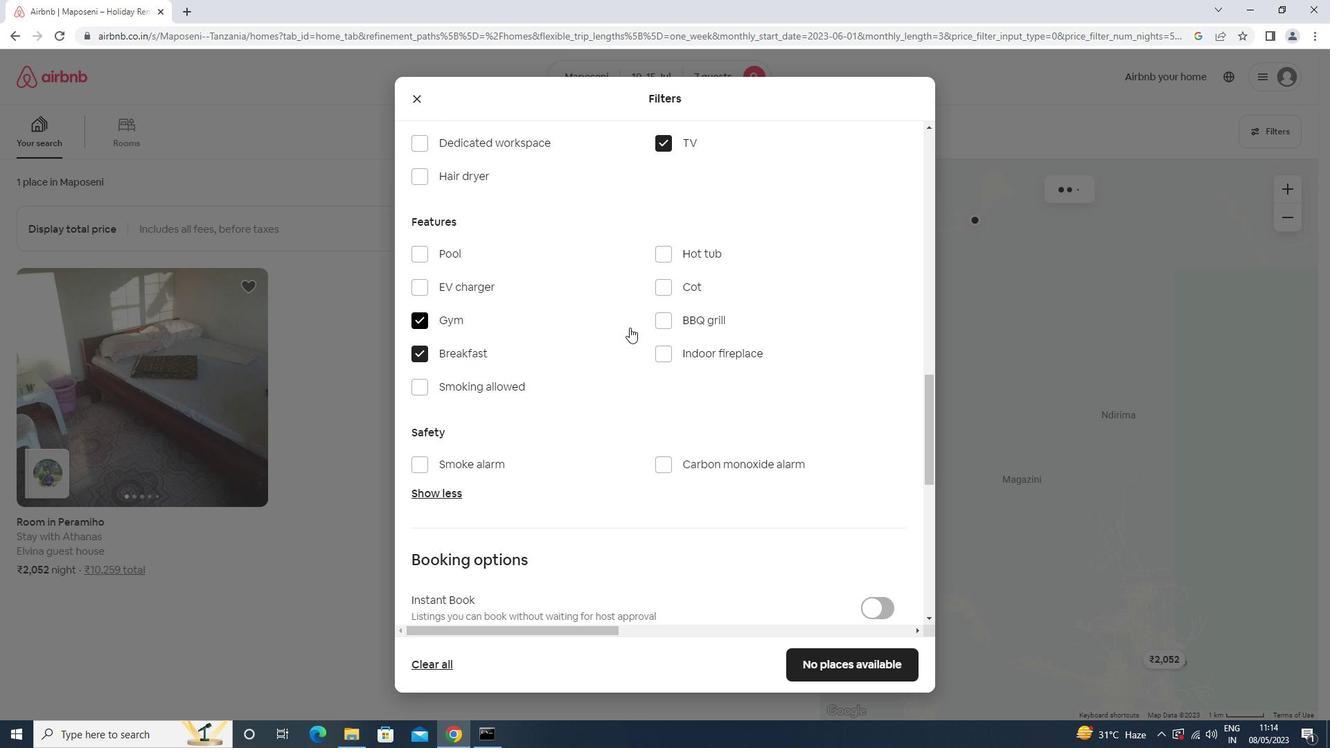 
Action: Mouse scrolled (649, 333) with delta (0, 0)
Screenshot: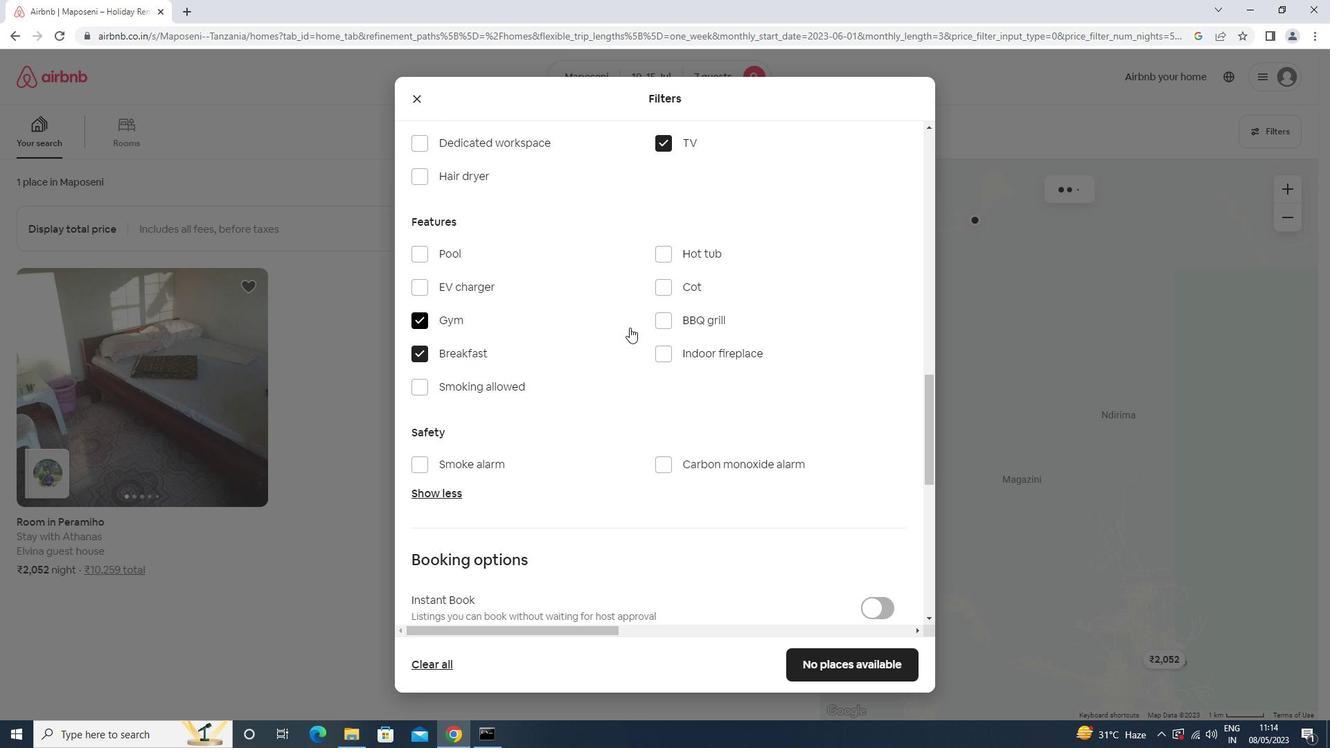 
Action: Mouse moved to (649, 336)
Screenshot: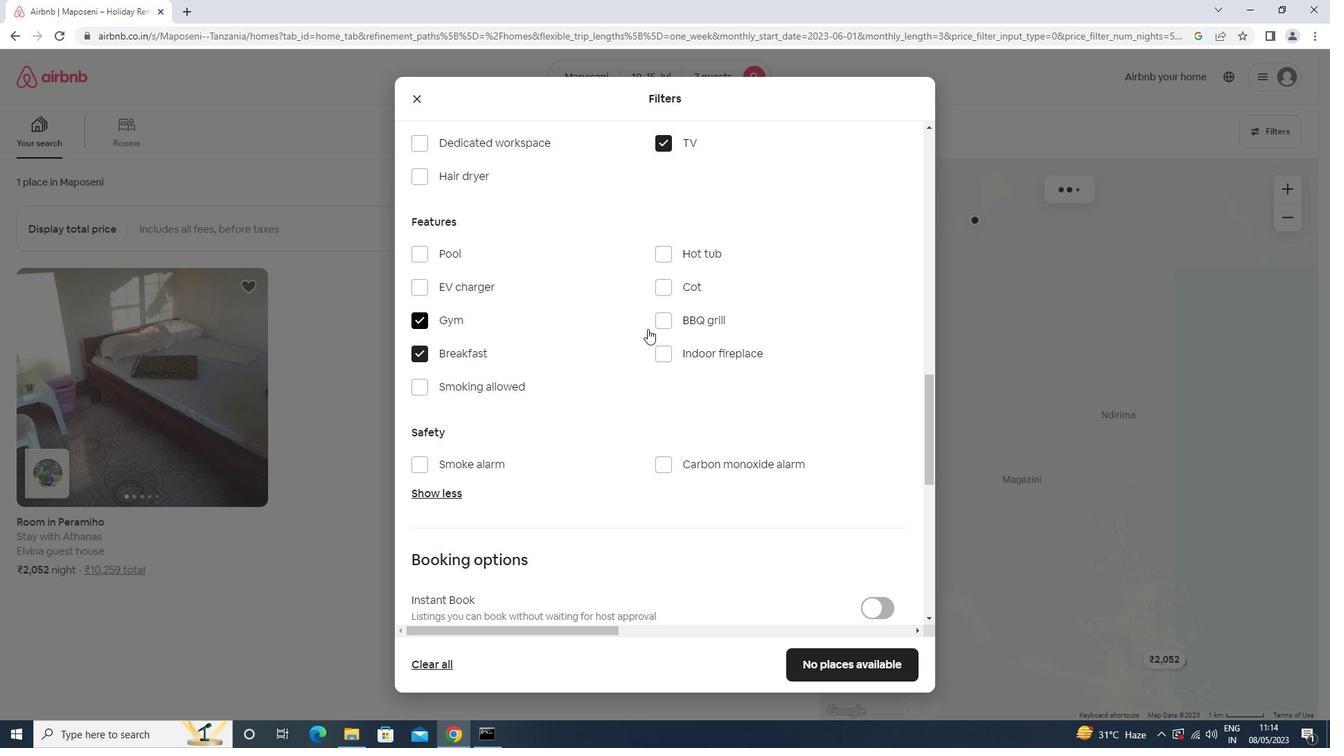 
Action: Mouse scrolled (649, 335) with delta (0, 0)
Screenshot: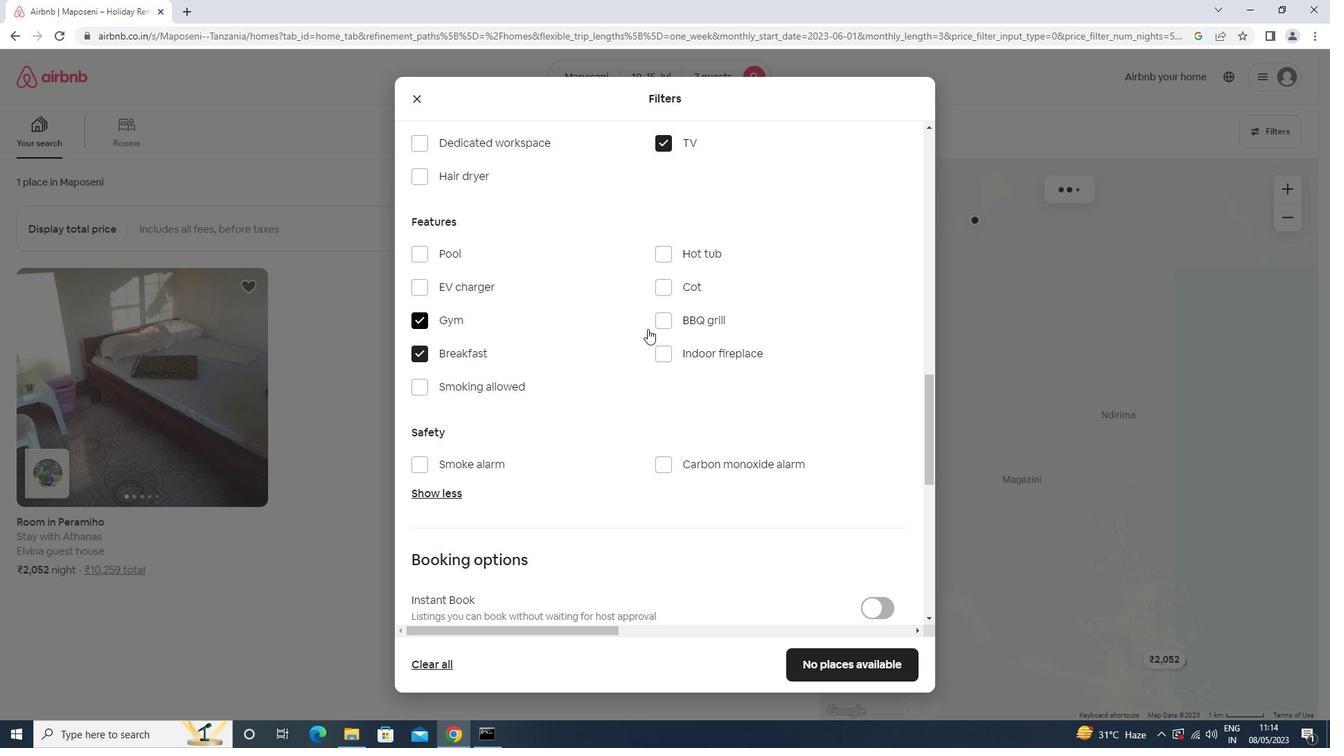 
Action: Mouse moved to (649, 336)
Screenshot: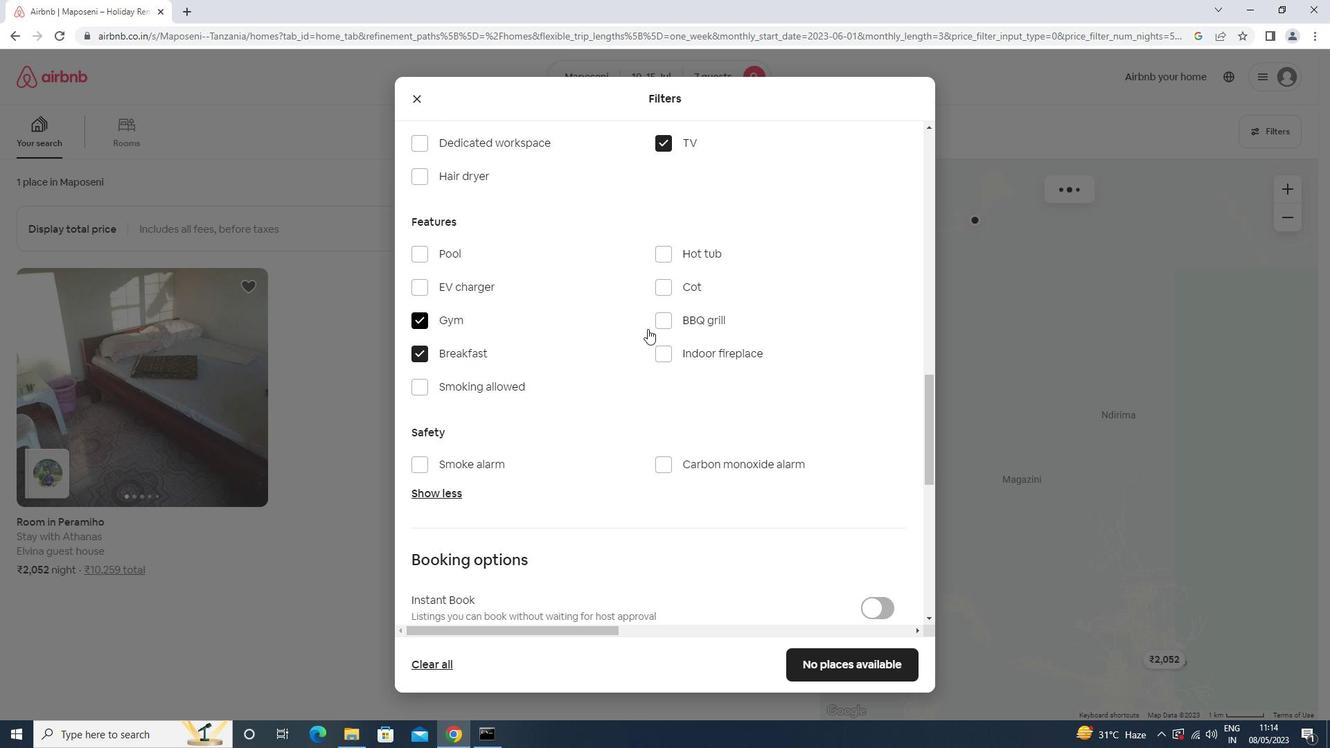
Action: Mouse scrolled (649, 335) with delta (0, 0)
Screenshot: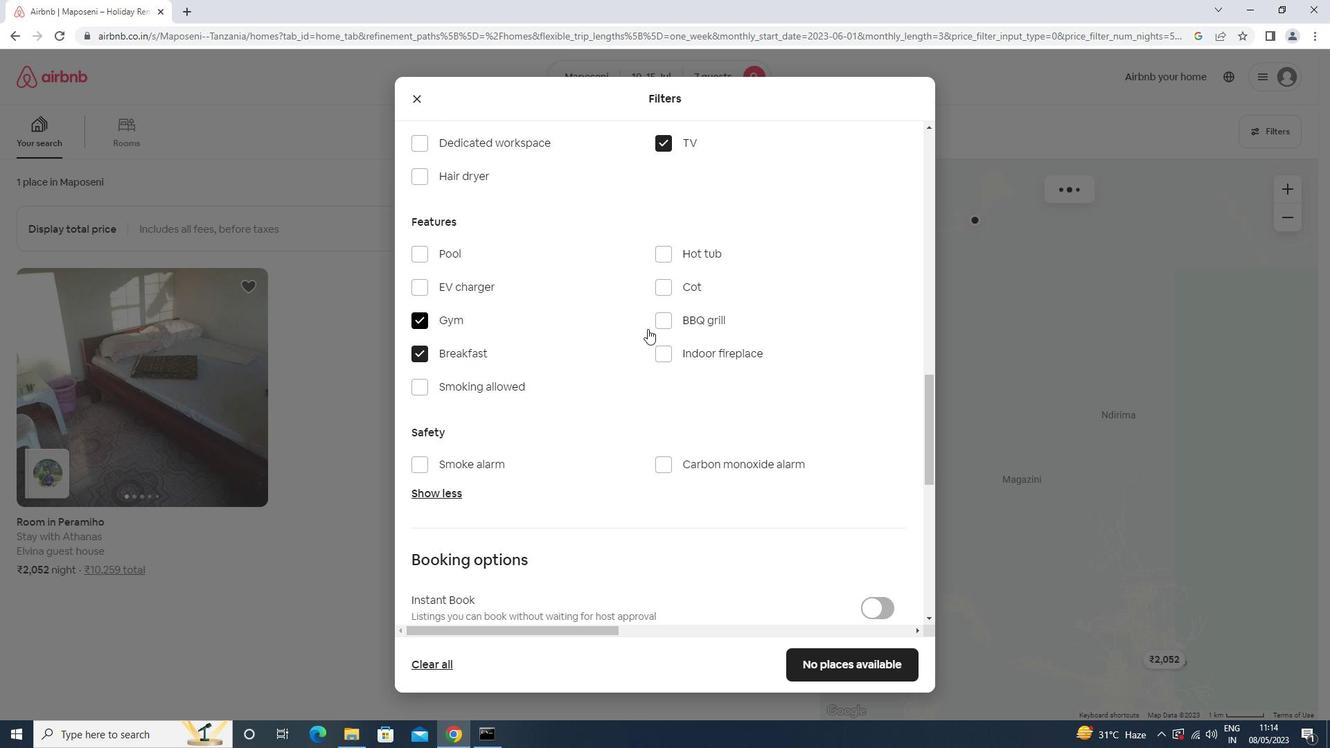 
Action: Mouse moved to (649, 337)
Screenshot: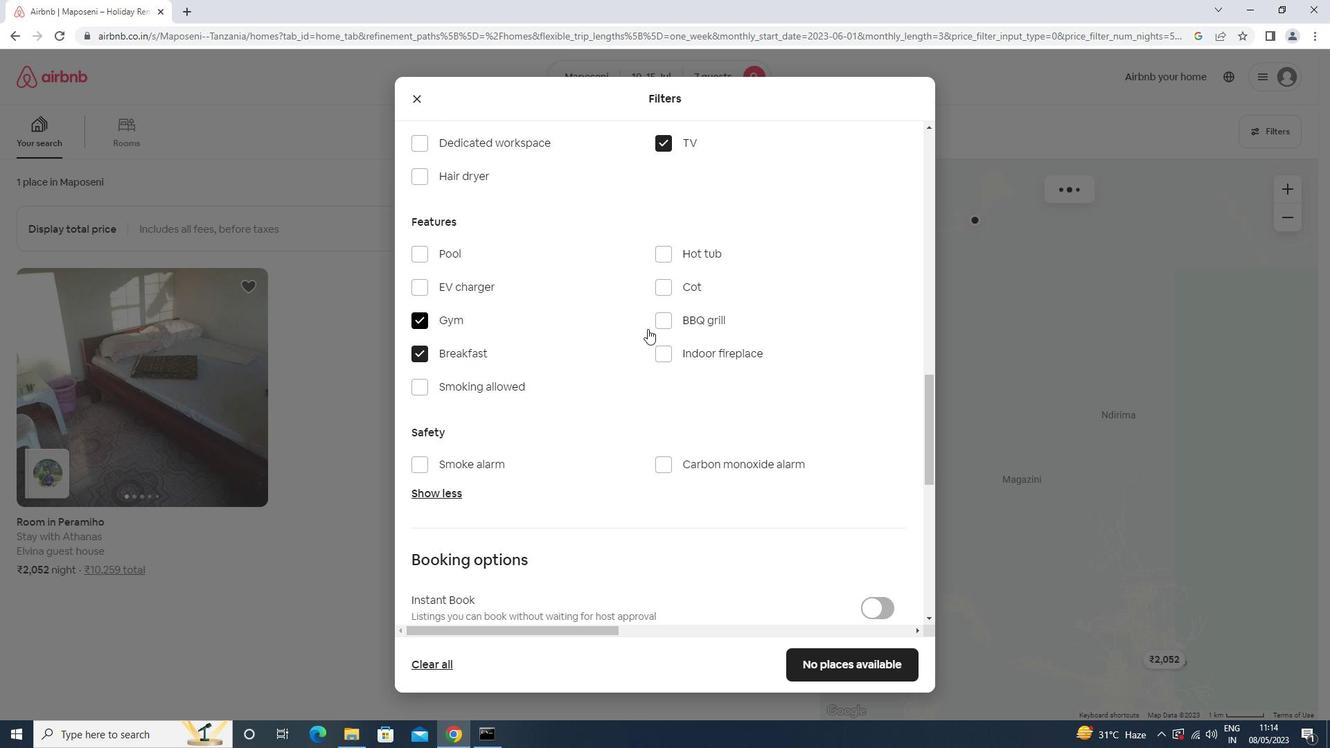 
Action: Mouse scrolled (649, 336) with delta (0, 0)
Screenshot: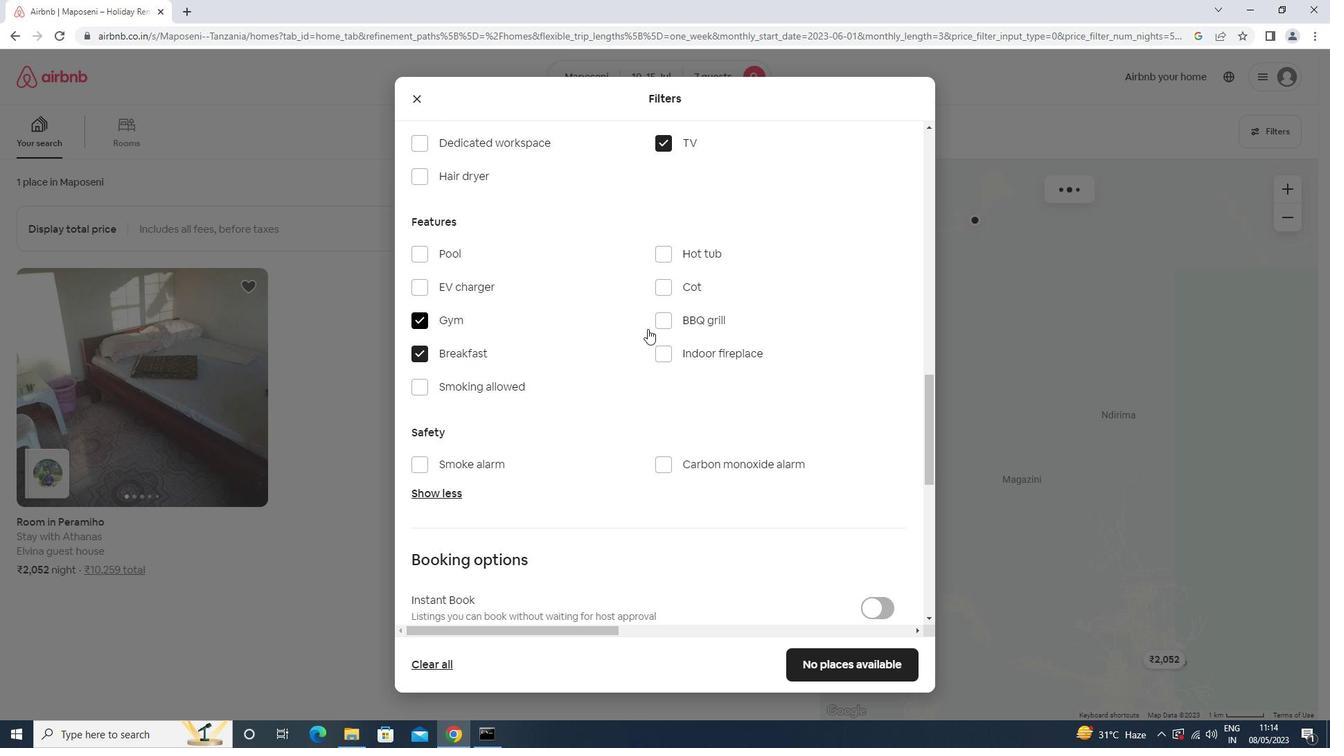 
Action: Mouse moved to (870, 379)
Screenshot: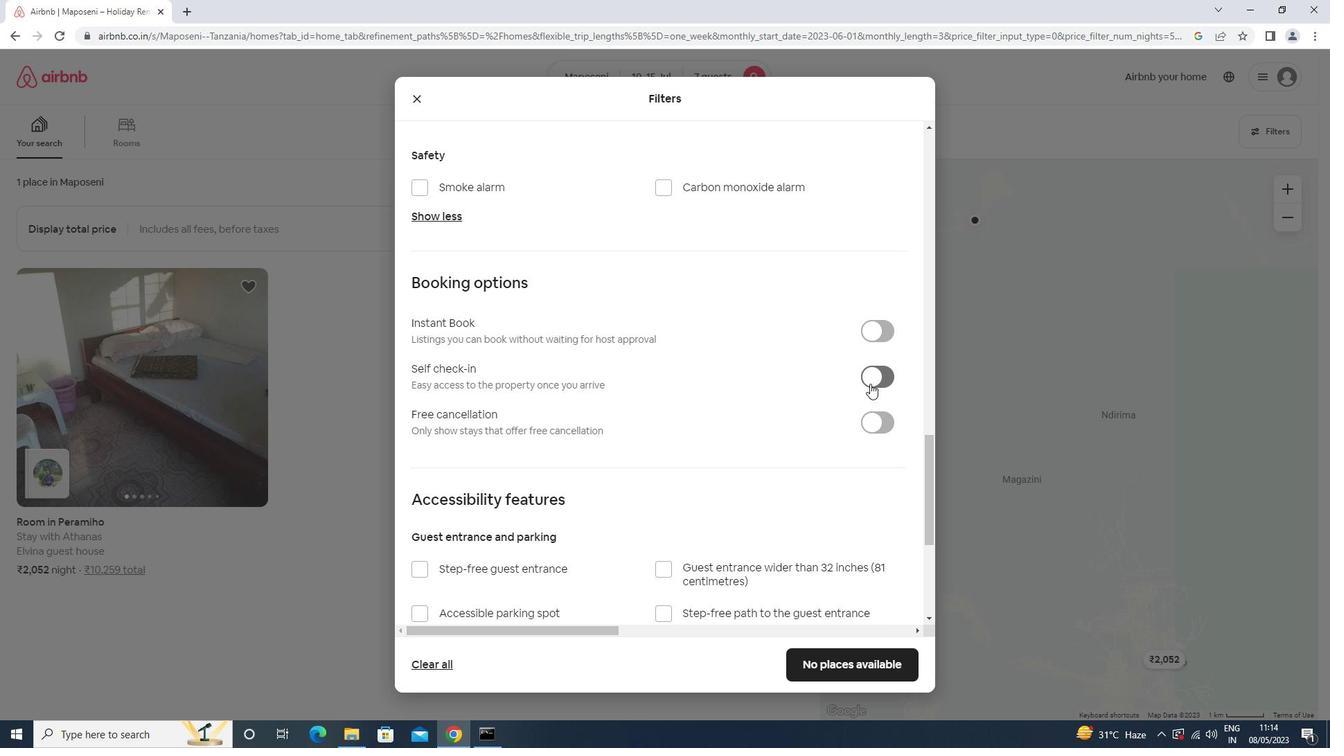 
Action: Mouse pressed left at (870, 379)
Screenshot: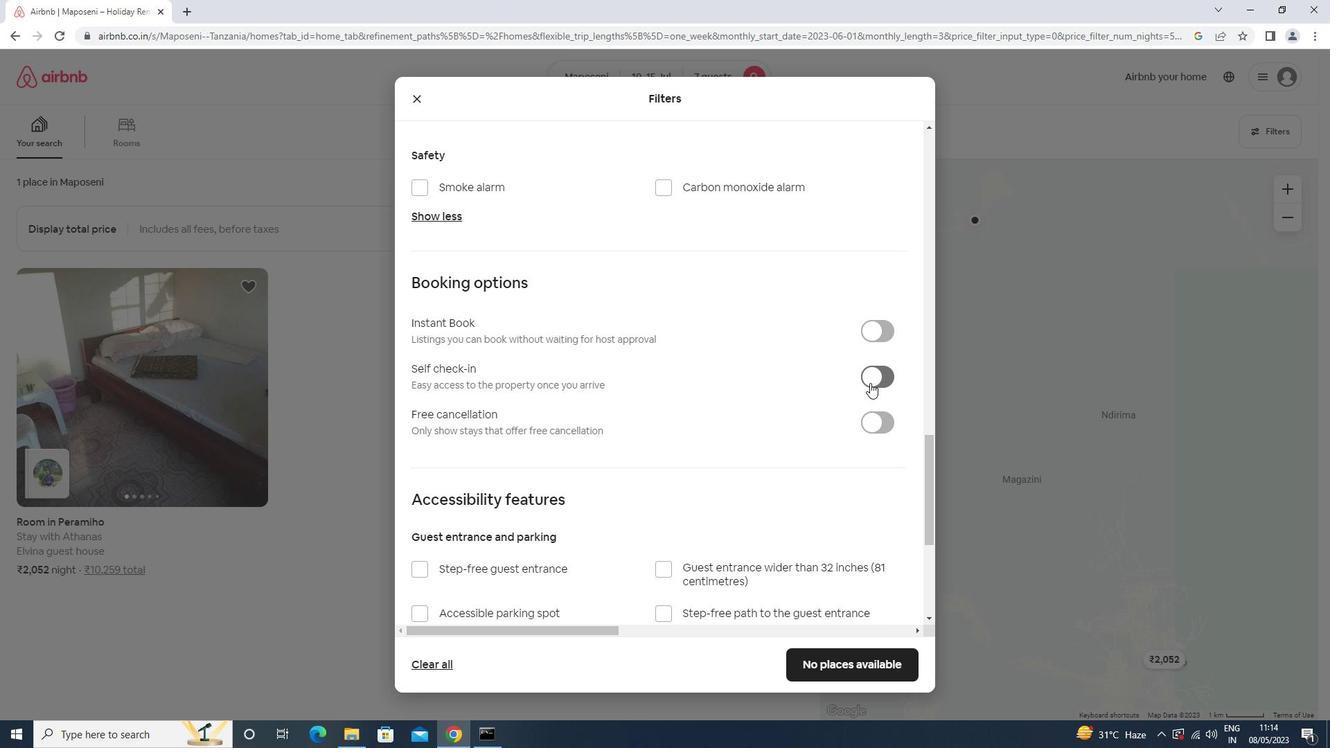 
Action: Mouse moved to (651, 416)
Screenshot: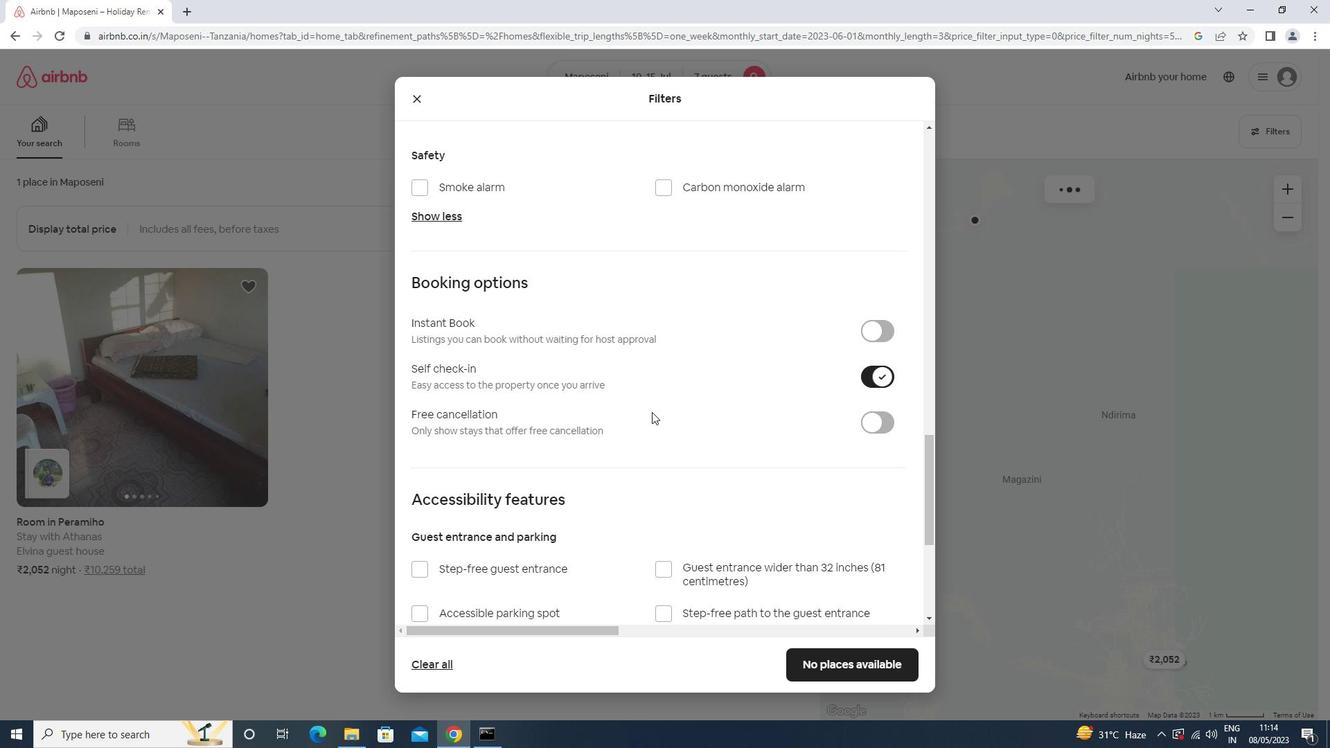 
Action: Mouse scrolled (651, 415) with delta (0, 0)
Screenshot: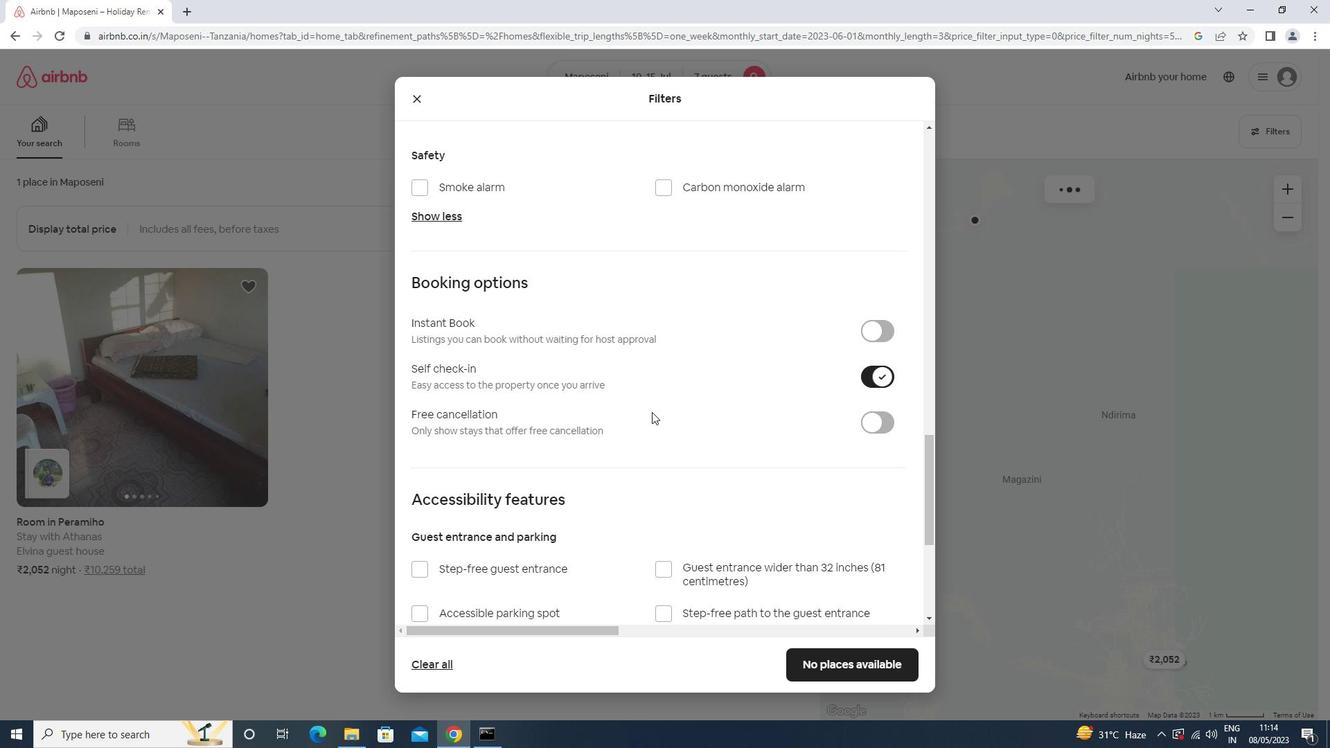 
Action: Mouse moved to (650, 420)
Screenshot: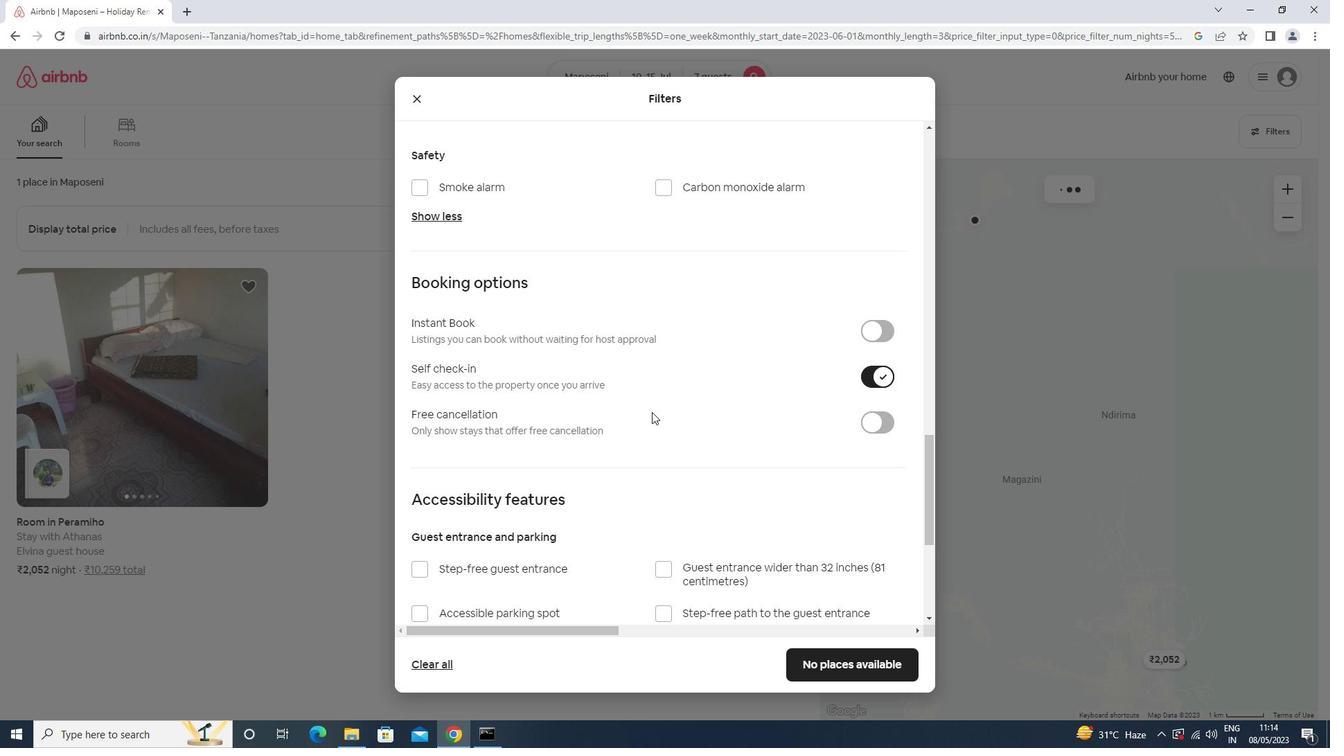 
Action: Mouse scrolled (650, 419) with delta (0, 0)
Screenshot: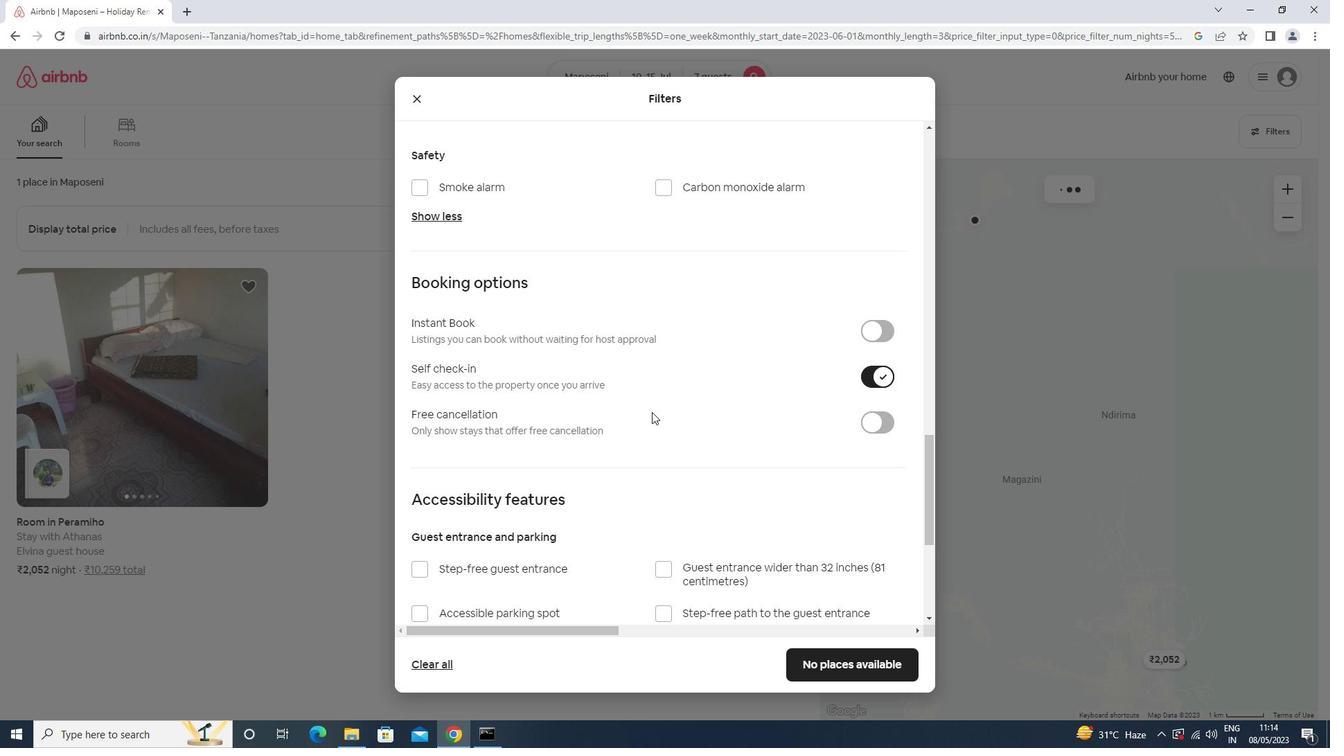 
Action: Mouse moved to (650, 422)
Screenshot: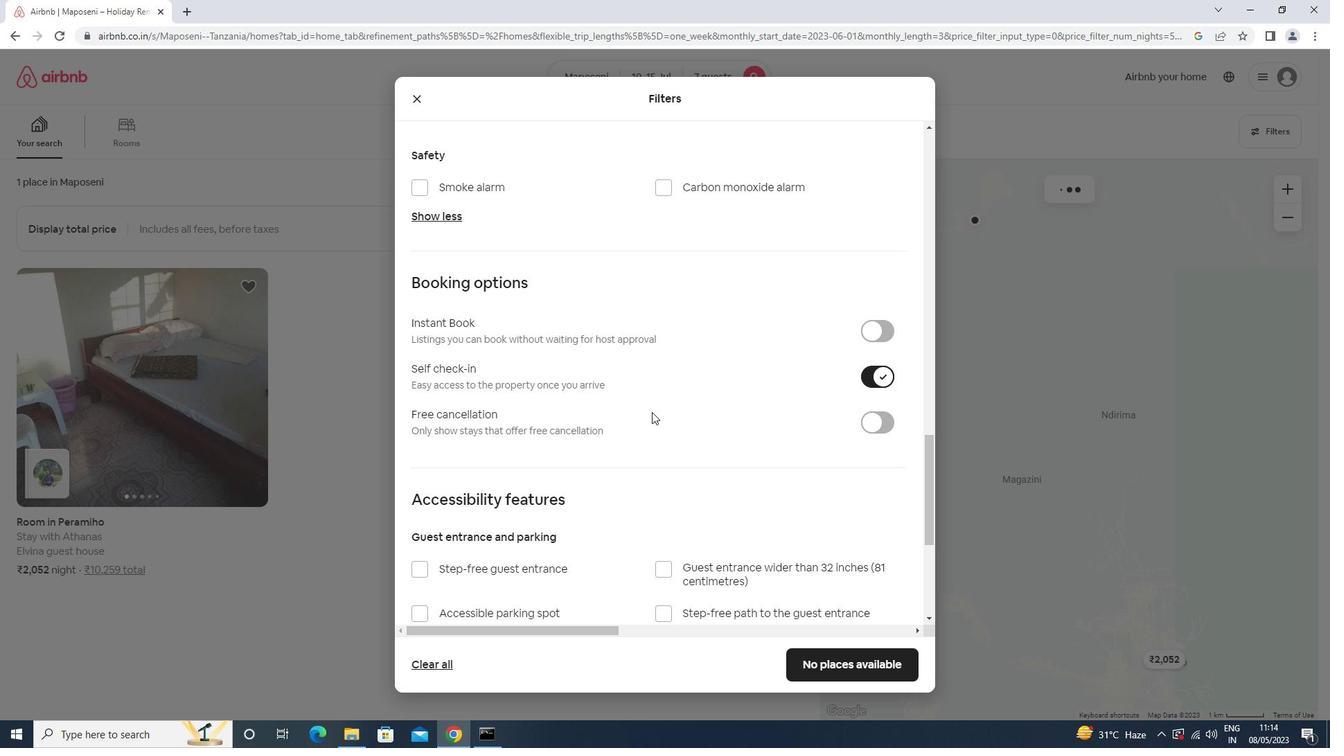 
Action: Mouse scrolled (650, 421) with delta (0, 0)
Screenshot: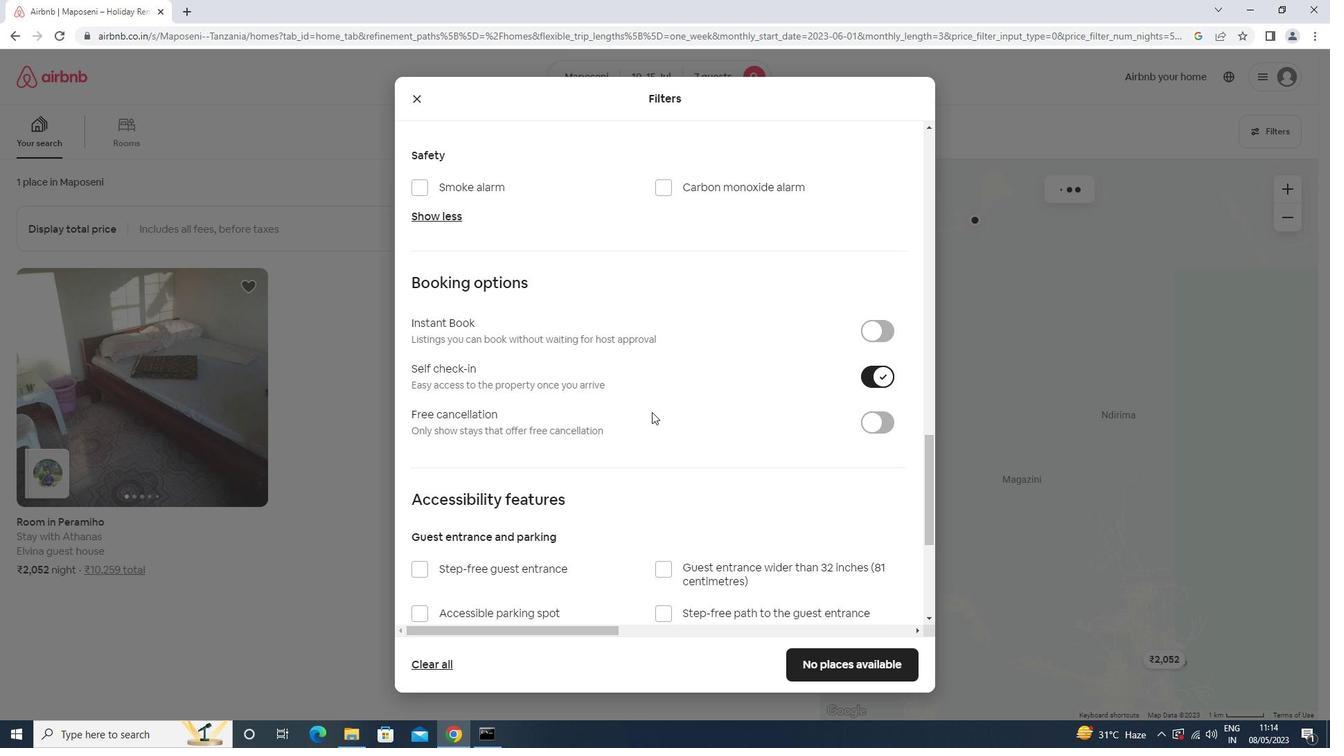 
Action: Mouse scrolled (650, 421) with delta (0, 0)
Screenshot: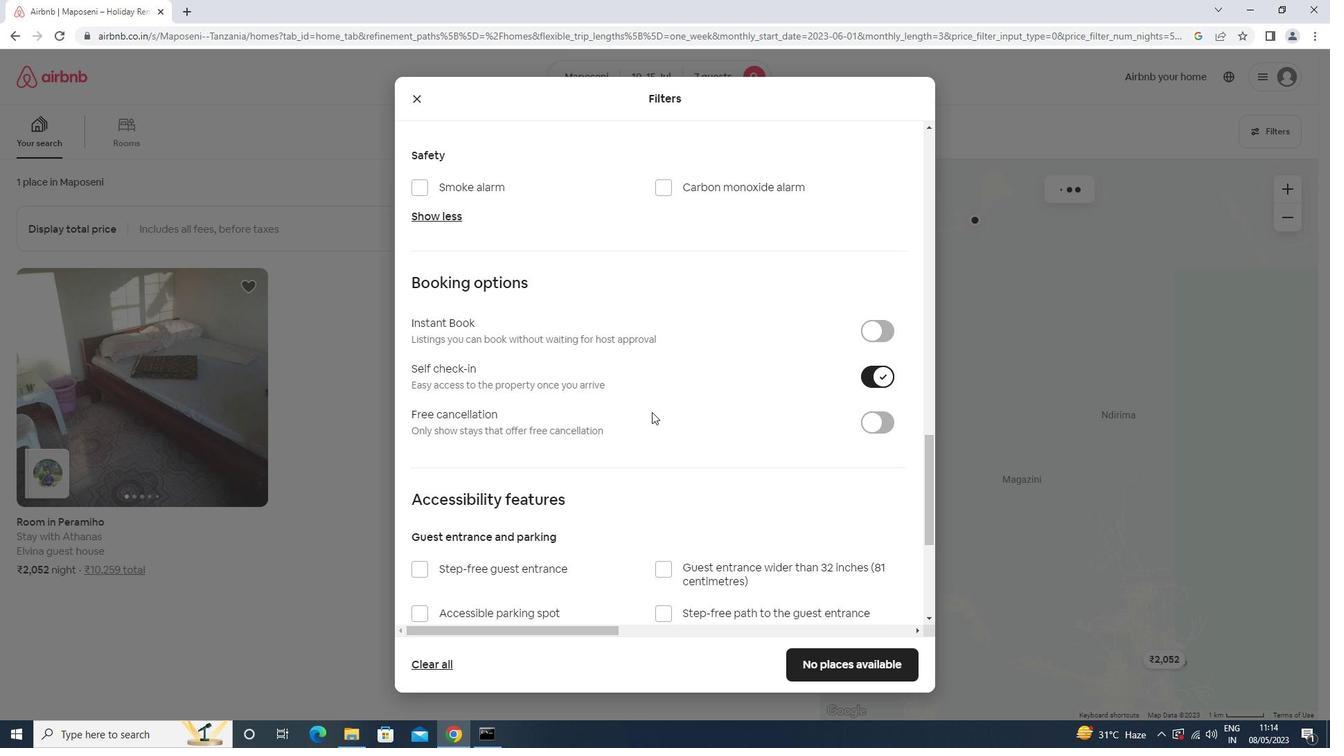 
Action: Mouse scrolled (650, 421) with delta (0, 0)
Screenshot: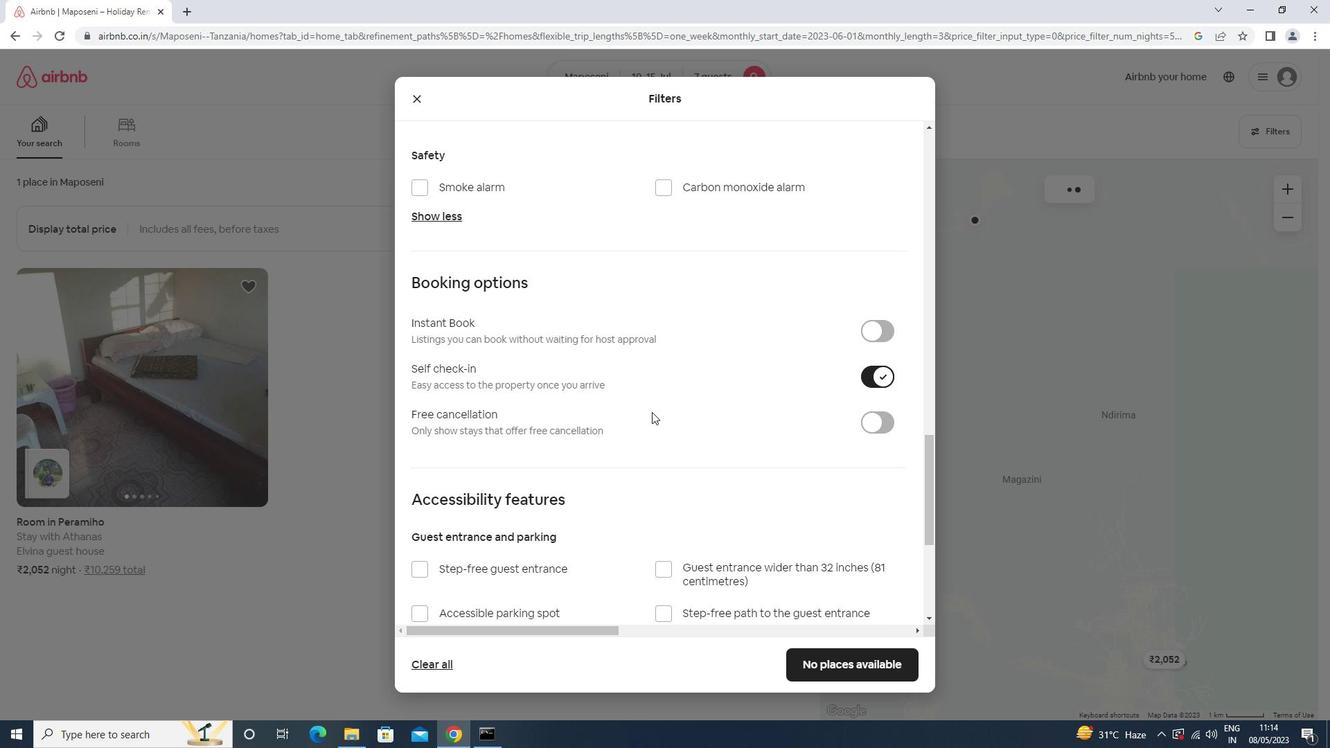 
Action: Mouse moved to (478, 585)
Screenshot: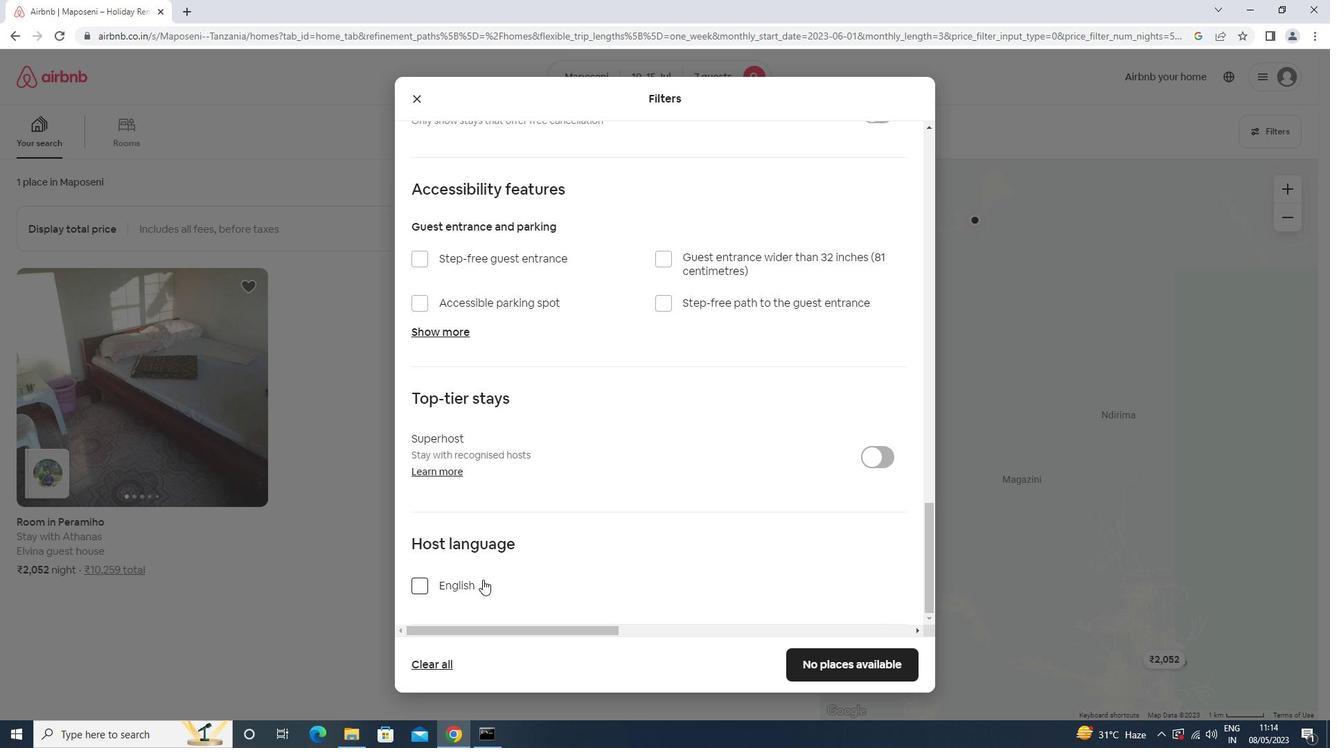 
Action: Mouse pressed left at (478, 585)
Screenshot: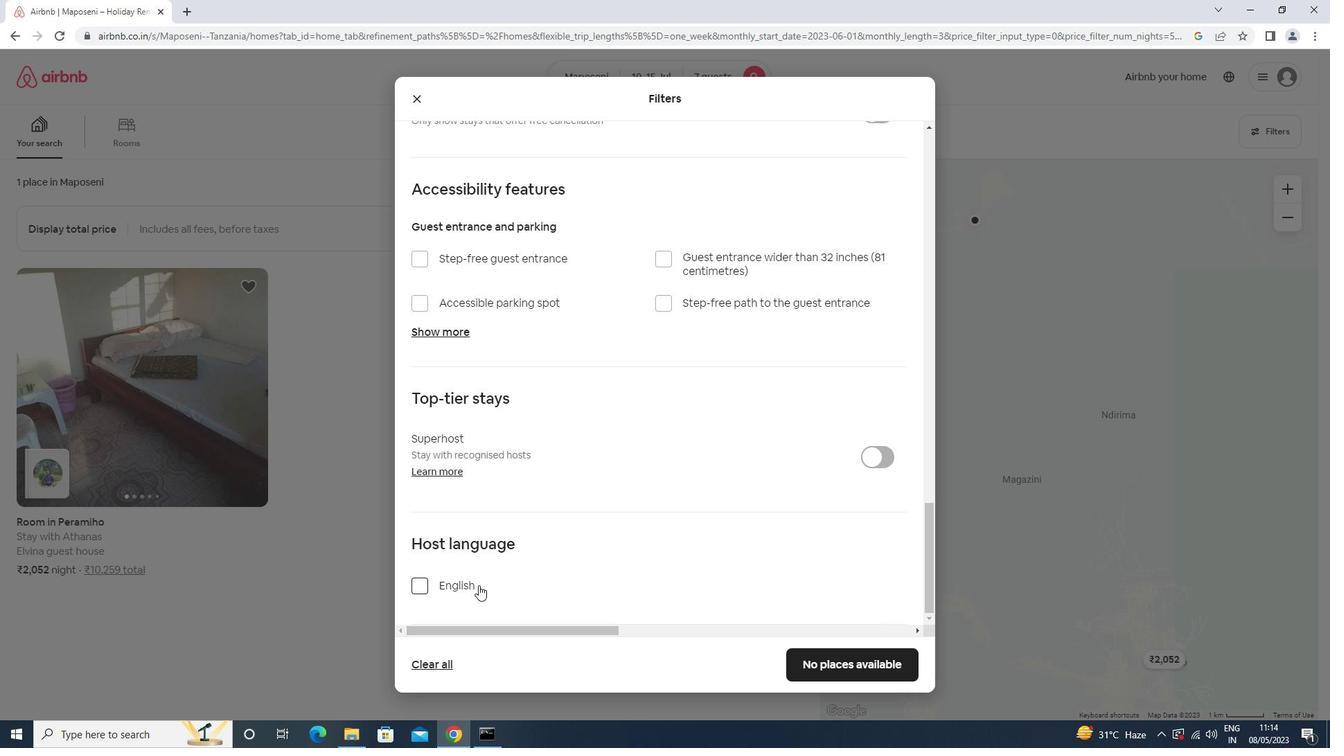 
Action: Mouse moved to (834, 662)
Screenshot: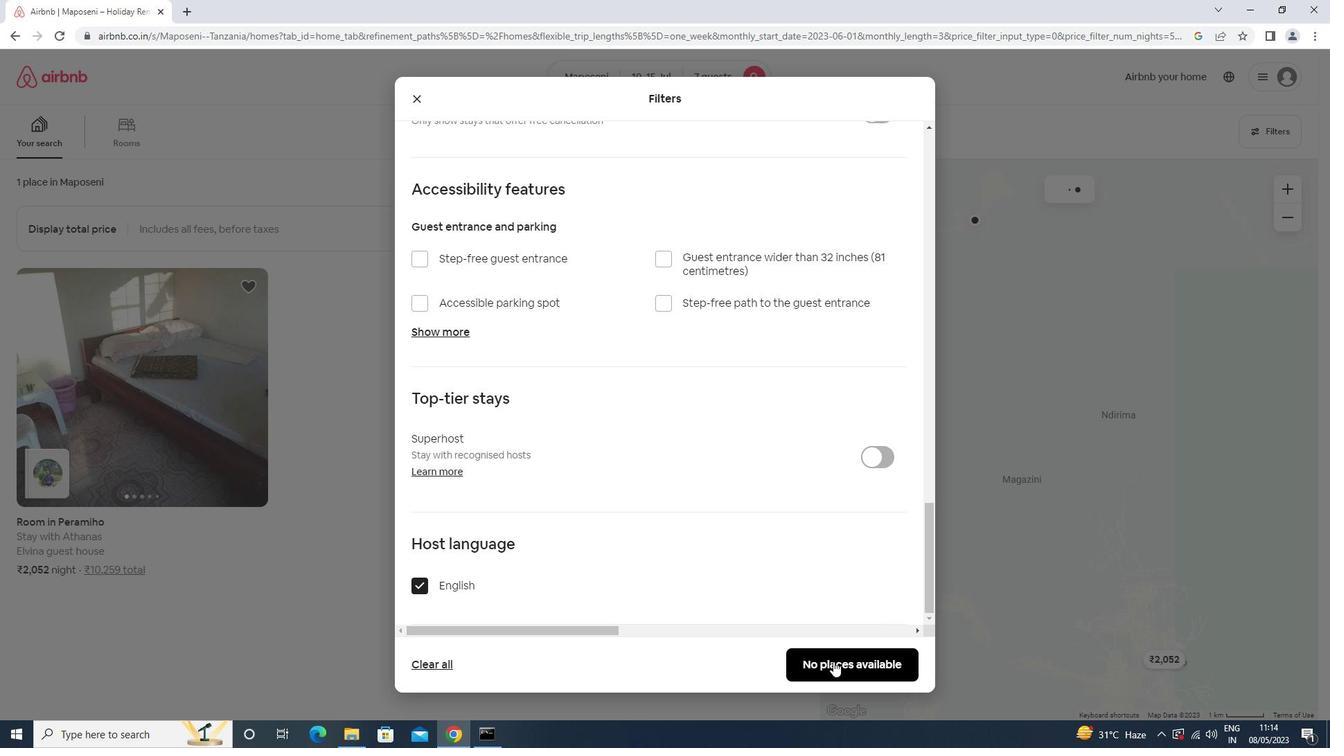 
Action: Mouse pressed left at (834, 662)
Screenshot: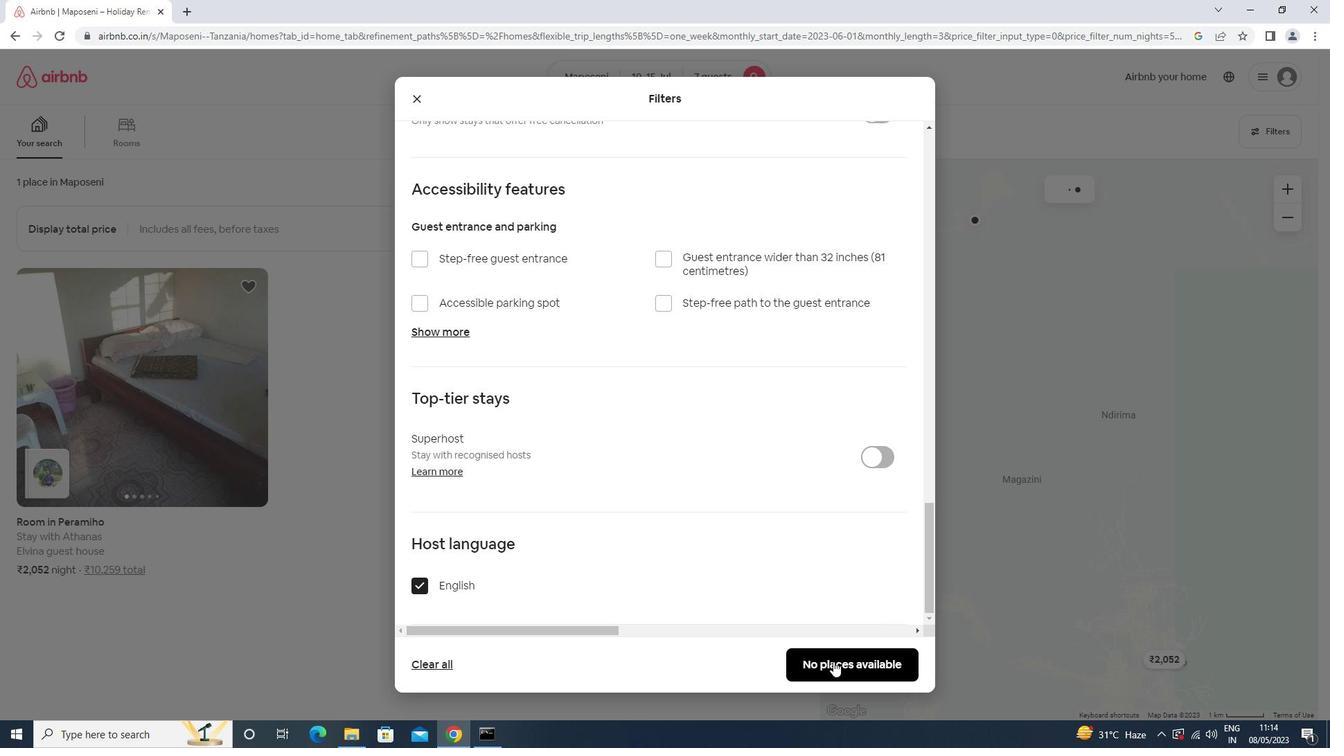 
Action: Mouse moved to (835, 656)
Screenshot: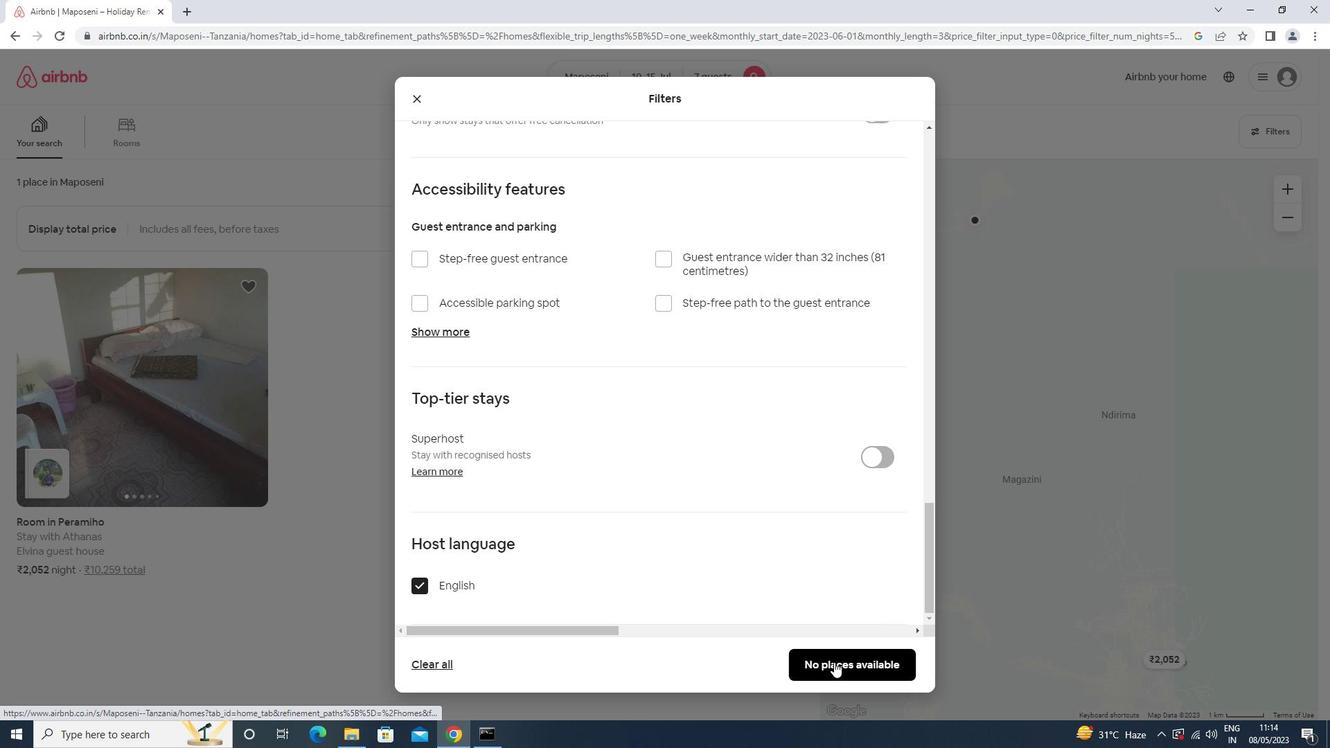 
